 Task: Compose an email with the signature Joel Lee with the subject Request for a referral and the message Can you please let me know the status of the purchase order? from softage.8@softage.net to softage.3@softage.net Select the bulleted list and change the font typography to strikethroughSelect the bulleted list and remove the font typography strikethrough Send the email. Finally, move the email from Sent Items to the label Blogging
Action: Mouse moved to (954, 56)
Screenshot: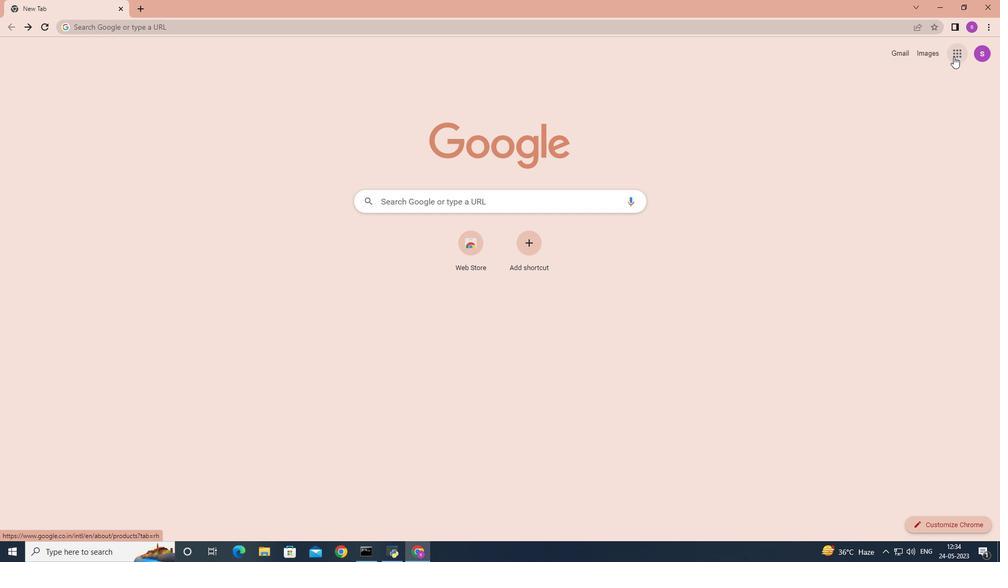 
Action: Mouse pressed left at (954, 56)
Screenshot: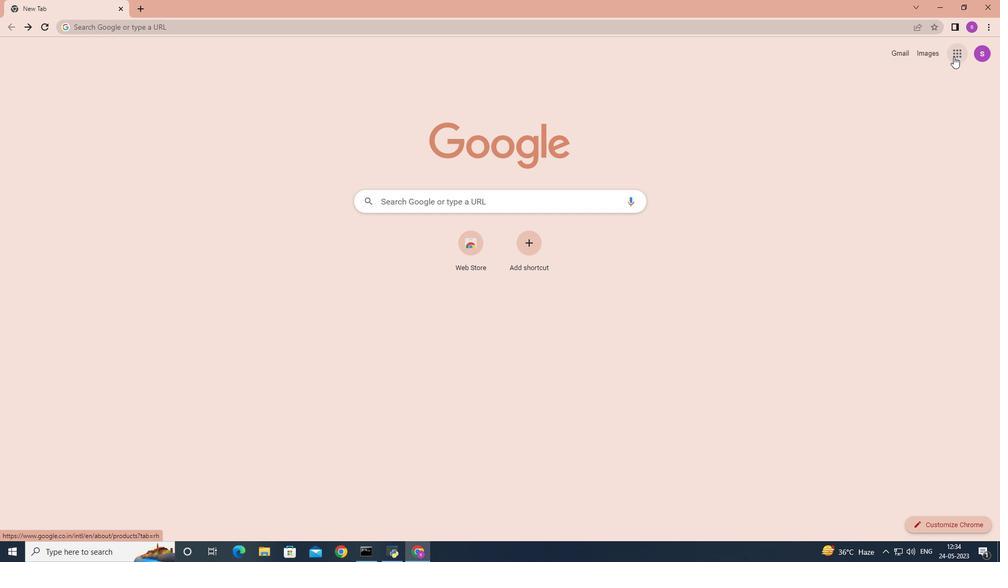 
Action: Mouse moved to (923, 95)
Screenshot: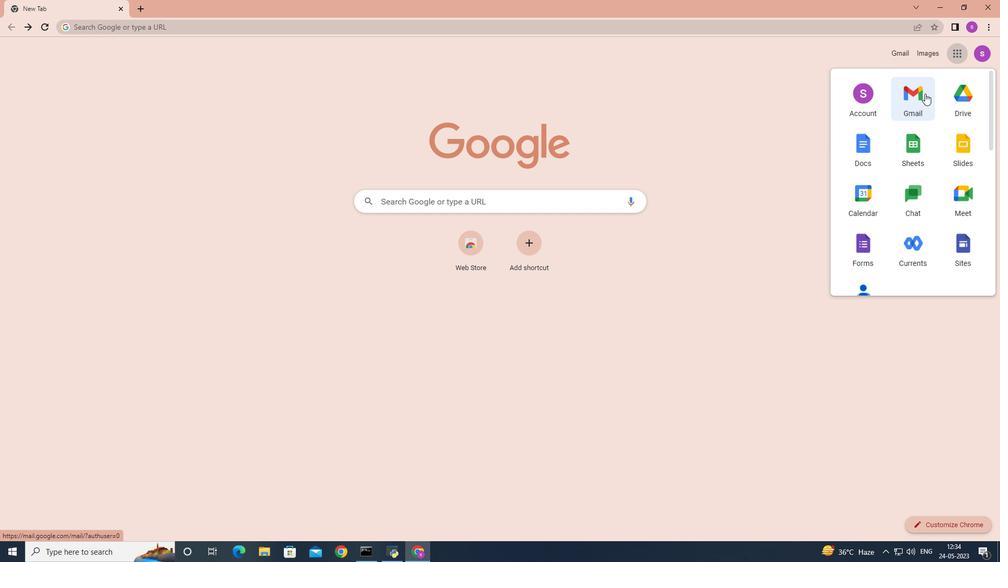 
Action: Mouse pressed left at (923, 95)
Screenshot: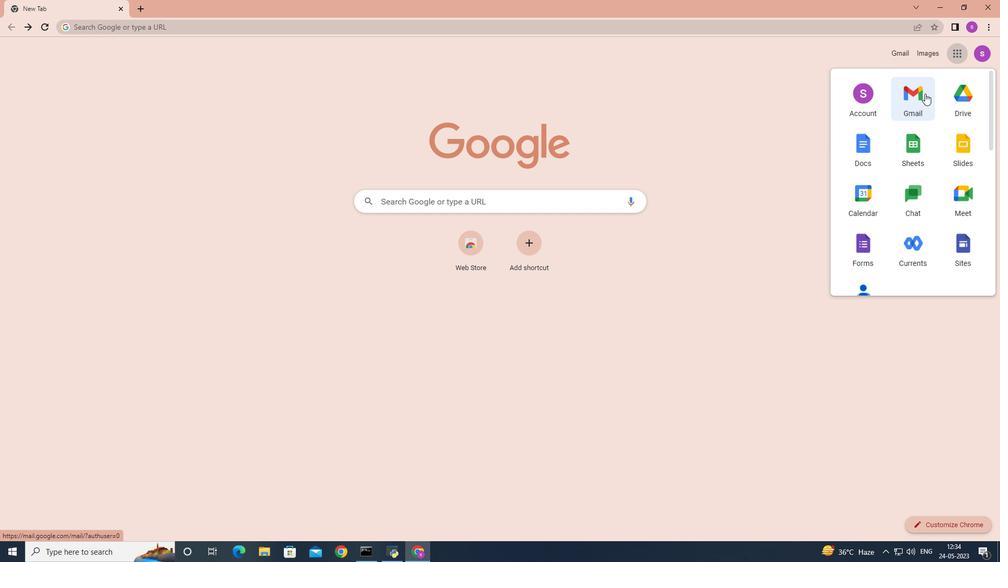 
Action: Mouse moved to (886, 57)
Screenshot: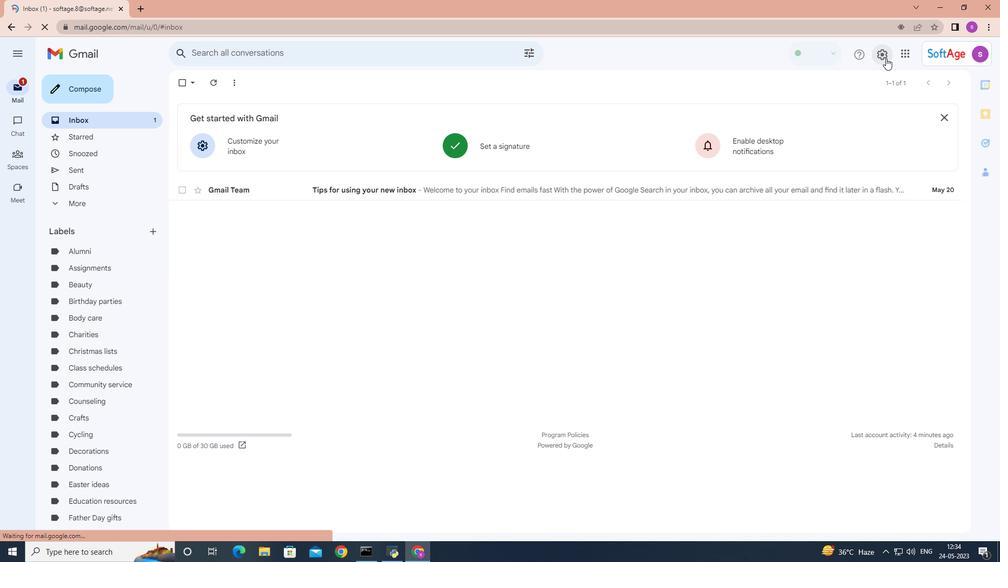 
Action: Mouse pressed left at (886, 57)
Screenshot: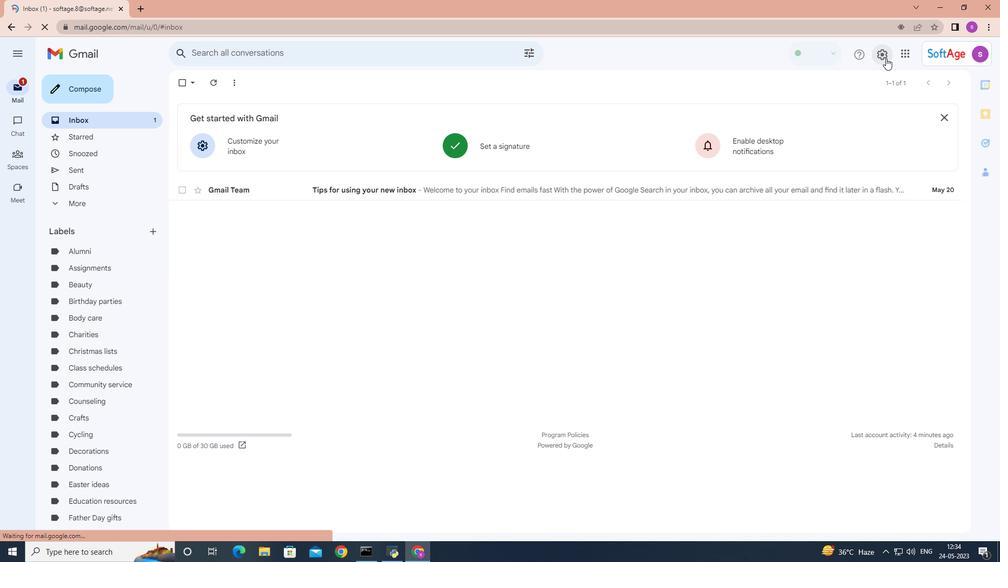 
Action: Mouse moved to (896, 109)
Screenshot: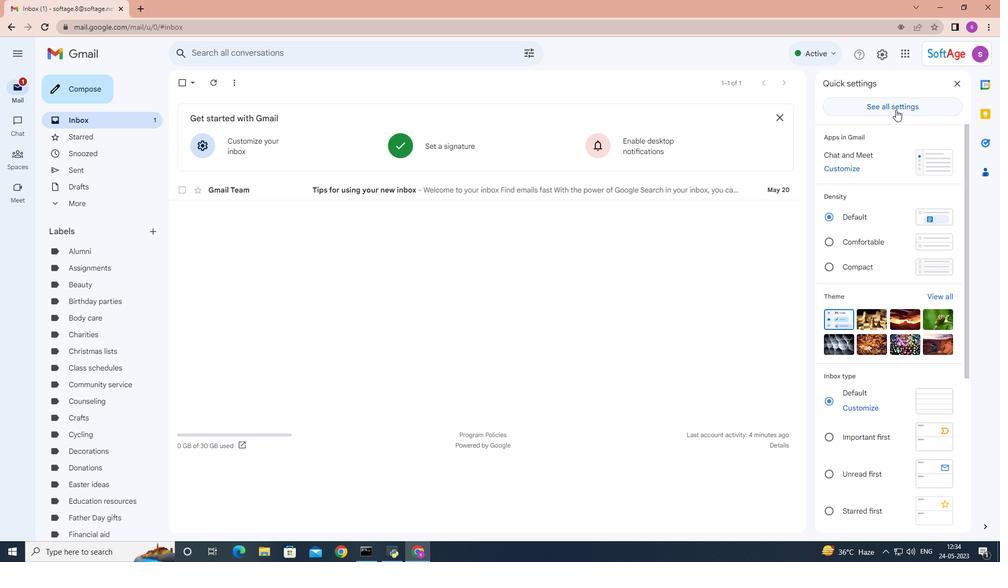 
Action: Mouse pressed left at (896, 109)
Screenshot: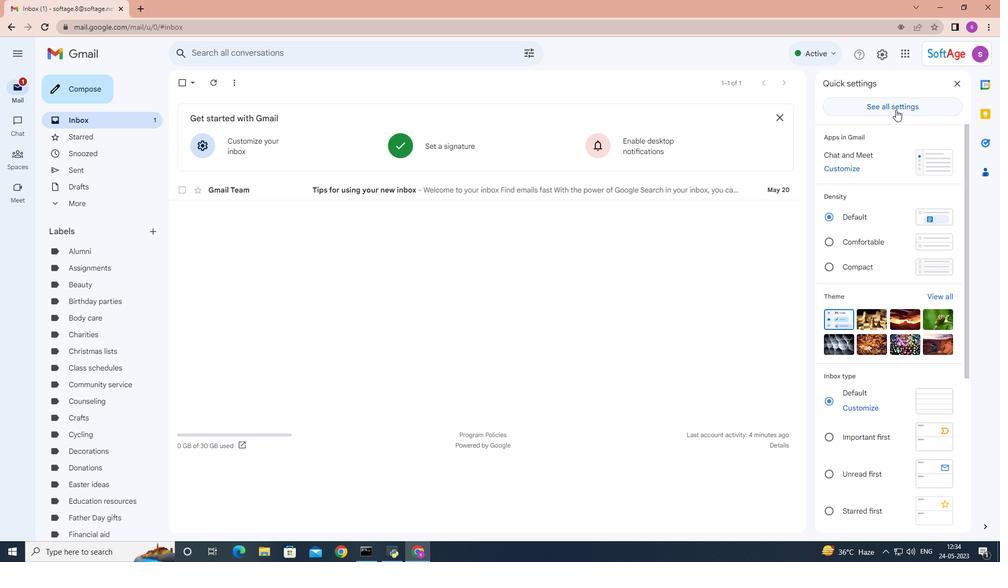 
Action: Mouse moved to (643, 219)
Screenshot: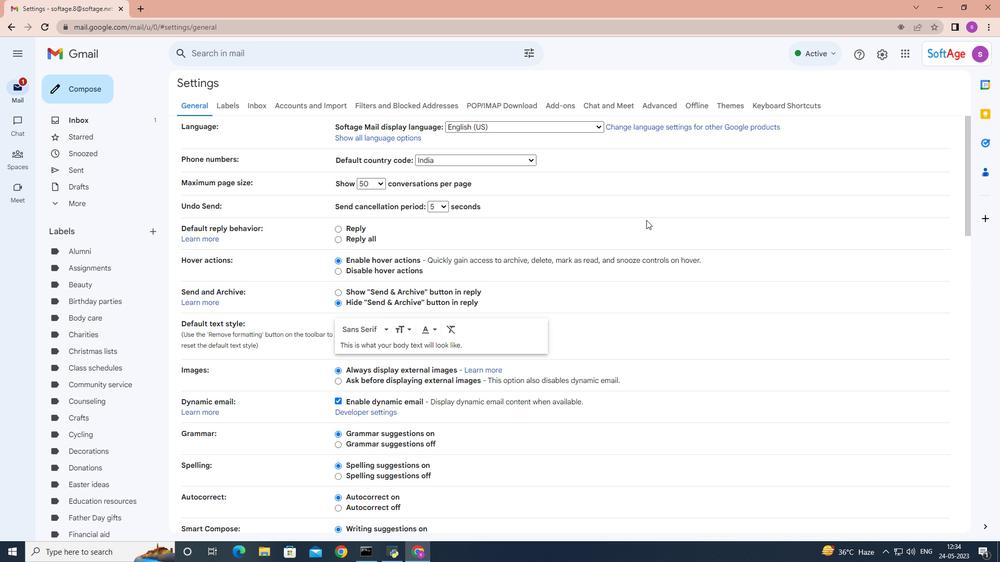 
Action: Mouse scrolled (643, 219) with delta (0, 0)
Screenshot: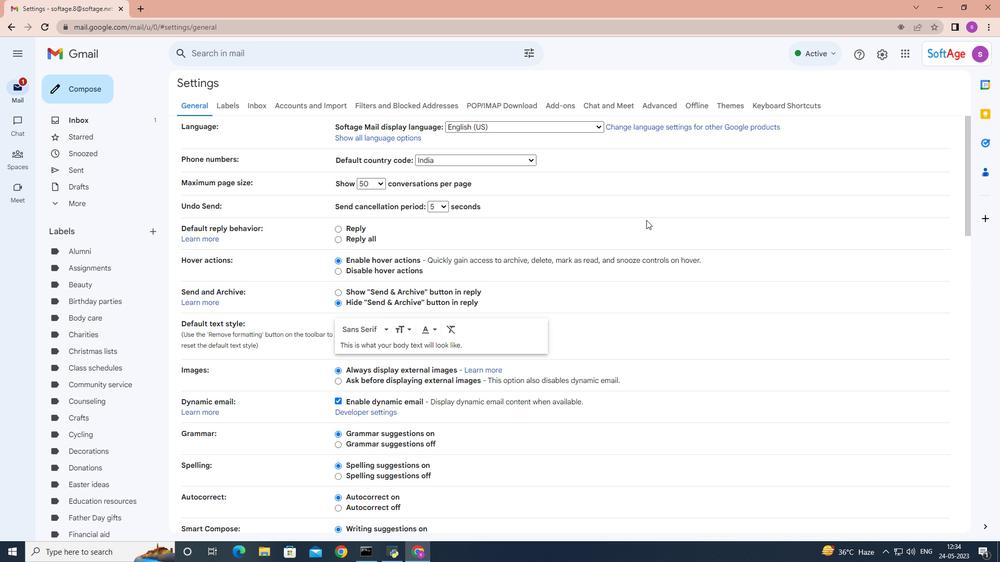 
Action: Mouse scrolled (643, 219) with delta (0, 0)
Screenshot: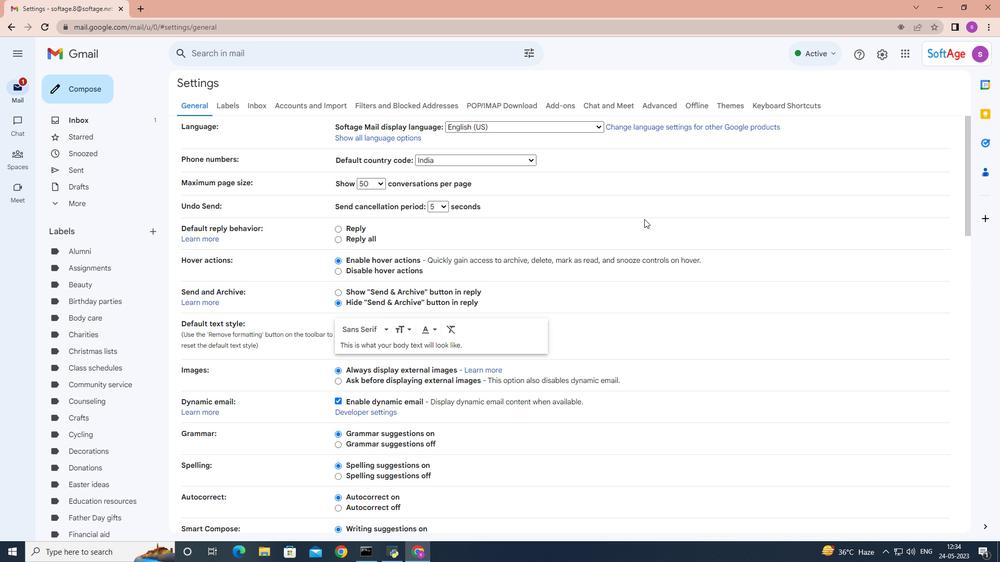 
Action: Mouse scrolled (643, 219) with delta (0, 0)
Screenshot: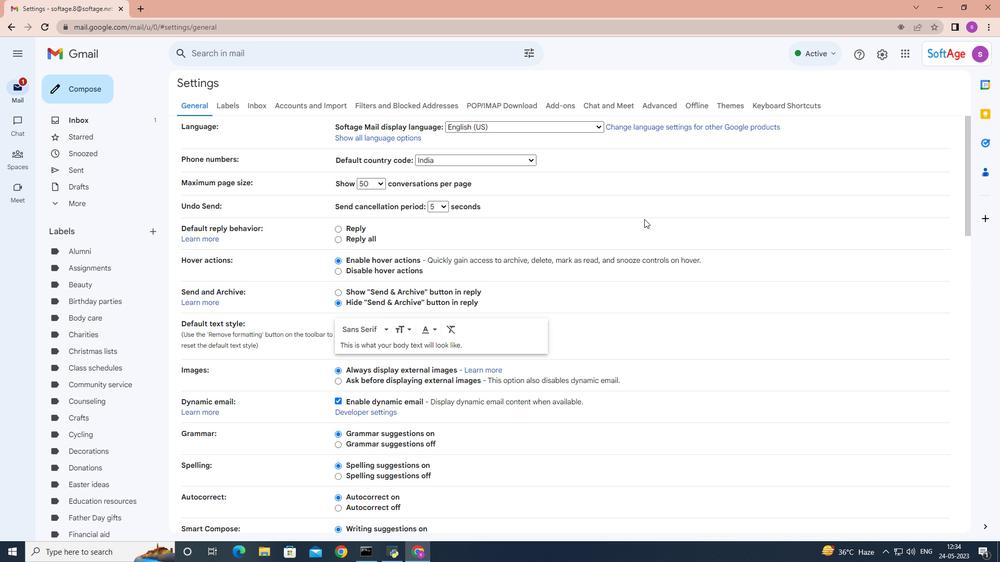 
Action: Mouse moved to (643, 219)
Screenshot: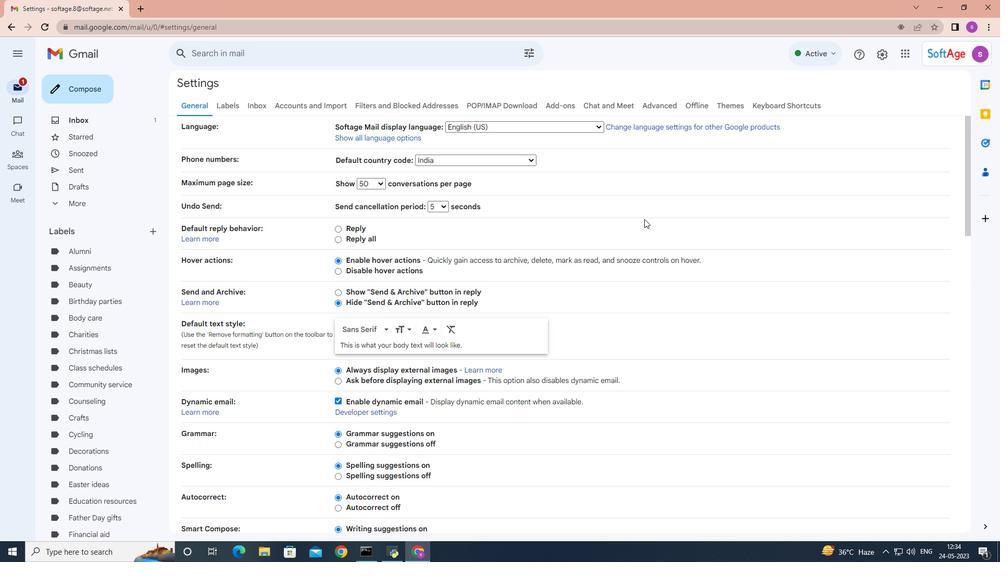 
Action: Mouse scrolled (643, 219) with delta (0, 0)
Screenshot: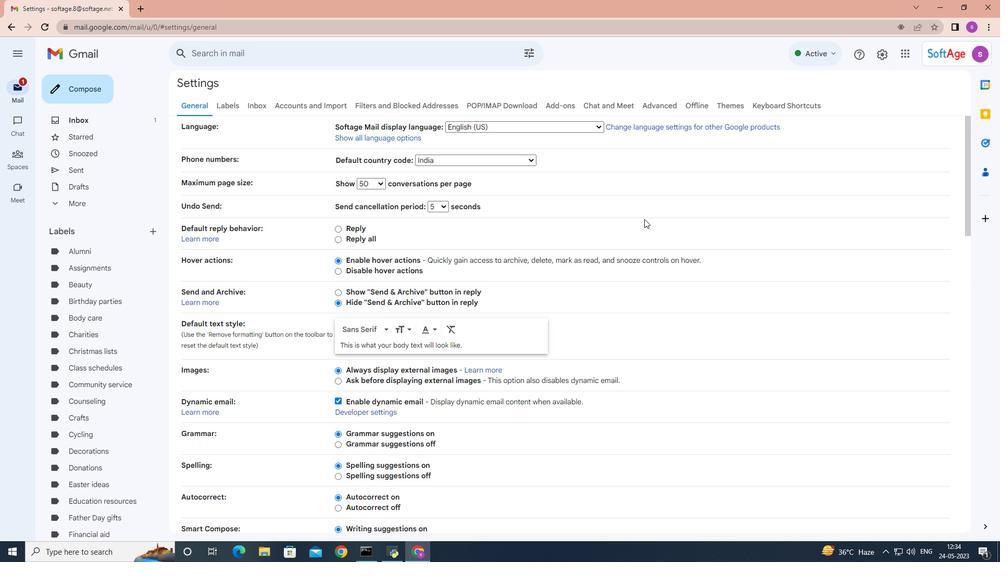 
Action: Mouse moved to (643, 219)
Screenshot: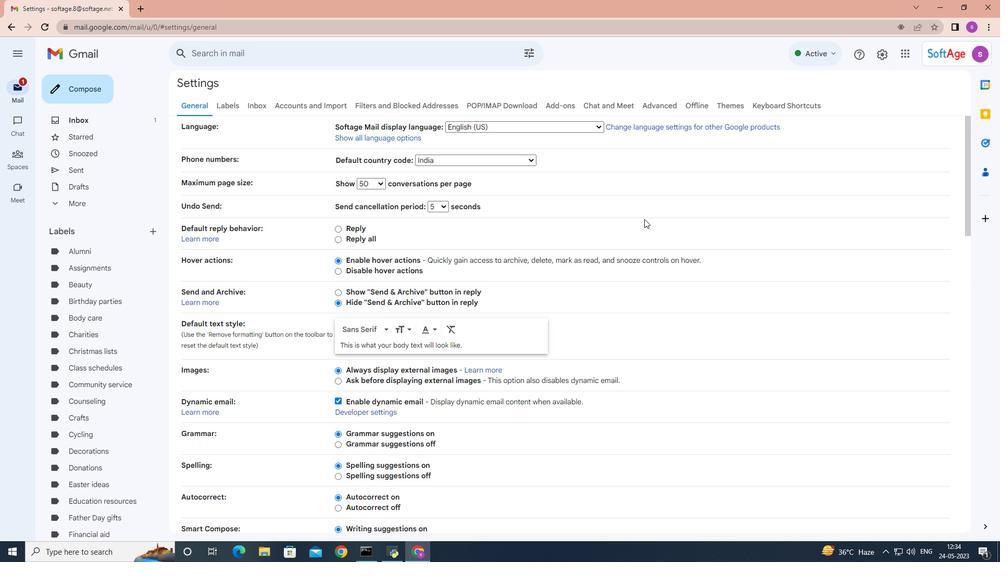 
Action: Mouse scrolled (643, 219) with delta (0, 0)
Screenshot: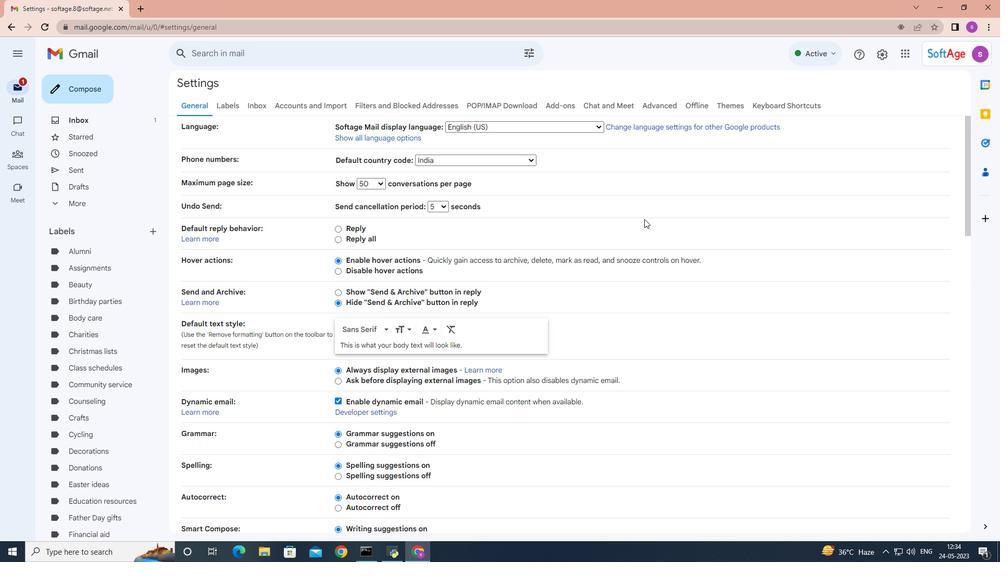 
Action: Mouse moved to (643, 219)
Screenshot: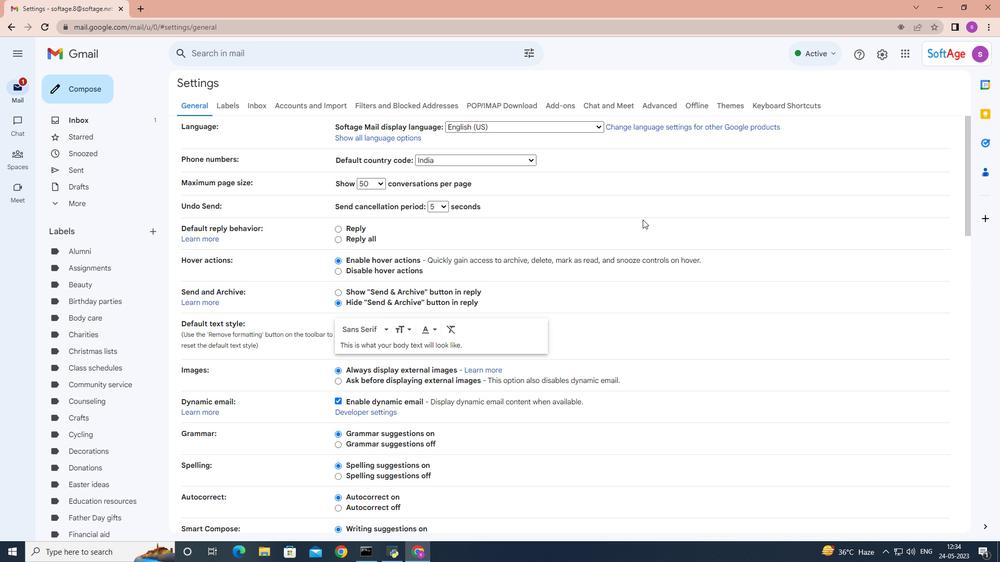 
Action: Mouse scrolled (643, 218) with delta (0, 0)
Screenshot: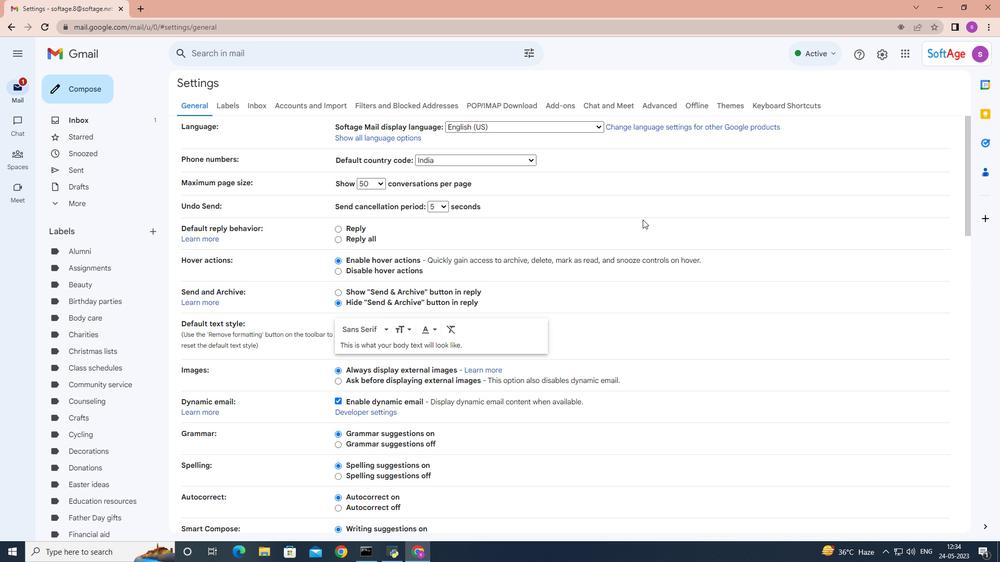 
Action: Mouse moved to (643, 218)
Screenshot: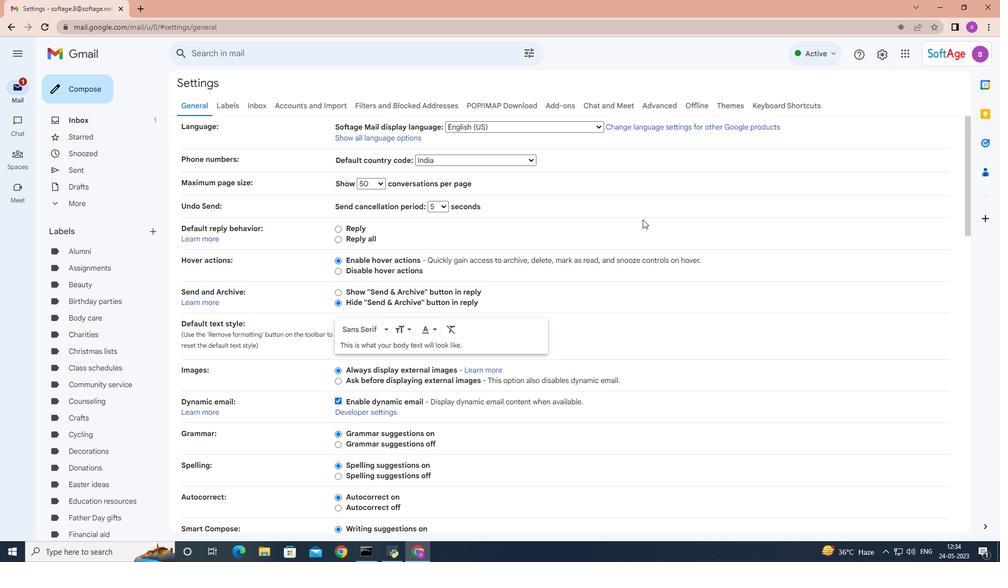 
Action: Mouse scrolled (643, 217) with delta (0, 0)
Screenshot: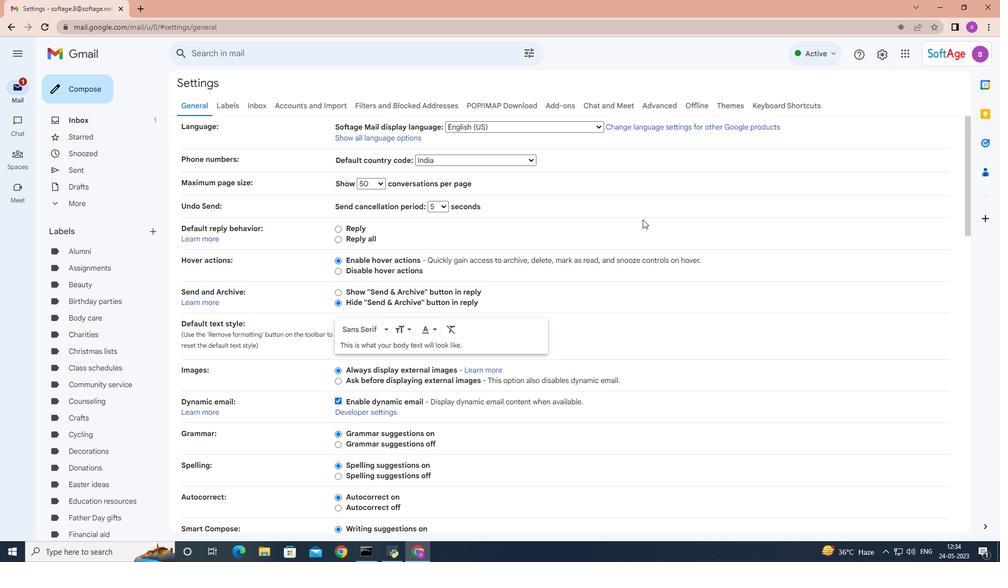 
Action: Mouse moved to (641, 216)
Screenshot: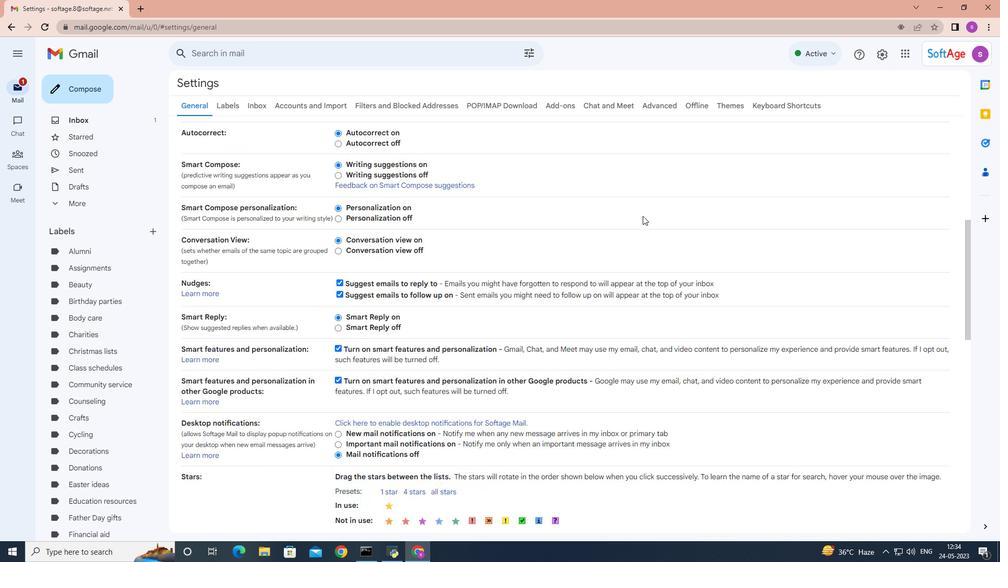
Action: Mouse scrolled (641, 215) with delta (0, 0)
Screenshot: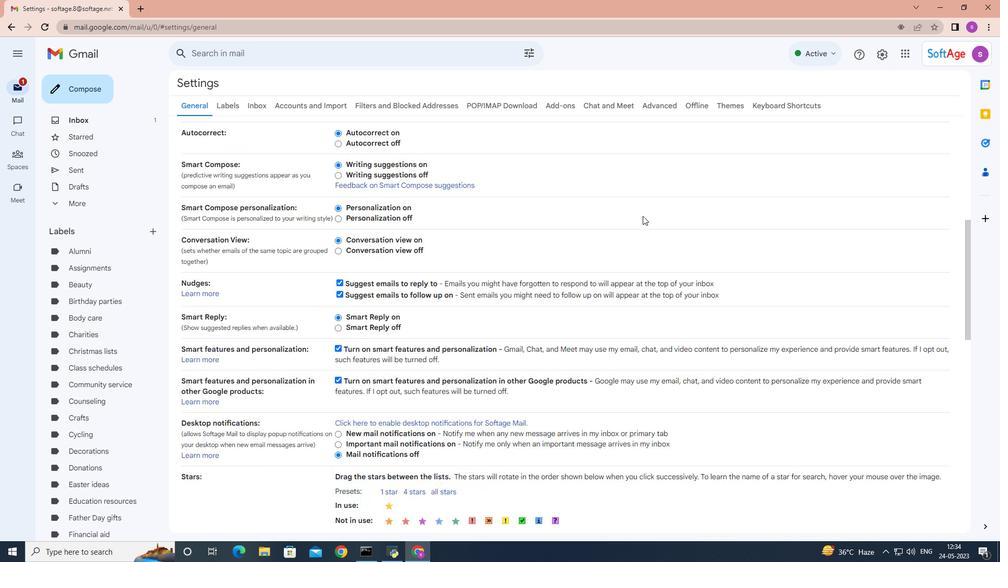 
Action: Mouse moved to (641, 216)
Screenshot: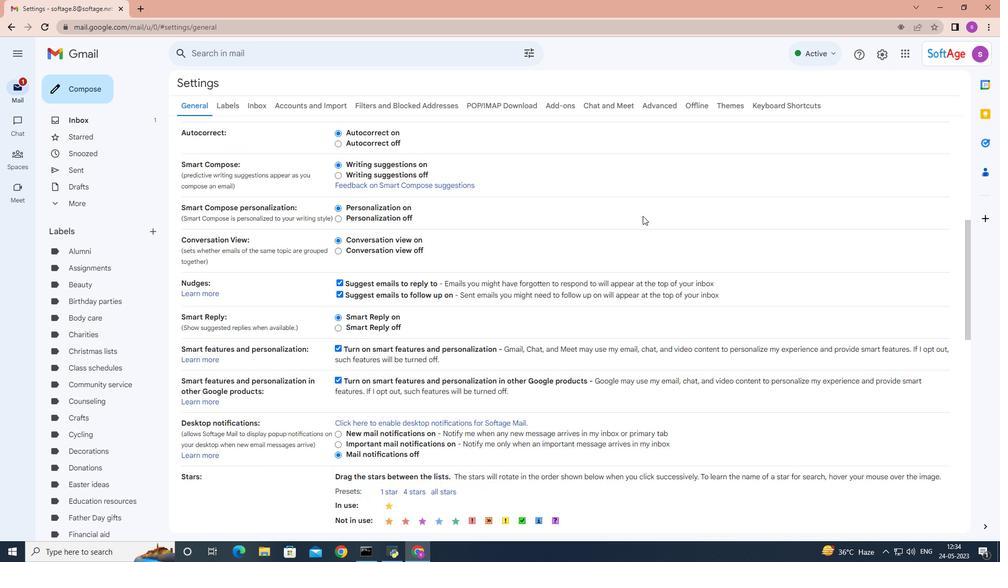 
Action: Mouse scrolled (641, 216) with delta (0, 0)
Screenshot: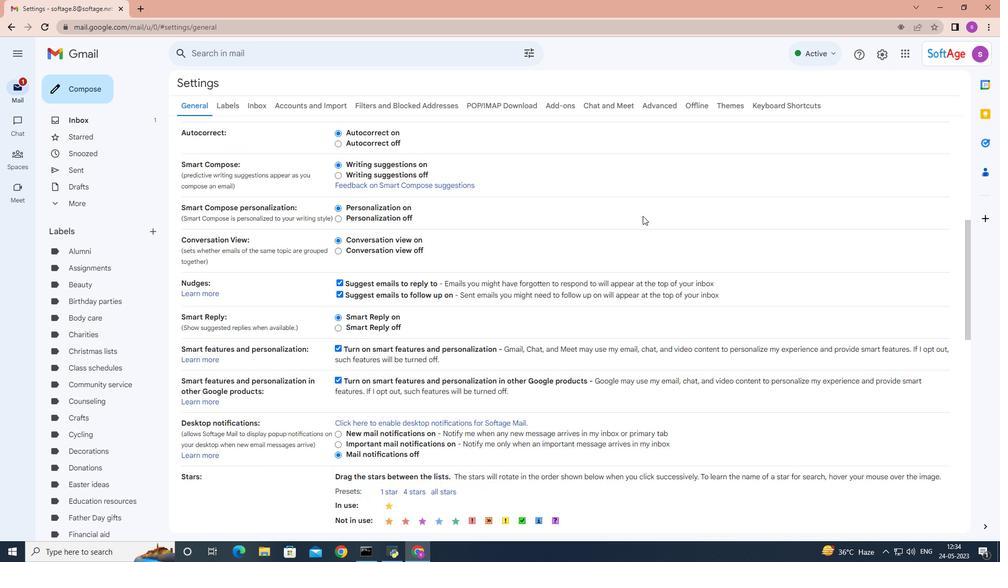 
Action: Mouse scrolled (641, 216) with delta (0, 0)
Screenshot: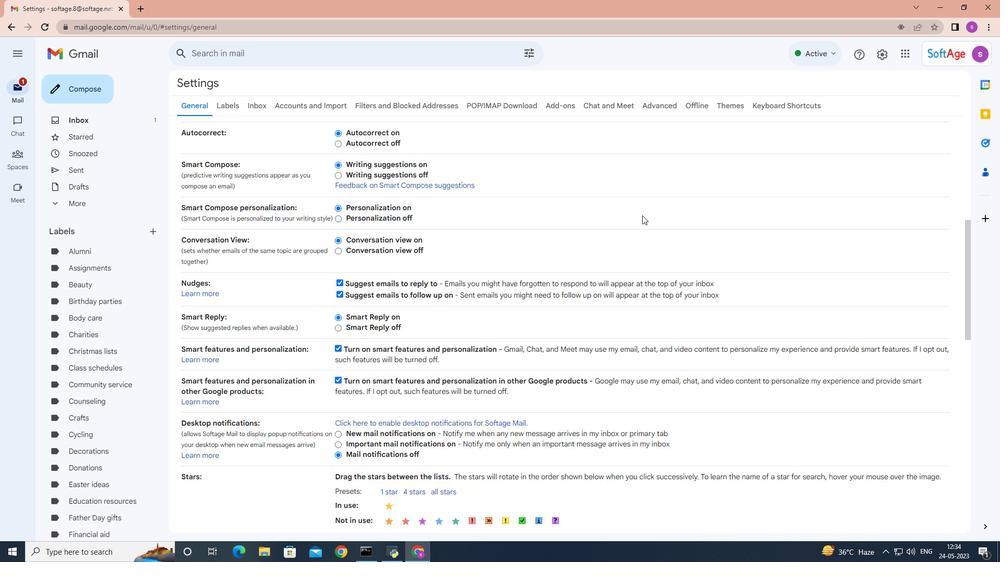 
Action: Mouse moved to (641, 216)
Screenshot: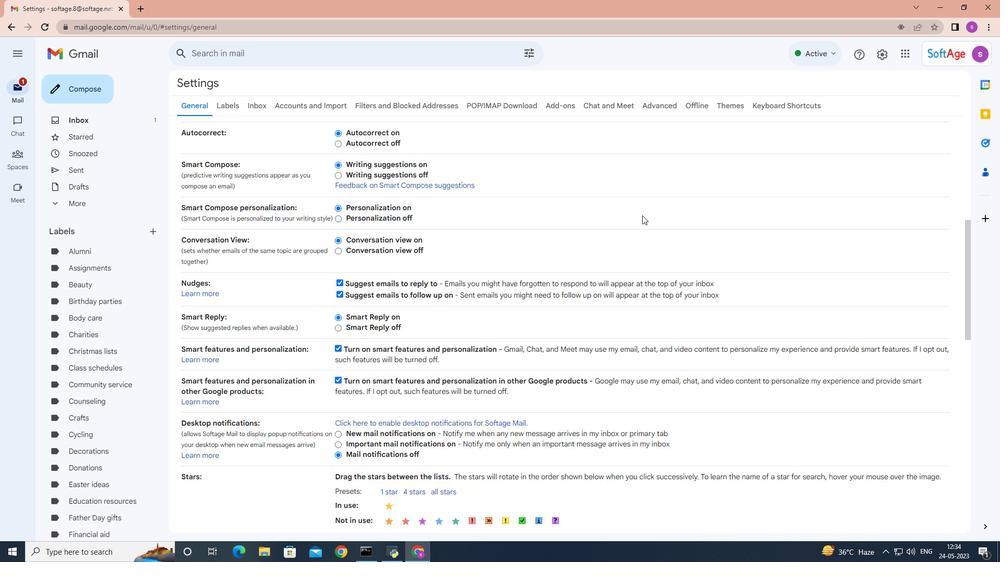 
Action: Mouse scrolled (641, 216) with delta (0, 0)
Screenshot: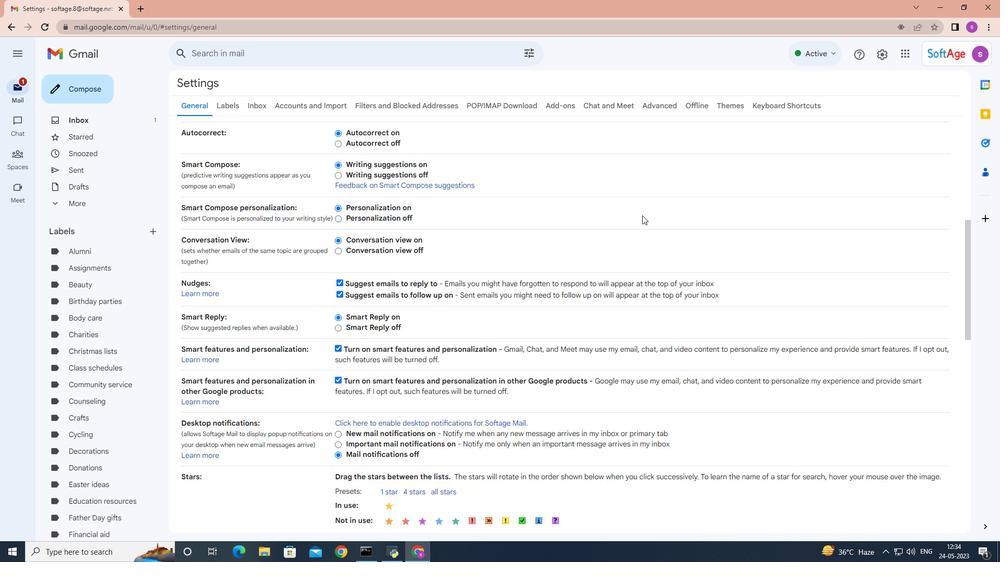 
Action: Mouse moved to (641, 216)
Screenshot: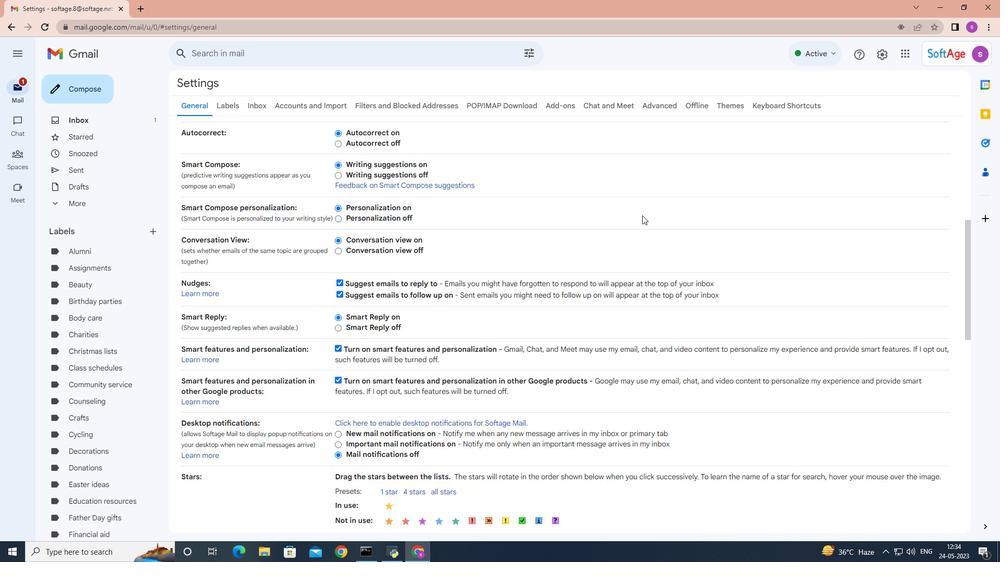
Action: Mouse scrolled (641, 216) with delta (0, 0)
Screenshot: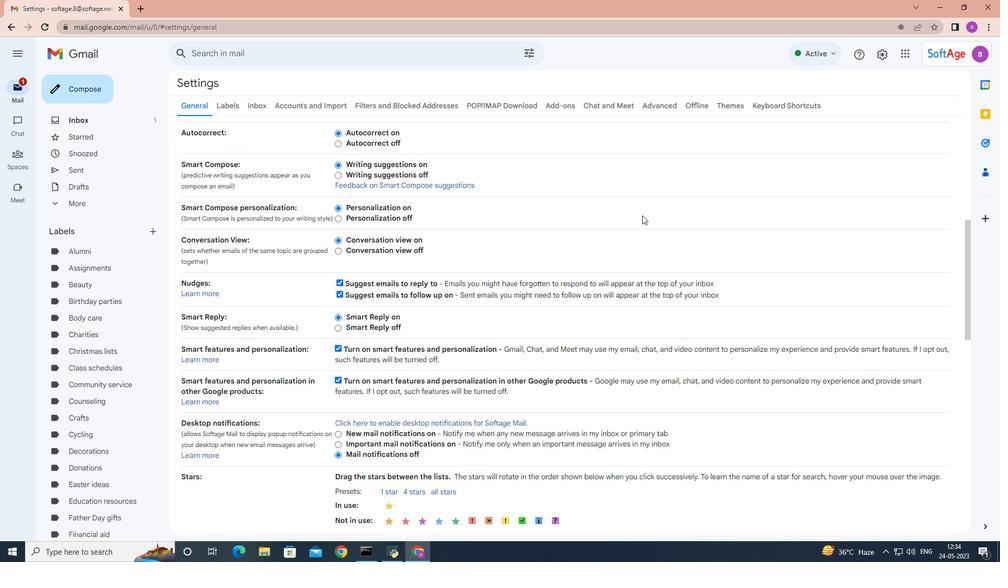 
Action: Mouse moved to (641, 216)
Screenshot: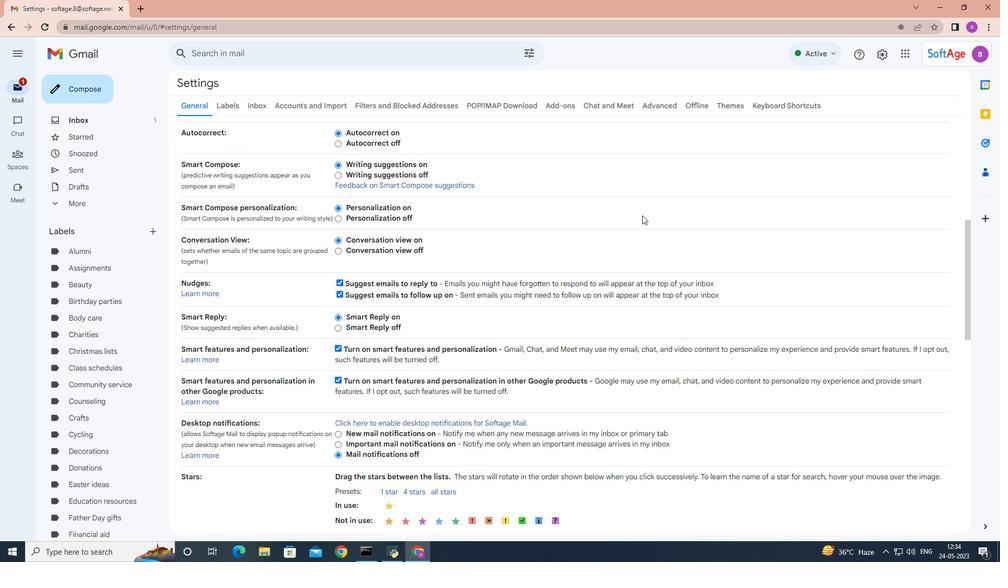
Action: Mouse scrolled (641, 215) with delta (0, 0)
Screenshot: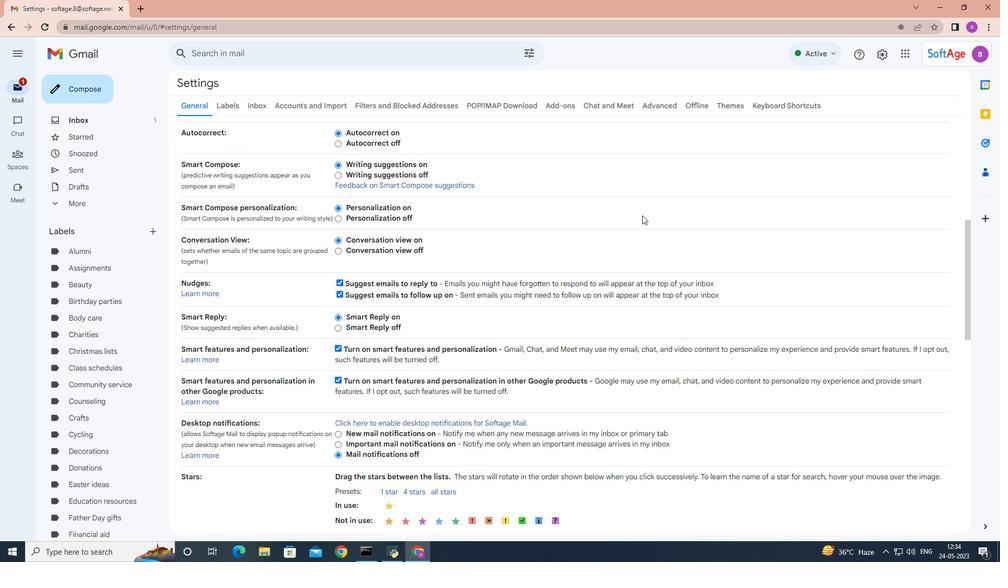 
Action: Mouse moved to (641, 215)
Screenshot: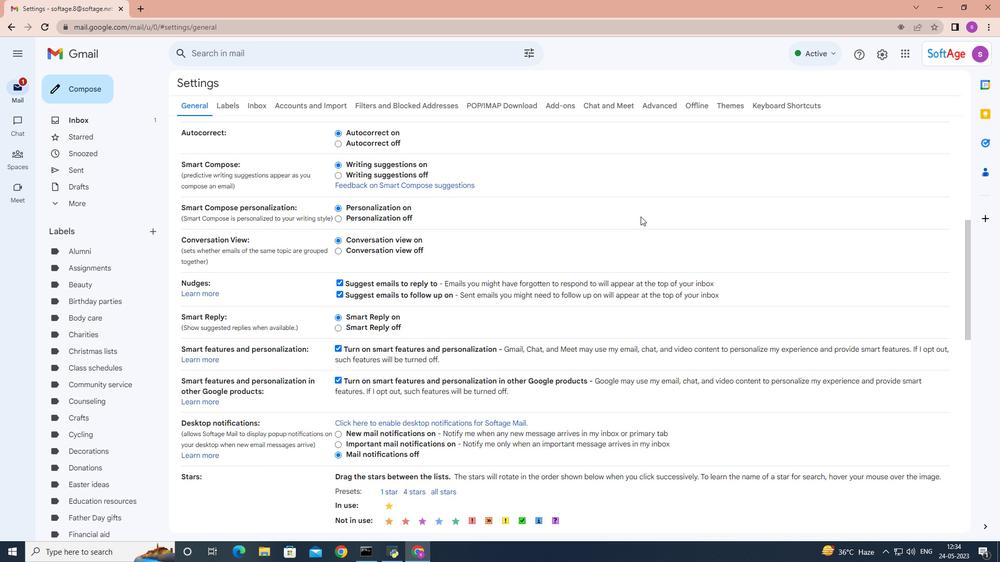 
Action: Mouse scrolled (641, 215) with delta (0, 0)
Screenshot: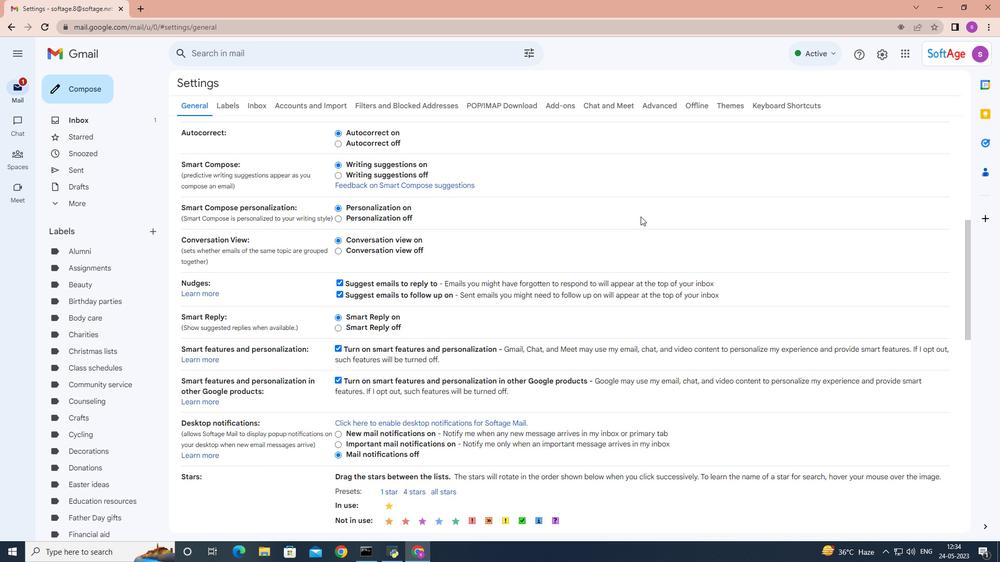 
Action: Mouse moved to (639, 214)
Screenshot: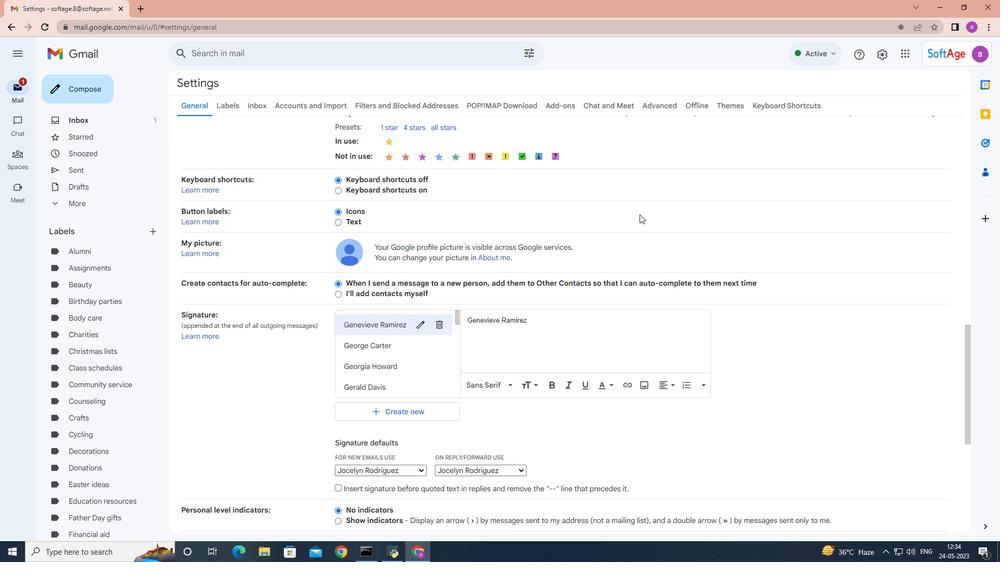 
Action: Mouse scrolled (639, 213) with delta (0, 0)
Screenshot: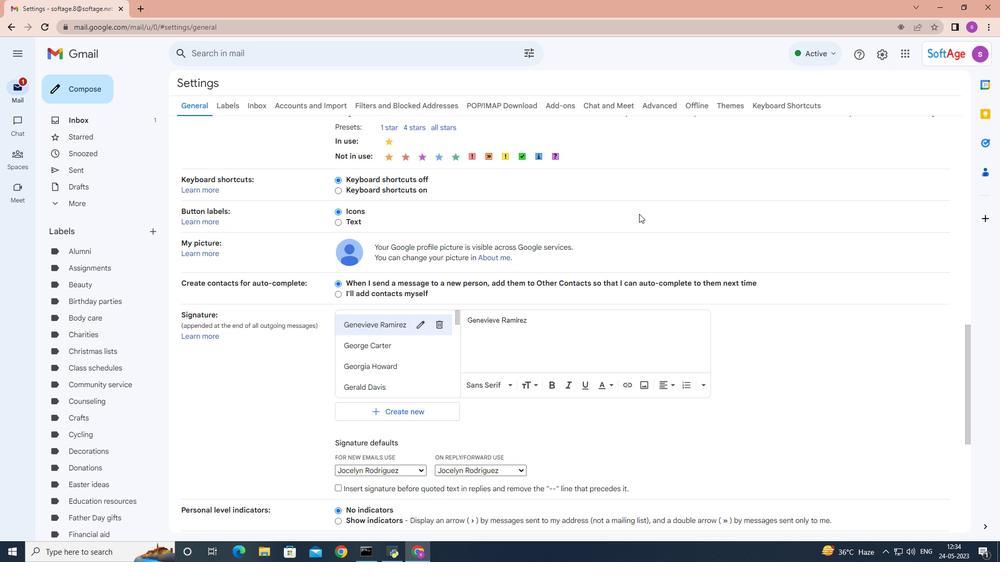 
Action: Mouse moved to (639, 214)
Screenshot: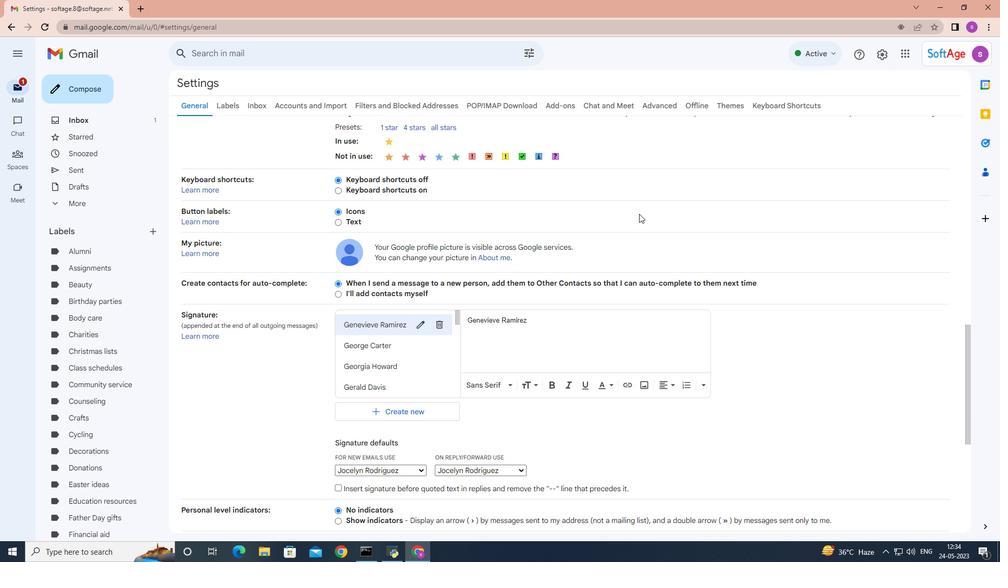 
Action: Mouse scrolled (639, 213) with delta (0, 0)
Screenshot: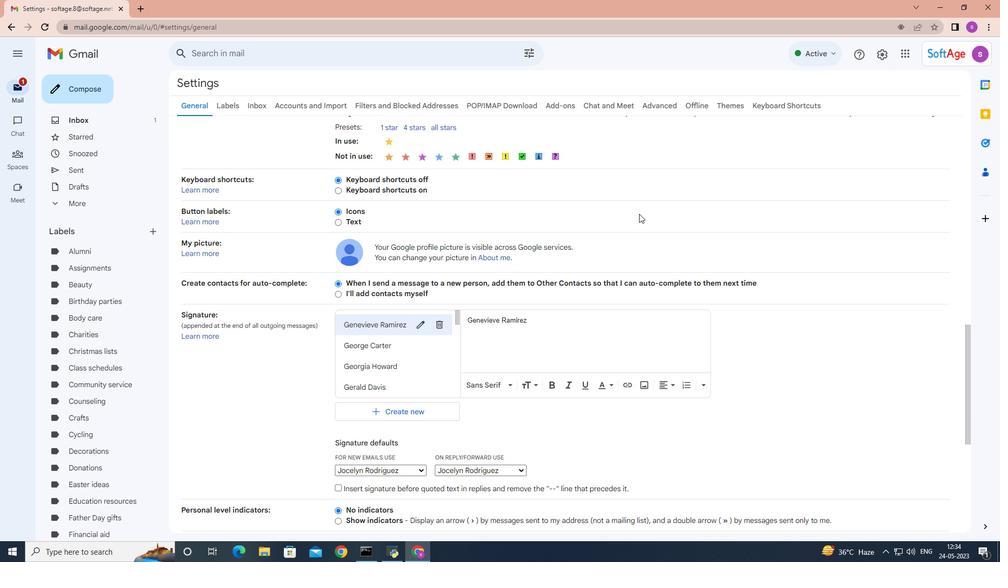 
Action: Mouse scrolled (639, 213) with delta (0, 0)
Screenshot: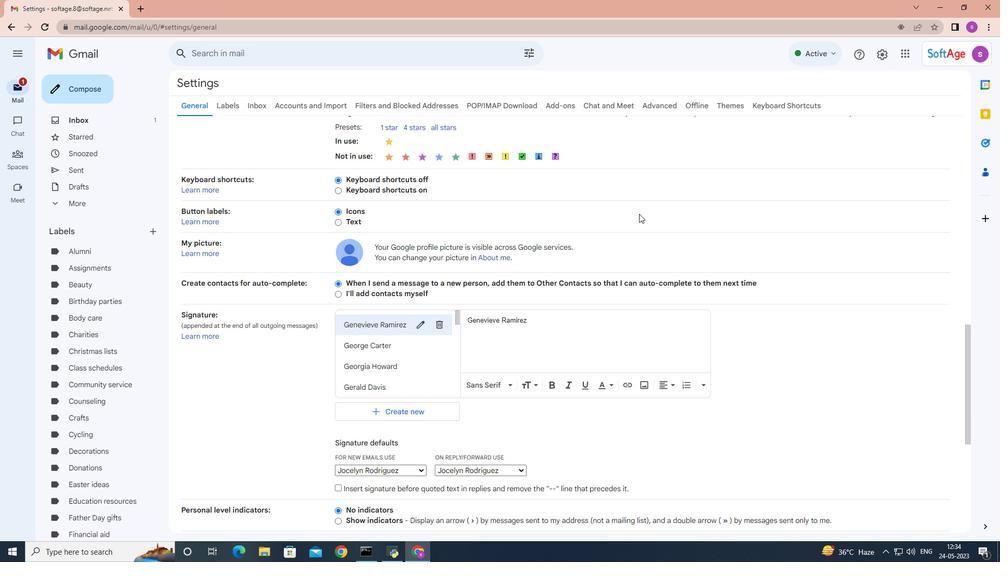 
Action: Mouse moved to (395, 253)
Screenshot: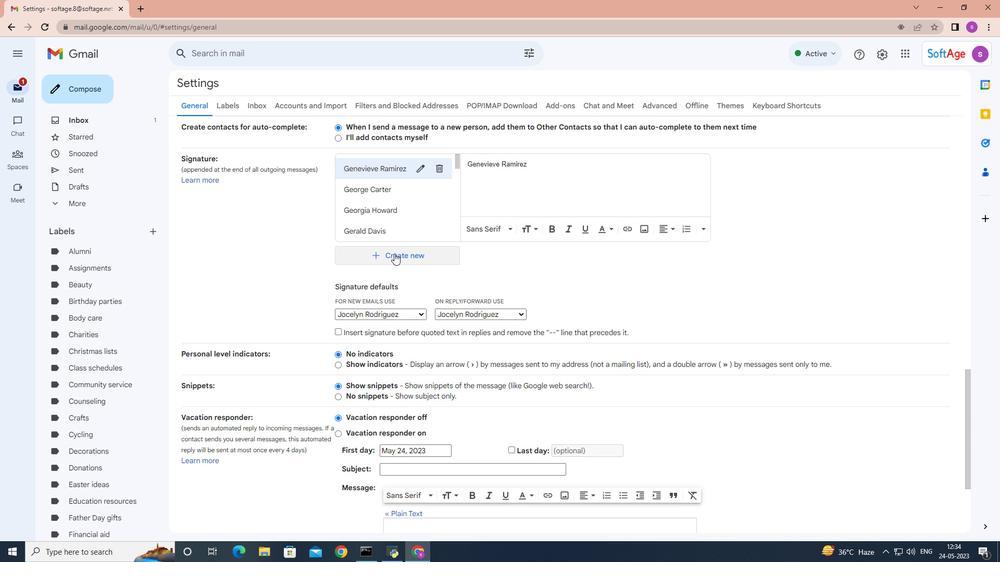 
Action: Mouse pressed left at (395, 253)
Screenshot: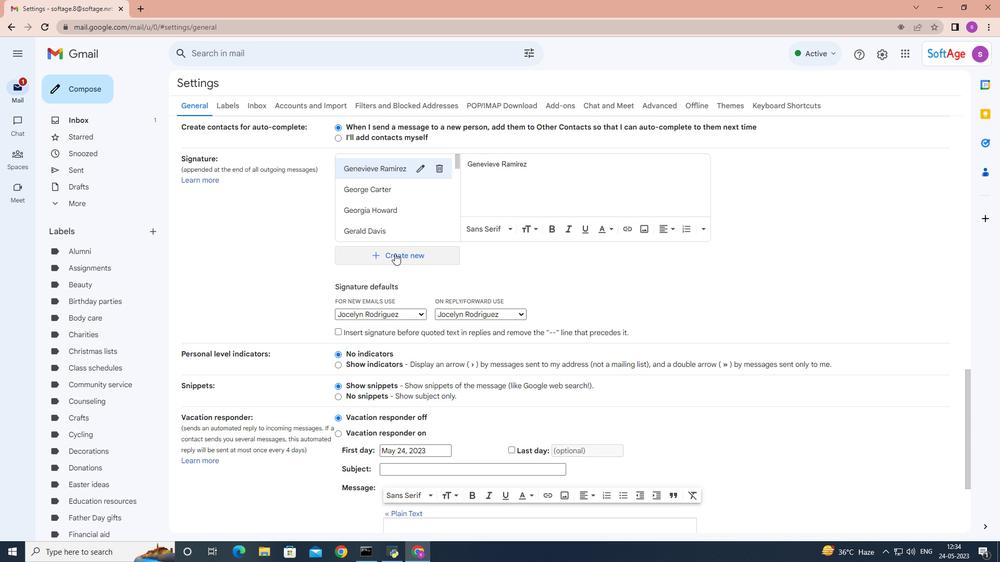 
Action: Mouse moved to (396, 252)
Screenshot: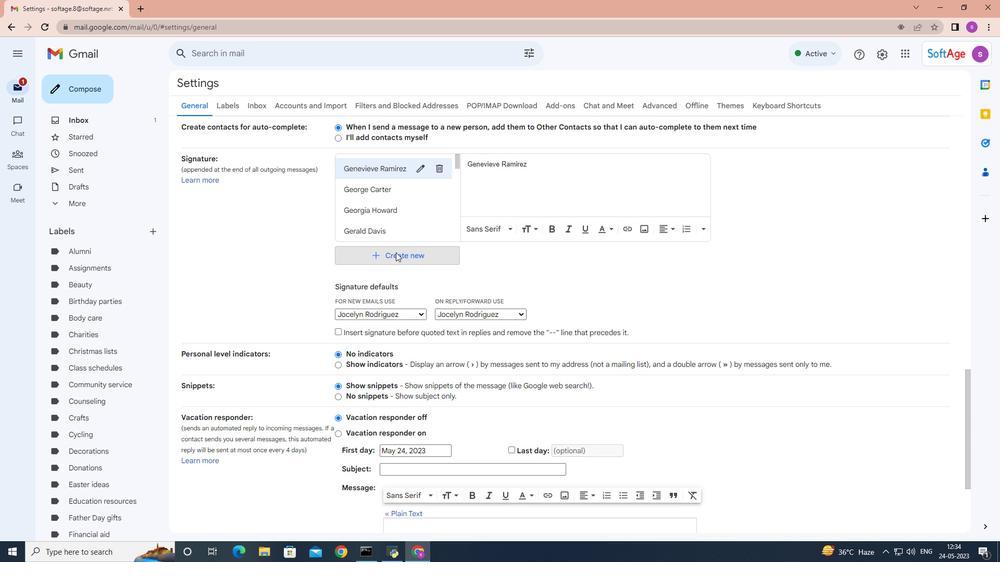 
Action: Key pressed <Key.shift>Joel<Key.space><Key.shift>Lee
Screenshot: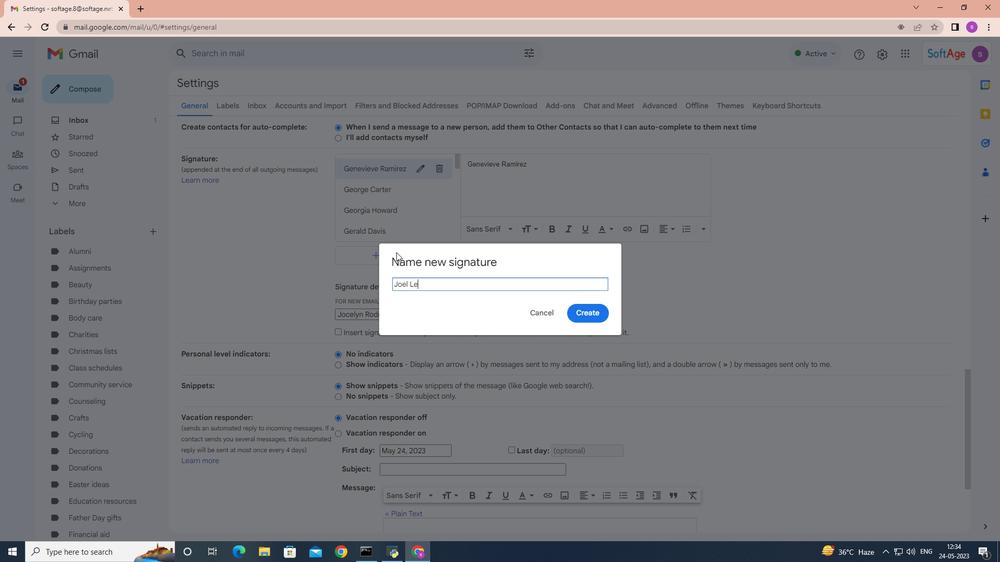 
Action: Mouse moved to (586, 311)
Screenshot: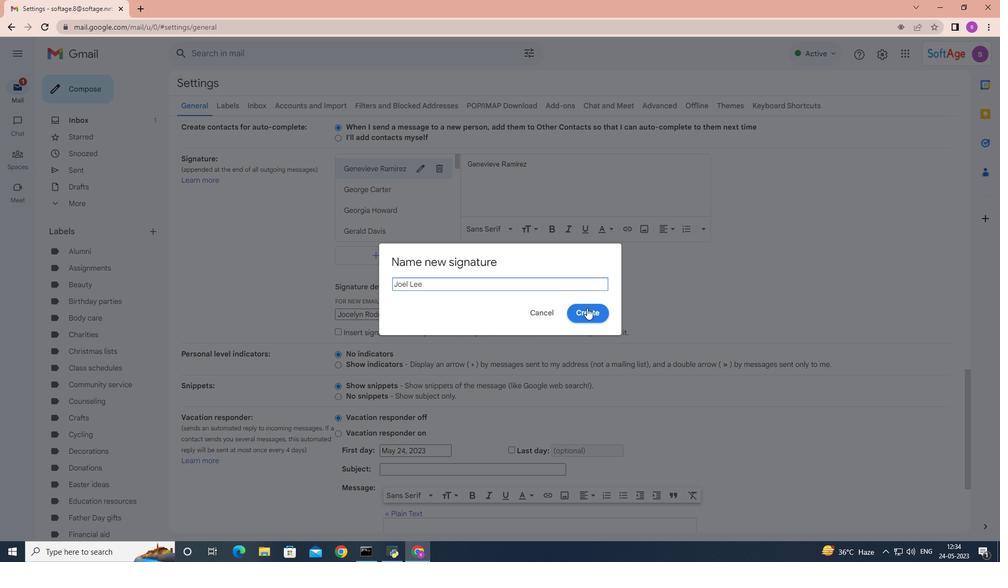 
Action: Mouse pressed left at (586, 311)
Screenshot: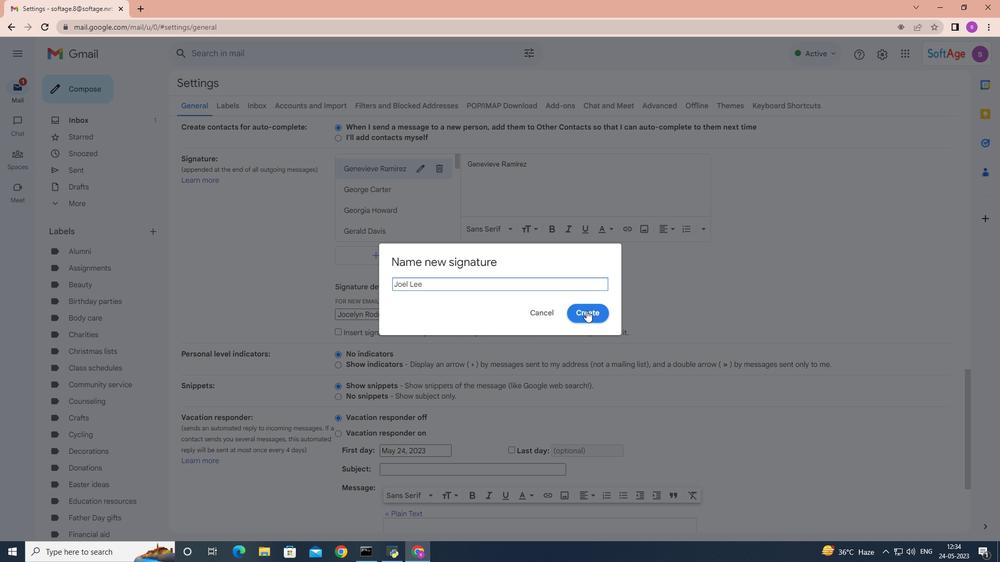 
Action: Mouse moved to (586, 311)
Screenshot: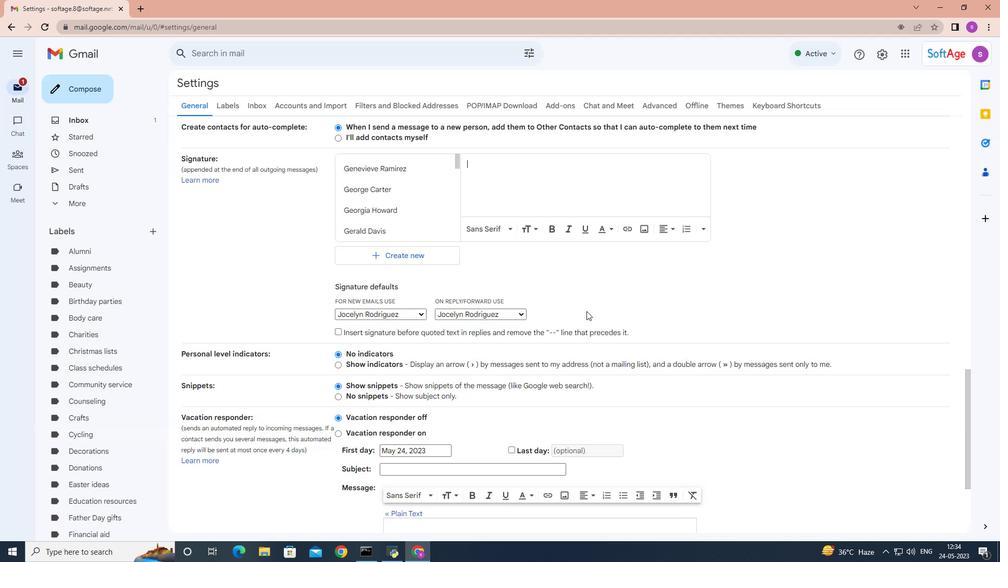 
Action: Key pressed <Key.shift>Joel<Key.space><Key.shift><Key.shift>Lee
Screenshot: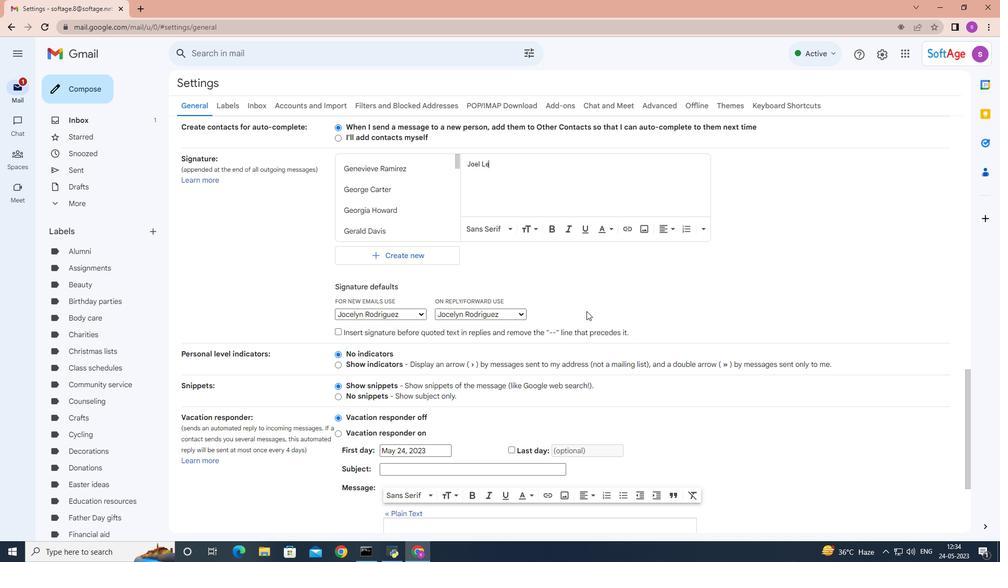 
Action: Mouse moved to (468, 304)
Screenshot: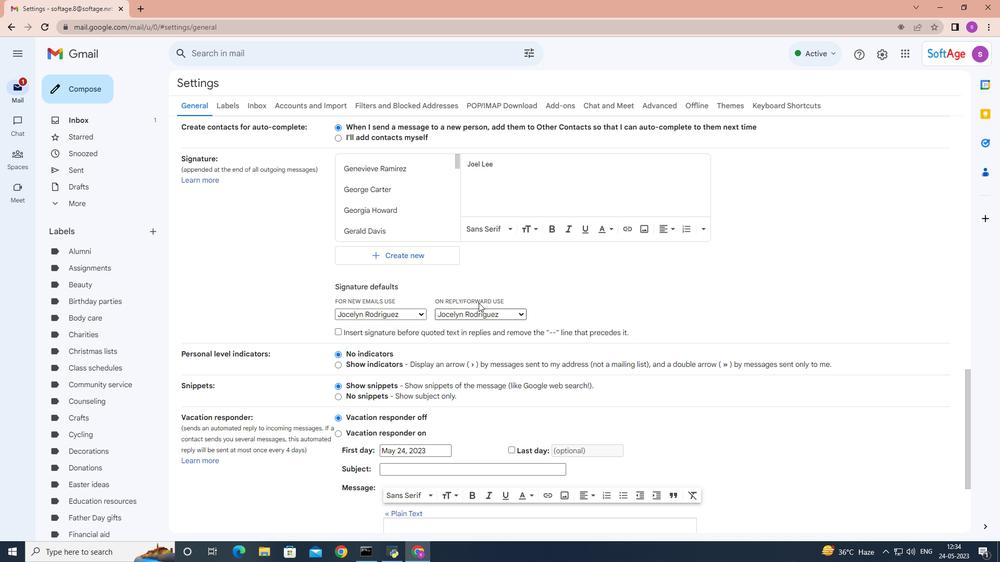 
Action: Mouse scrolled (468, 303) with delta (0, 0)
Screenshot: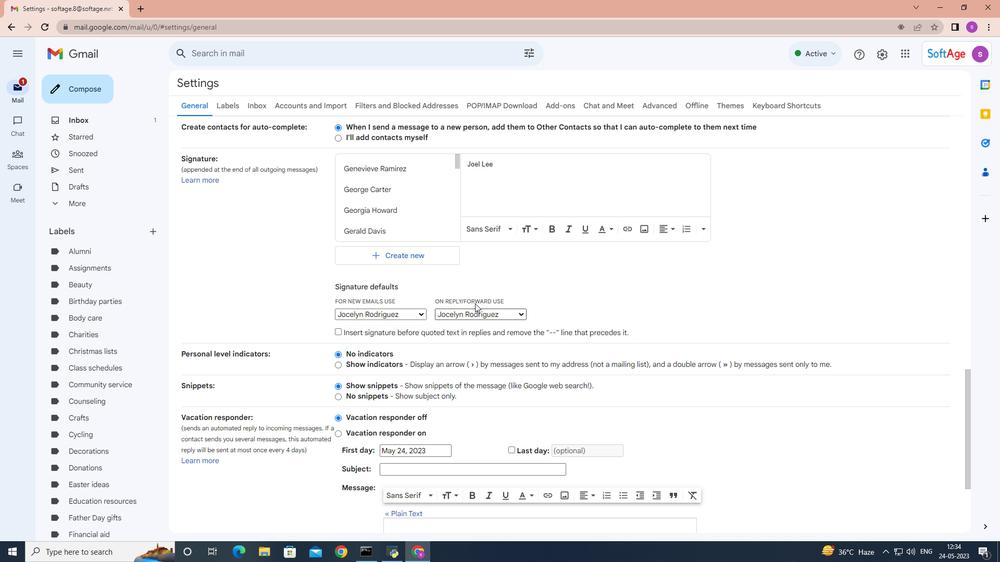 
Action: Mouse moved to (419, 261)
Screenshot: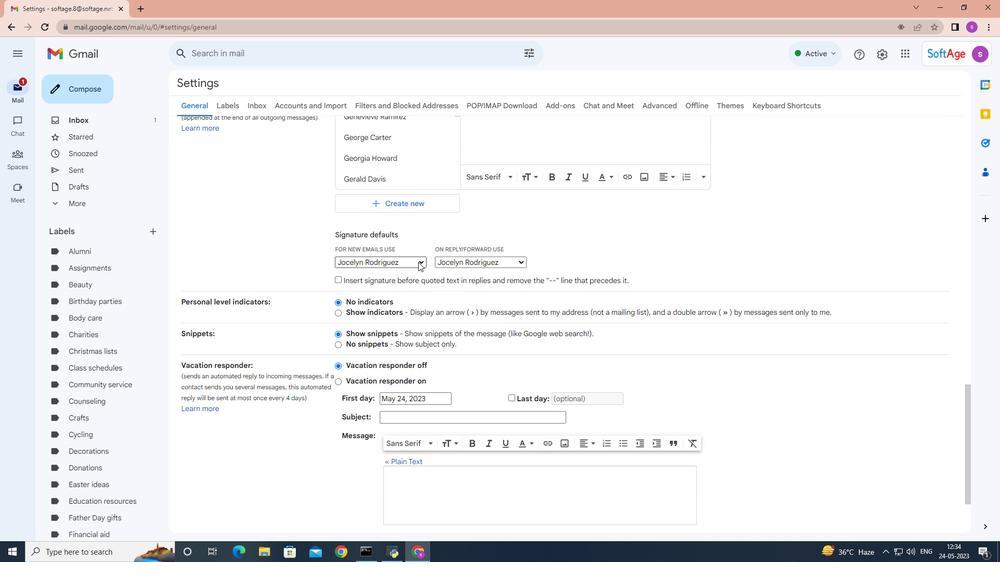 
Action: Mouse pressed left at (419, 261)
Screenshot: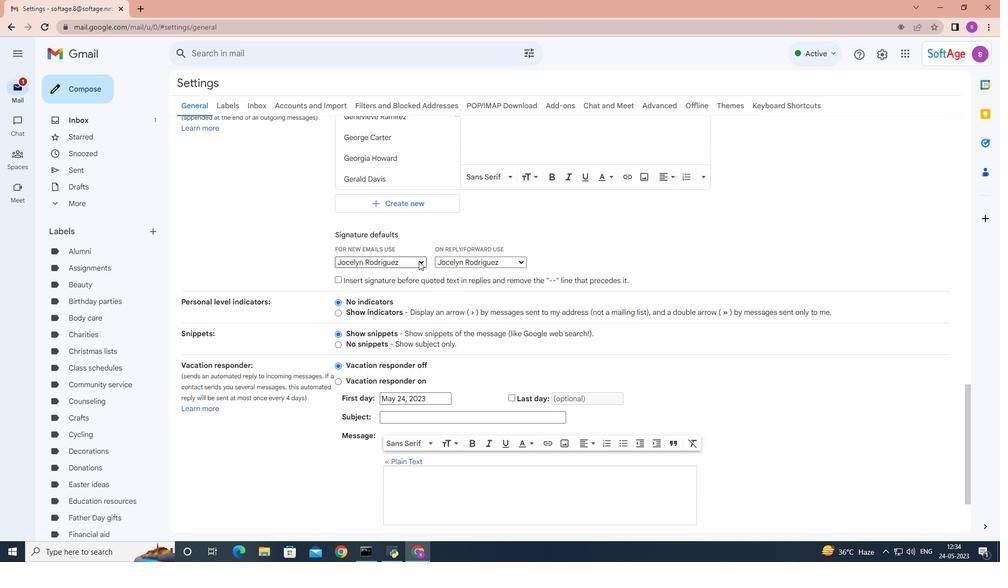 
Action: Mouse moved to (376, 352)
Screenshot: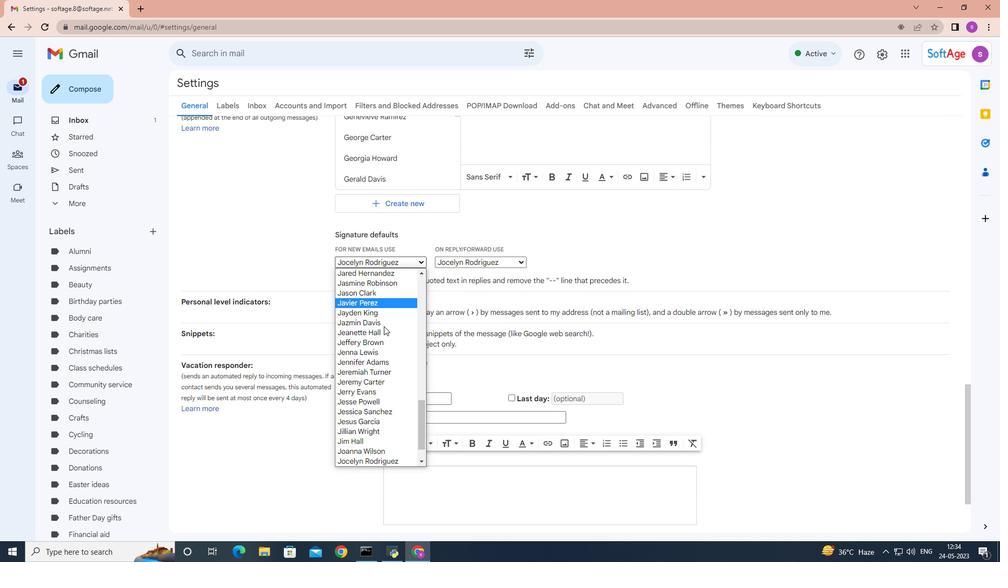
Action: Mouse scrolled (376, 351) with delta (0, 0)
Screenshot: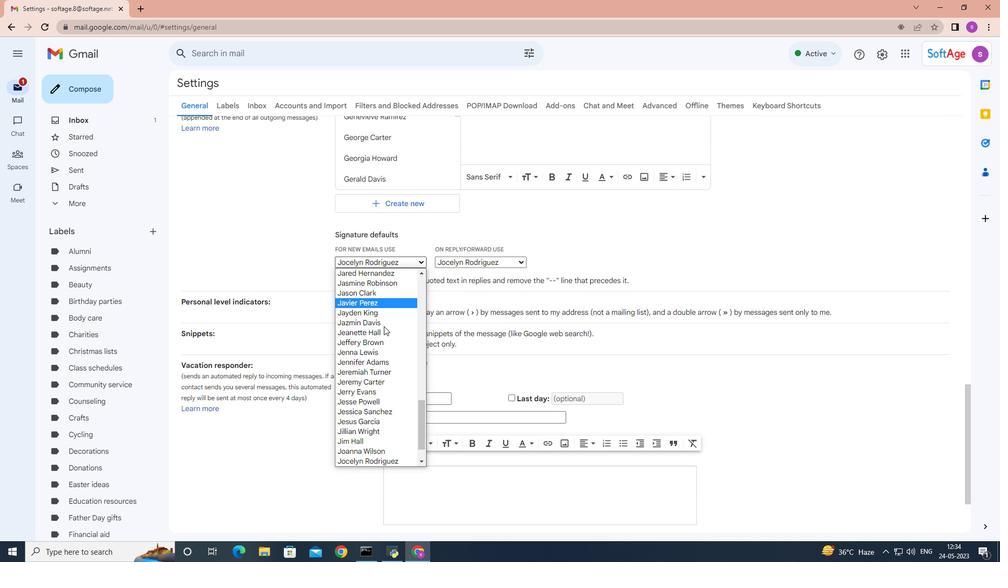 
Action: Mouse moved to (375, 358)
Screenshot: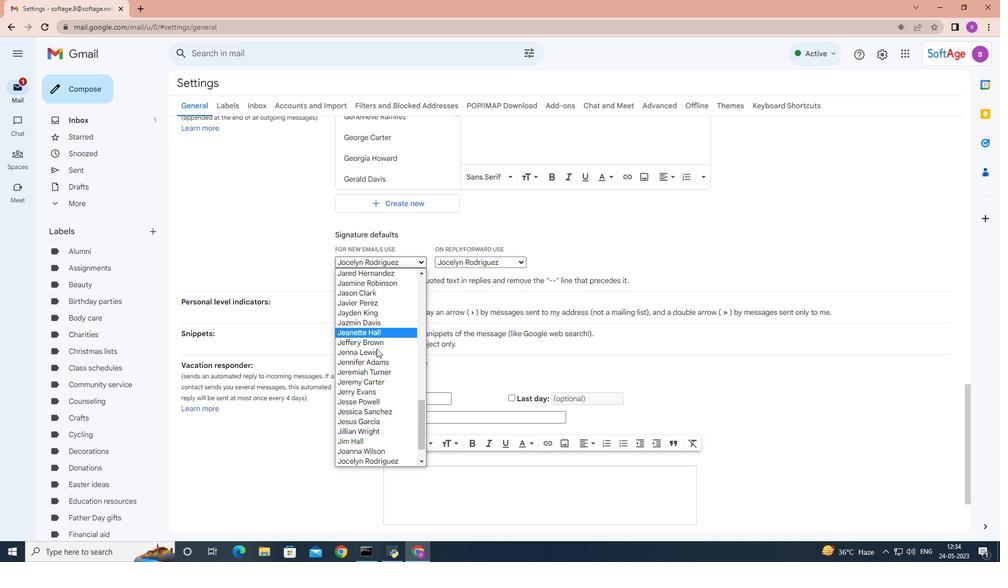 
Action: Mouse scrolled (375, 357) with delta (0, 0)
Screenshot: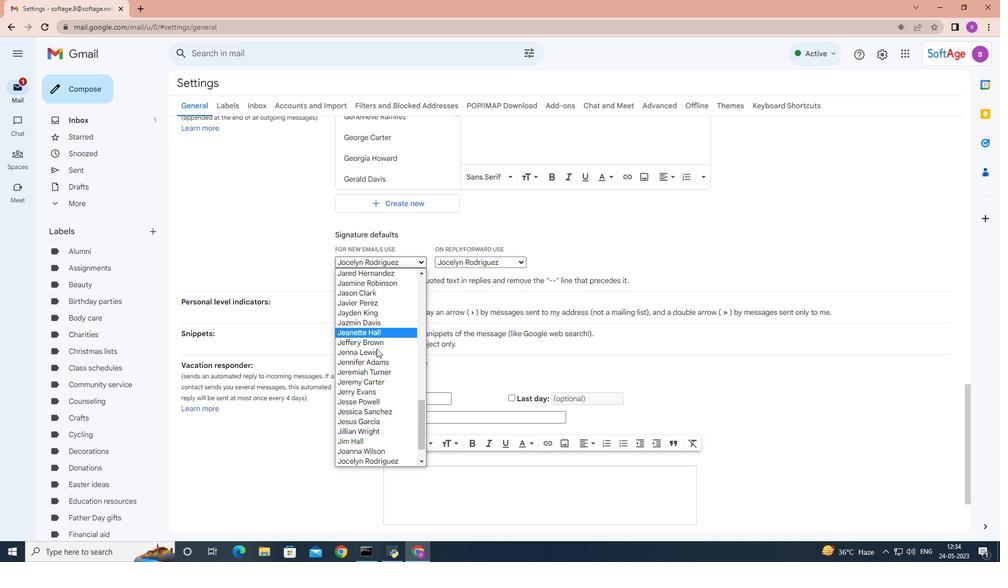 
Action: Mouse moved to (375, 359)
Screenshot: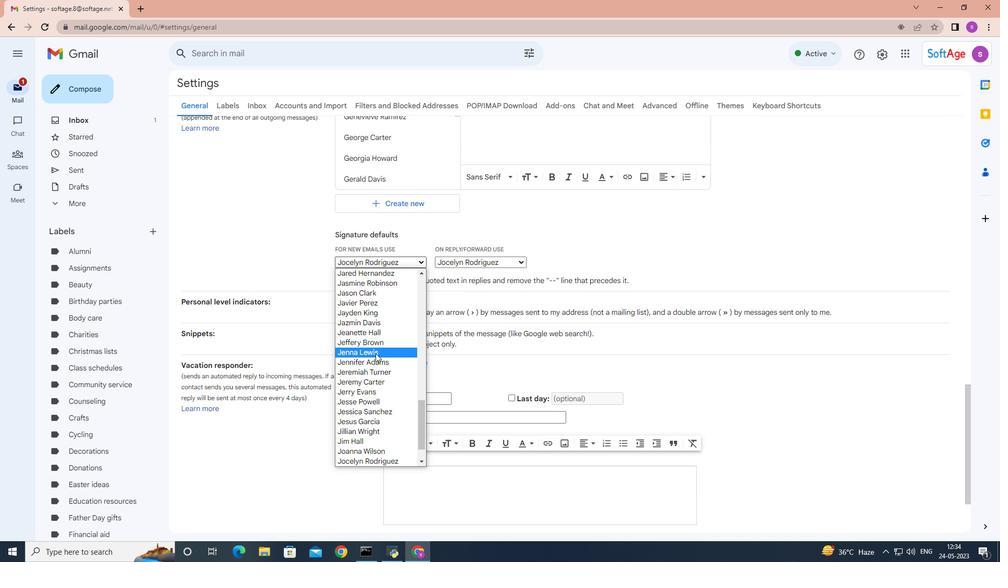 
Action: Mouse scrolled (375, 358) with delta (0, 0)
Screenshot: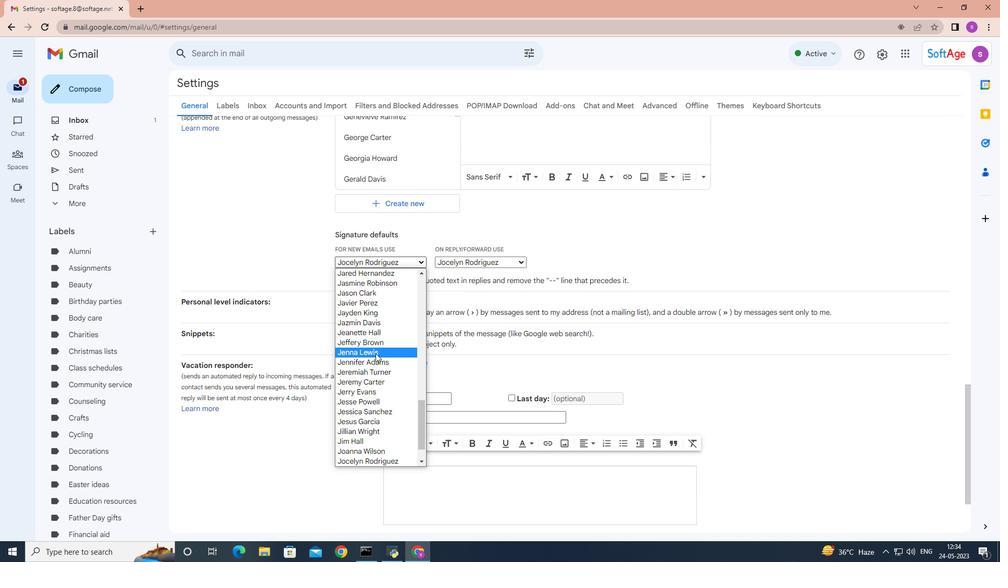 
Action: Mouse scrolled (375, 358) with delta (0, 0)
Screenshot: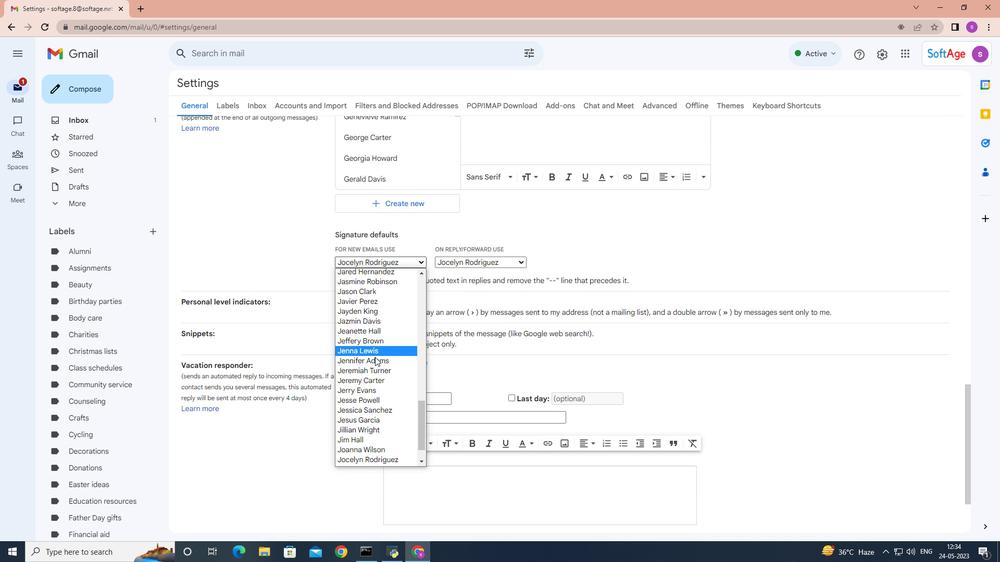 
Action: Mouse scrolled (375, 358) with delta (0, 0)
Screenshot: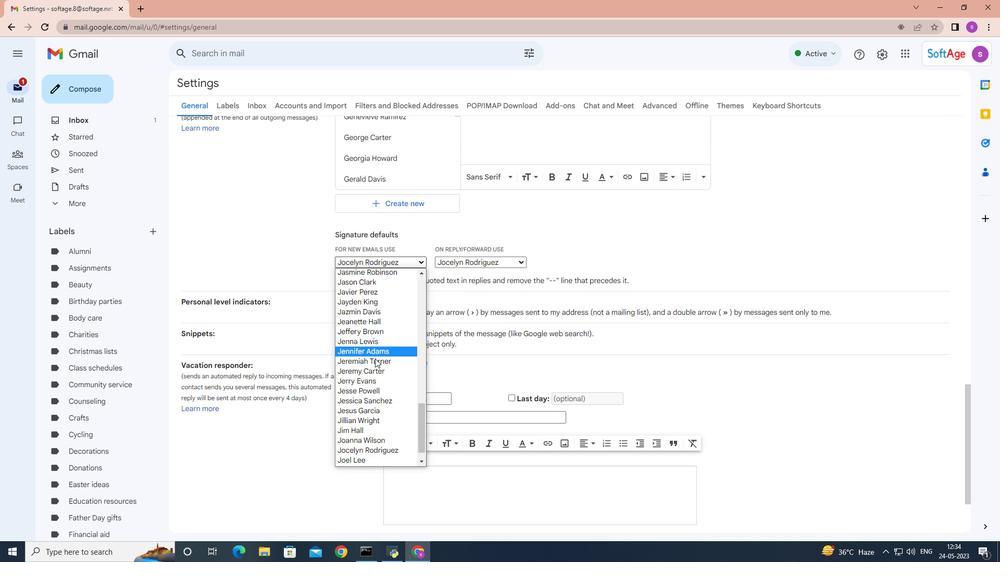 
Action: Mouse scrolled (375, 358) with delta (0, 0)
Screenshot: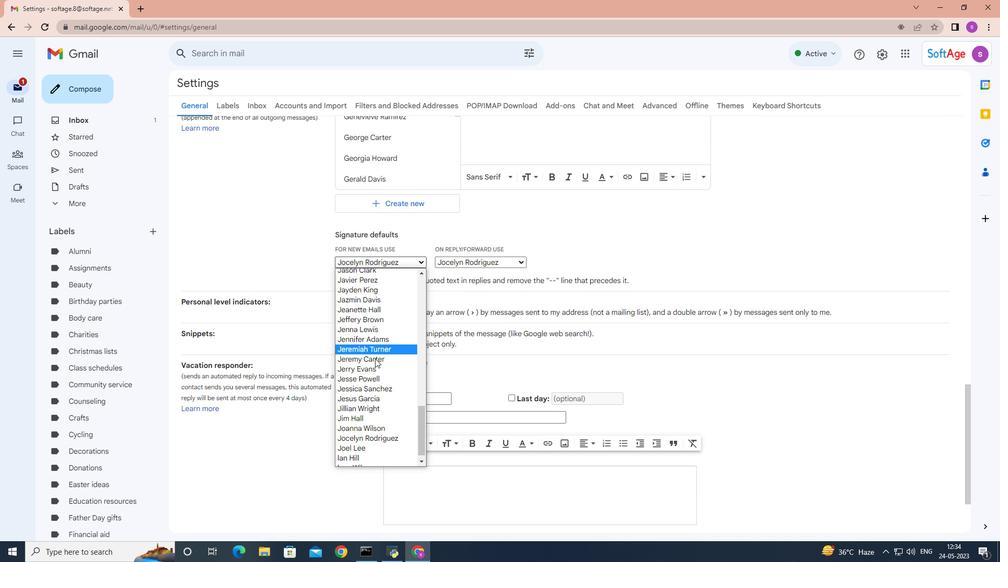 
Action: Mouse scrolled (375, 358) with delta (0, 0)
Screenshot: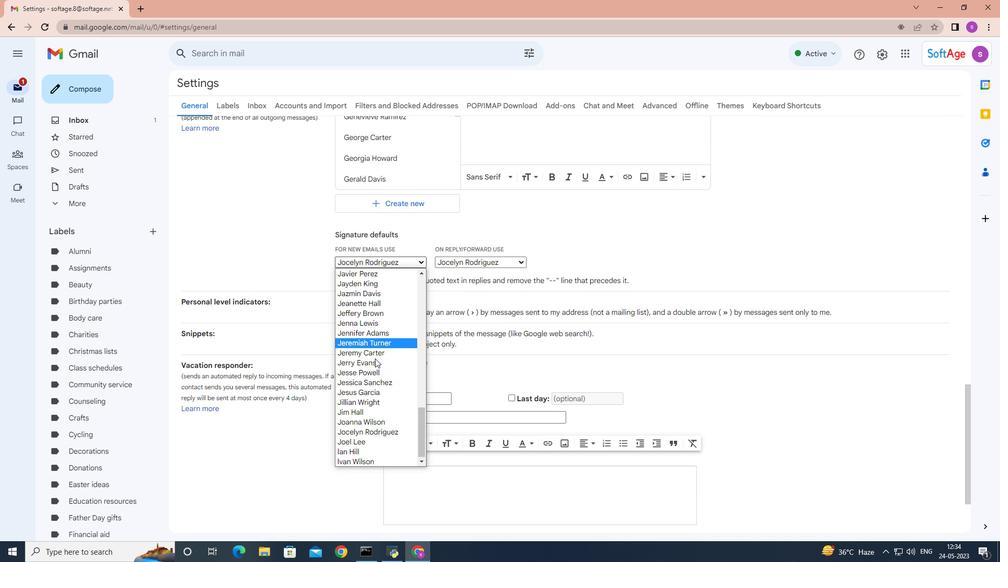 
Action: Mouse scrolled (375, 358) with delta (0, 0)
Screenshot: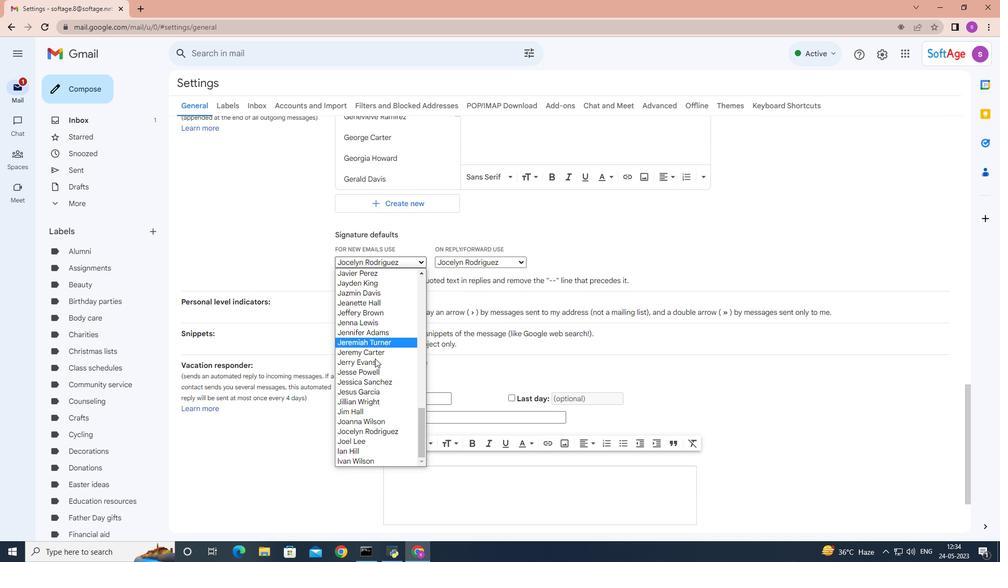 
Action: Mouse moved to (384, 438)
Screenshot: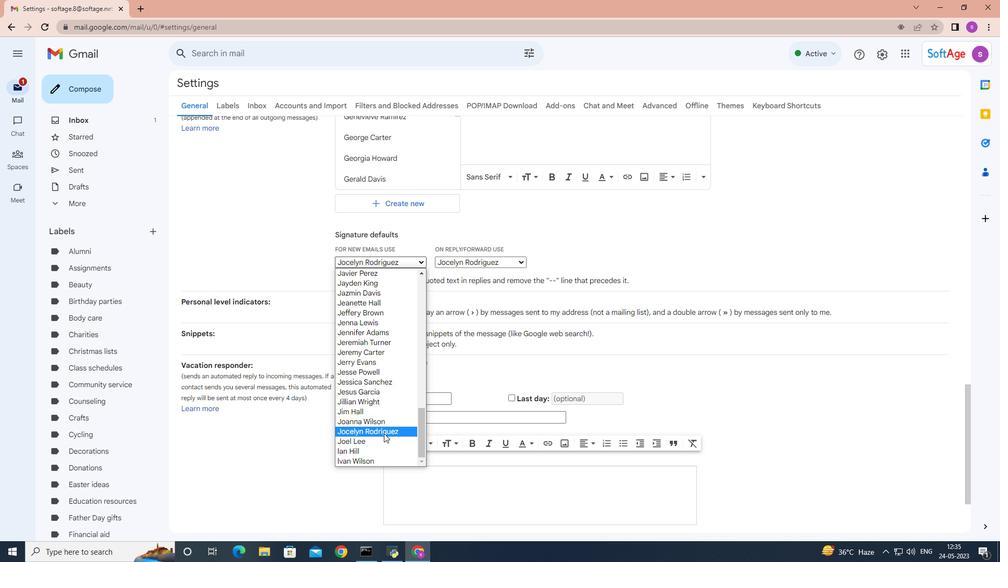 
Action: Mouse pressed left at (384, 438)
Screenshot: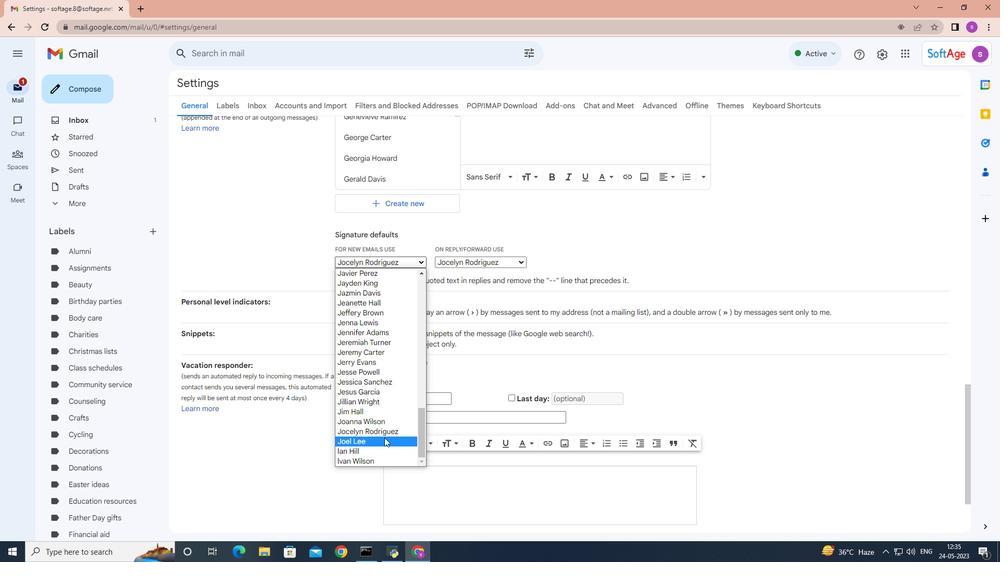 
Action: Mouse moved to (515, 260)
Screenshot: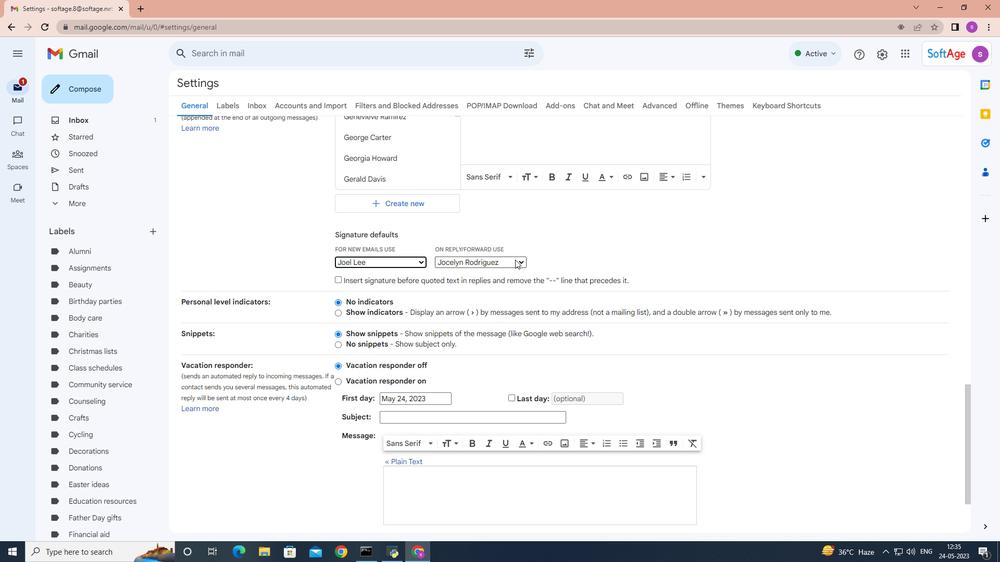 
Action: Mouse pressed left at (515, 260)
Screenshot: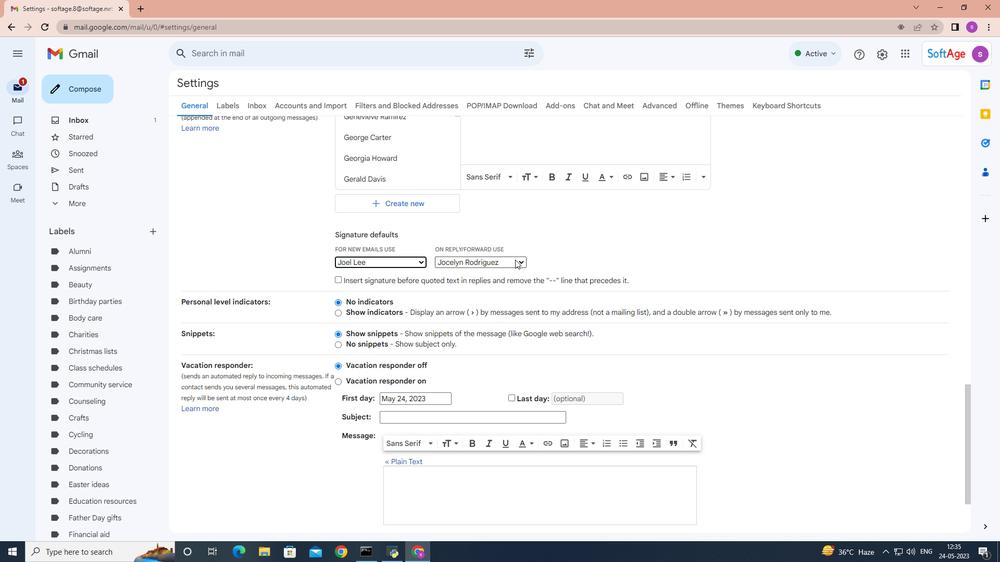 
Action: Mouse moved to (471, 390)
Screenshot: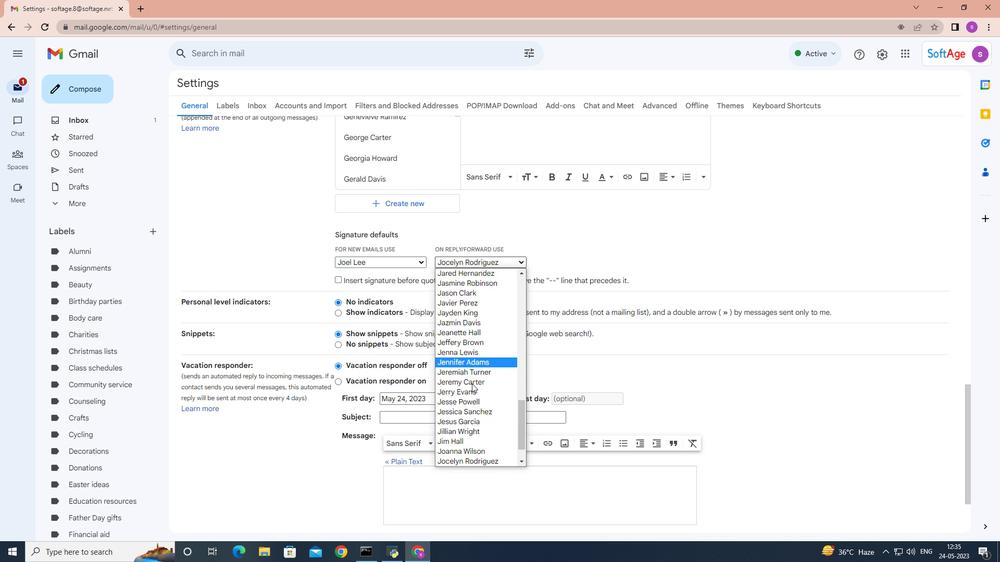
Action: Mouse scrolled (471, 390) with delta (0, 0)
Screenshot: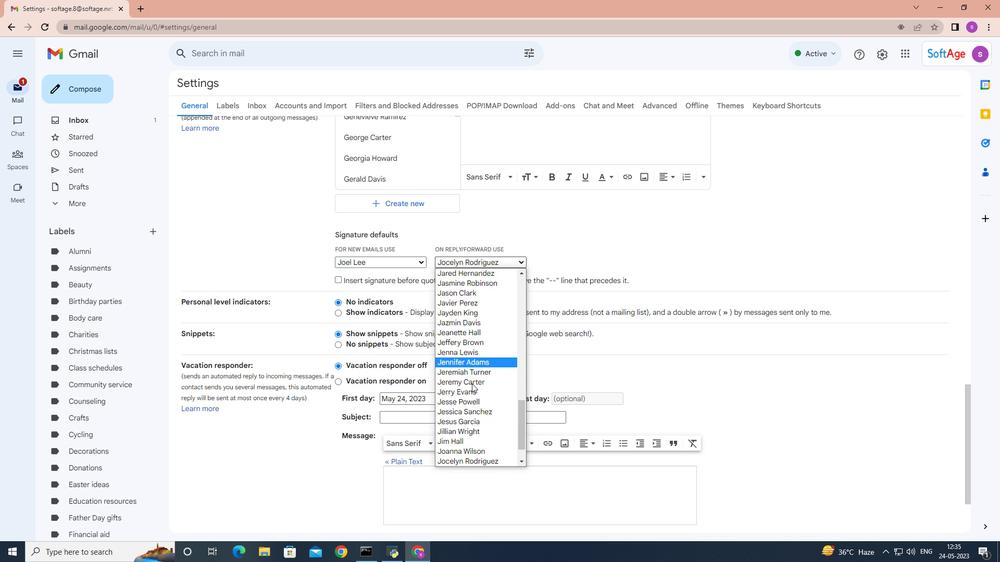 
Action: Mouse moved to (471, 392)
Screenshot: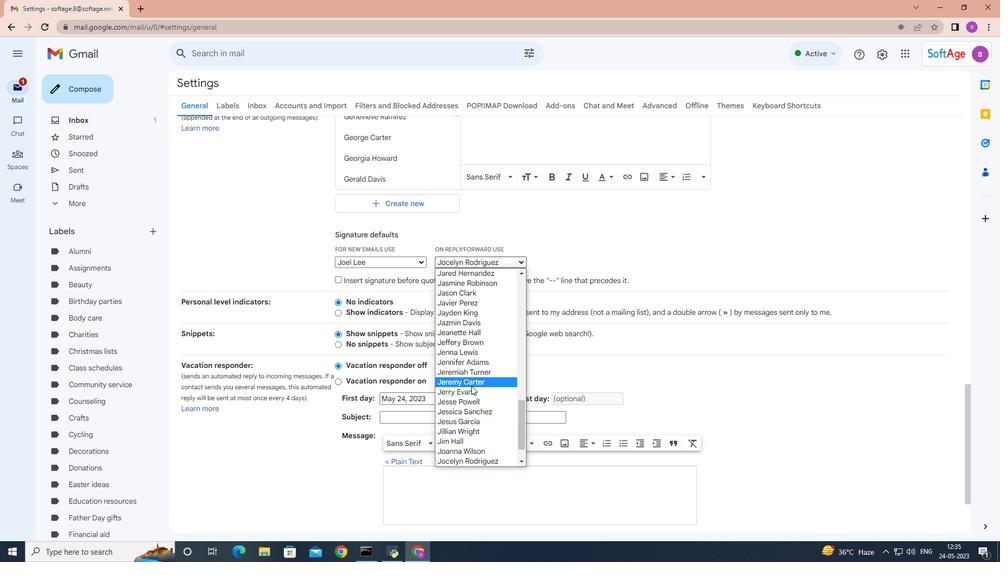 
Action: Mouse scrolled (471, 392) with delta (0, 0)
Screenshot: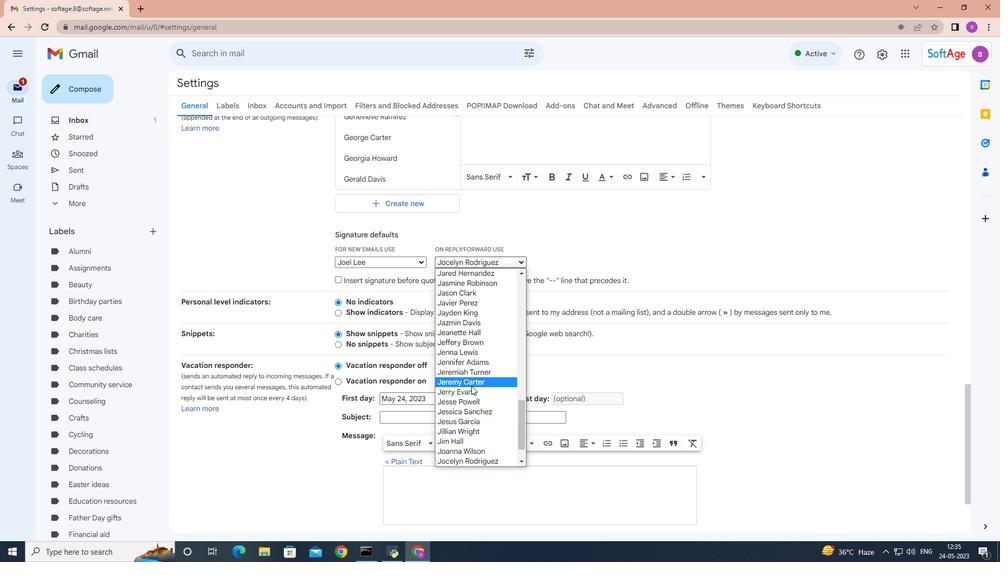 
Action: Mouse scrolled (471, 392) with delta (0, 0)
Screenshot: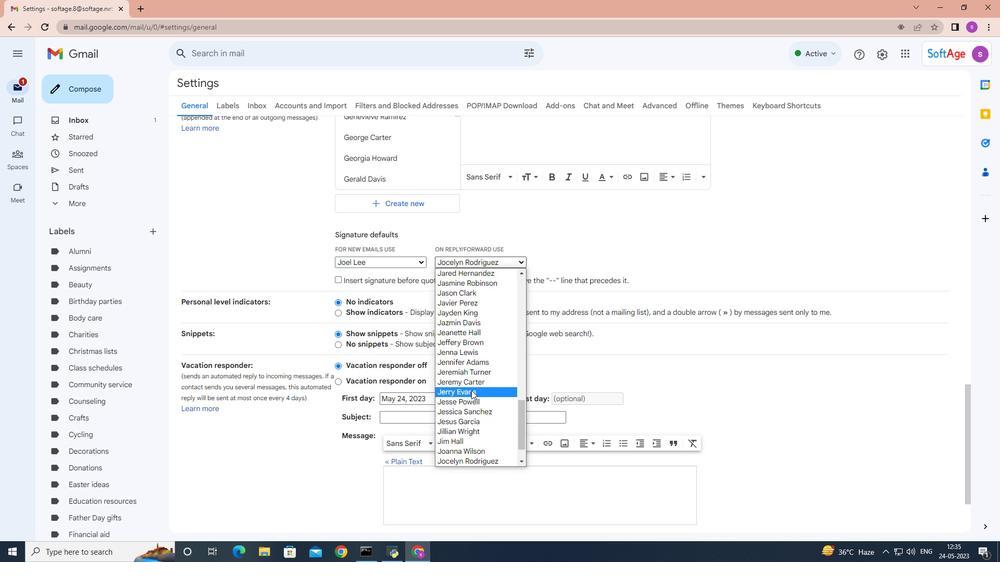 
Action: Mouse scrolled (471, 392) with delta (0, 0)
Screenshot: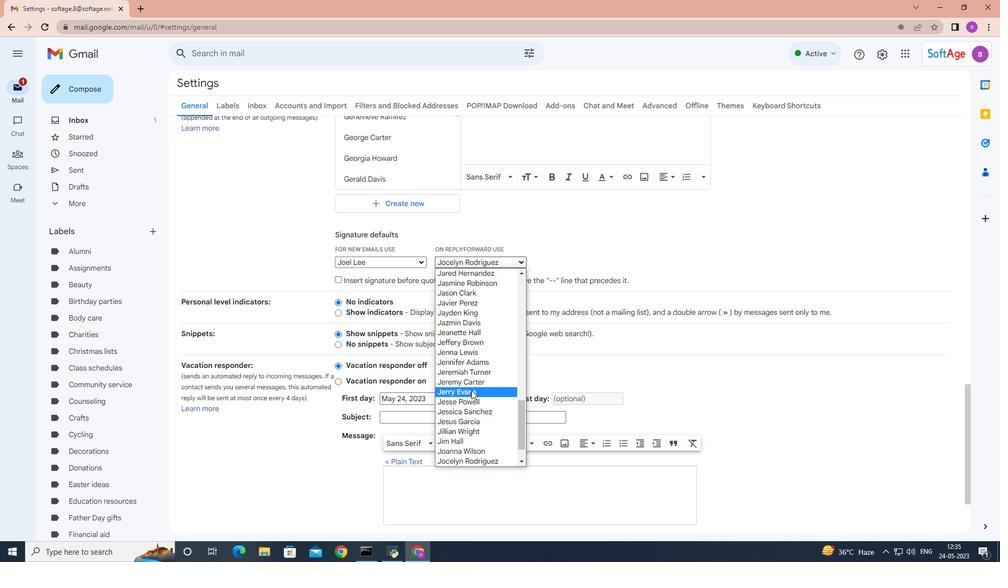 
Action: Mouse scrolled (471, 392) with delta (0, 0)
Screenshot: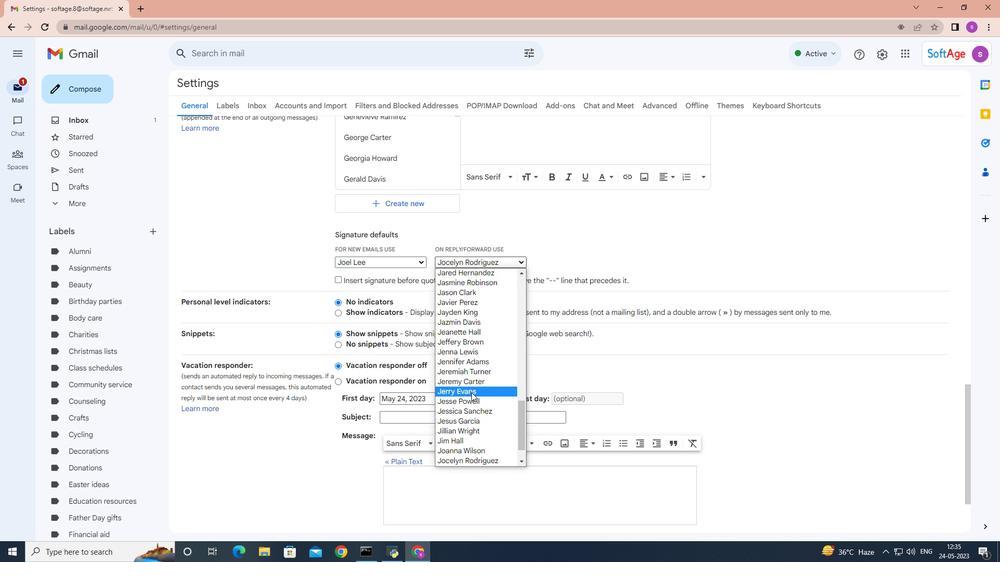 
Action: Mouse scrolled (471, 392) with delta (0, 0)
Screenshot: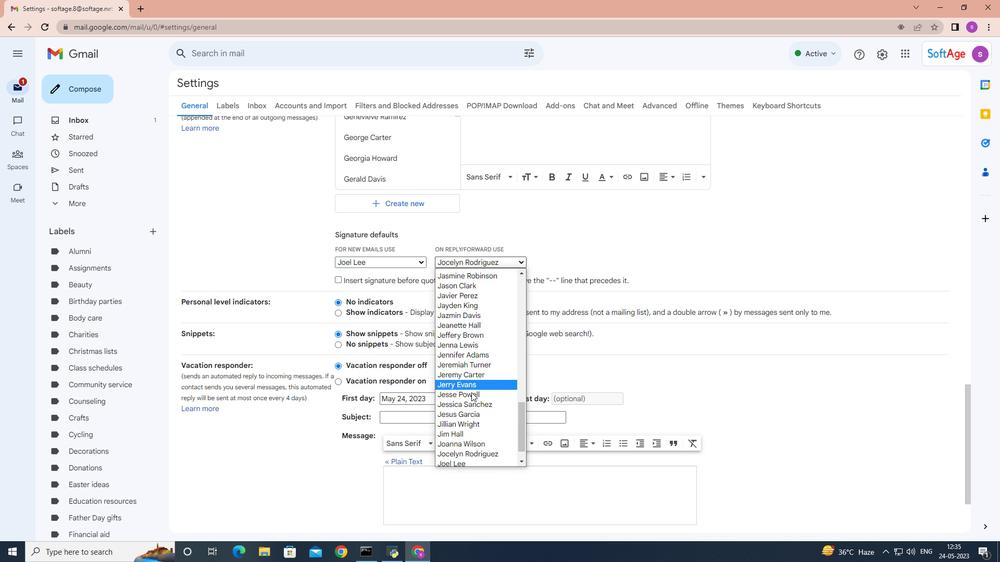
Action: Mouse scrolled (471, 392) with delta (0, 0)
Screenshot: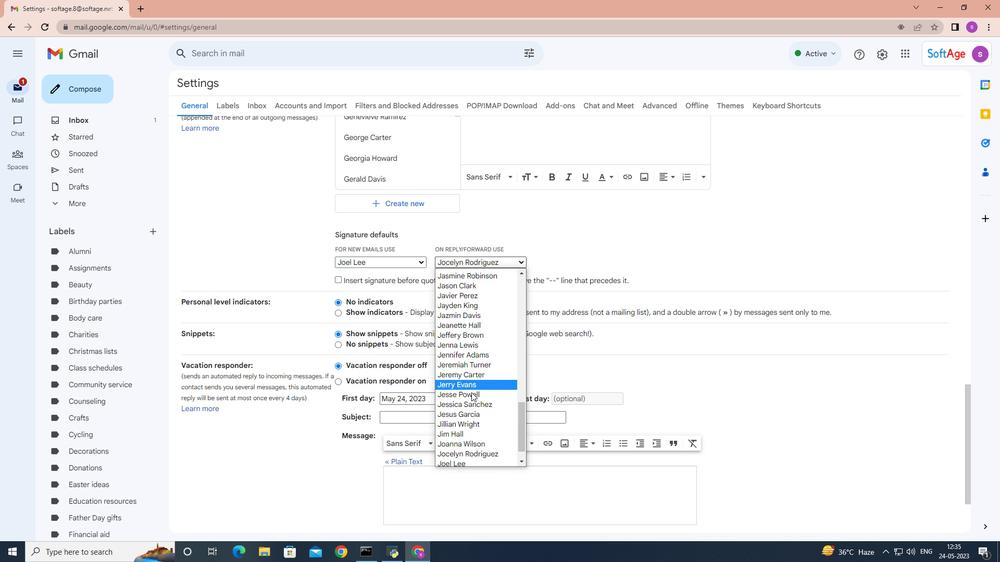 
Action: Mouse moved to (472, 392)
Screenshot: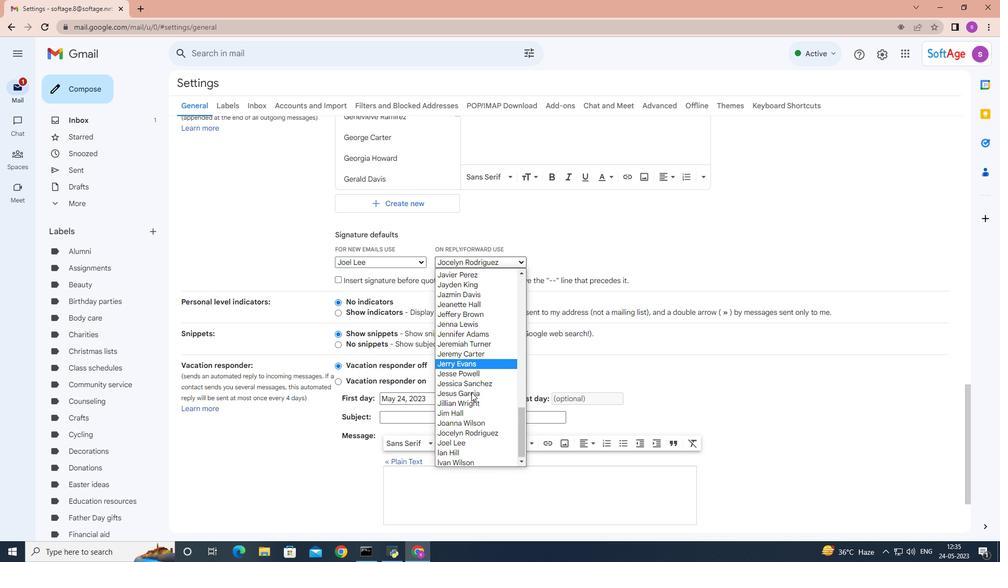 
Action: Mouse scrolled (472, 392) with delta (0, 0)
Screenshot: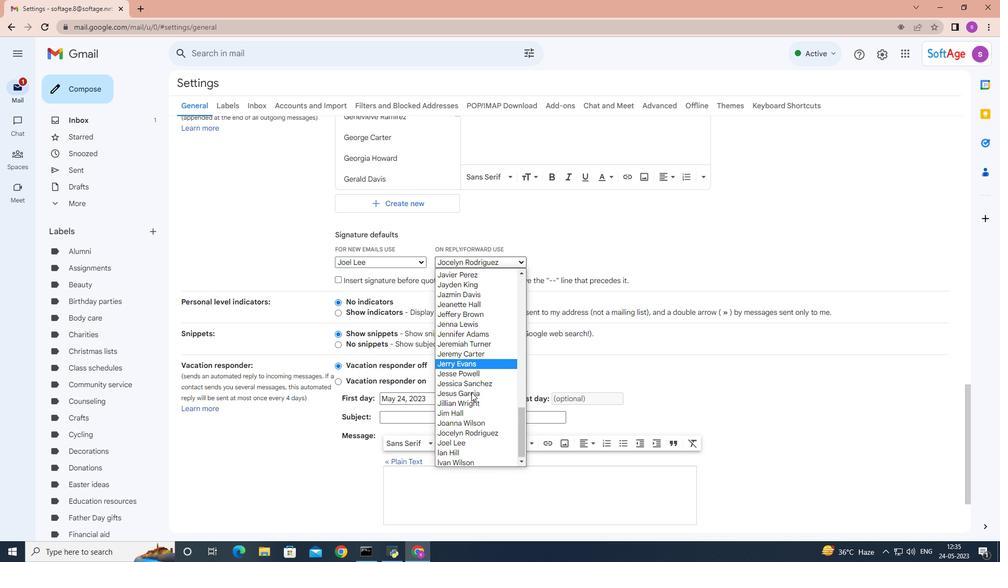 
Action: Mouse moved to (469, 442)
Screenshot: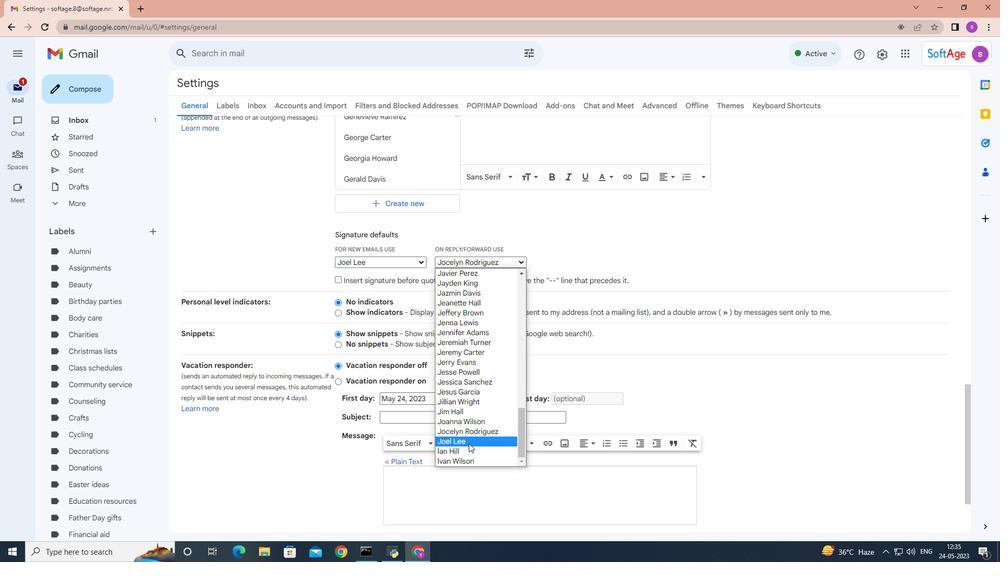 
Action: Mouse pressed left at (469, 442)
Screenshot: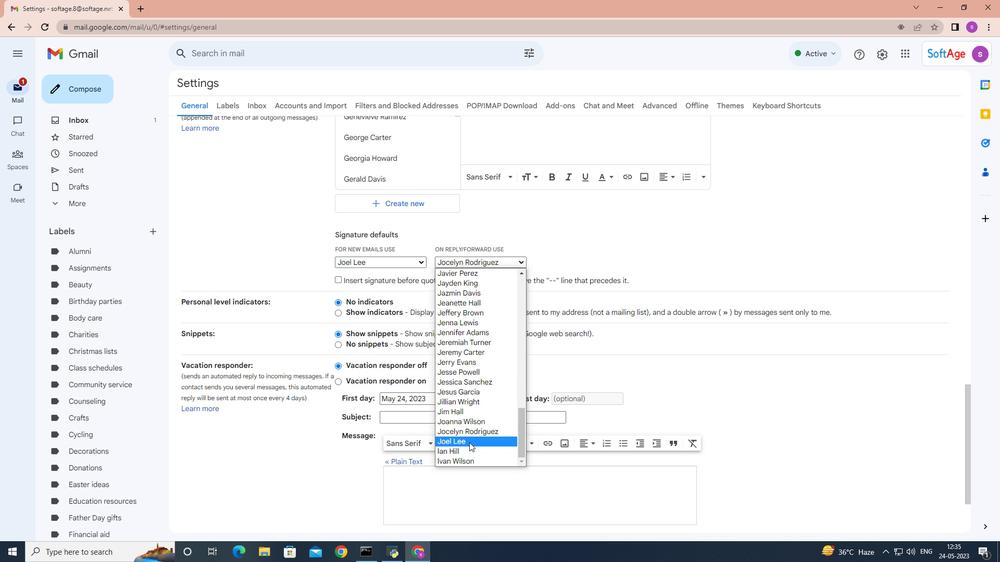 
Action: Mouse moved to (631, 310)
Screenshot: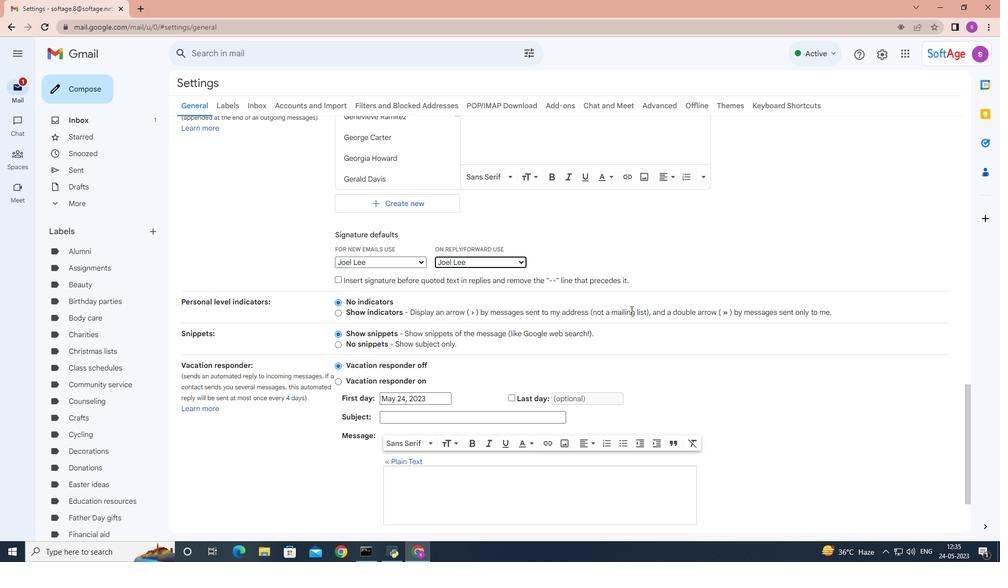 
Action: Mouse scrolled (631, 310) with delta (0, 0)
Screenshot: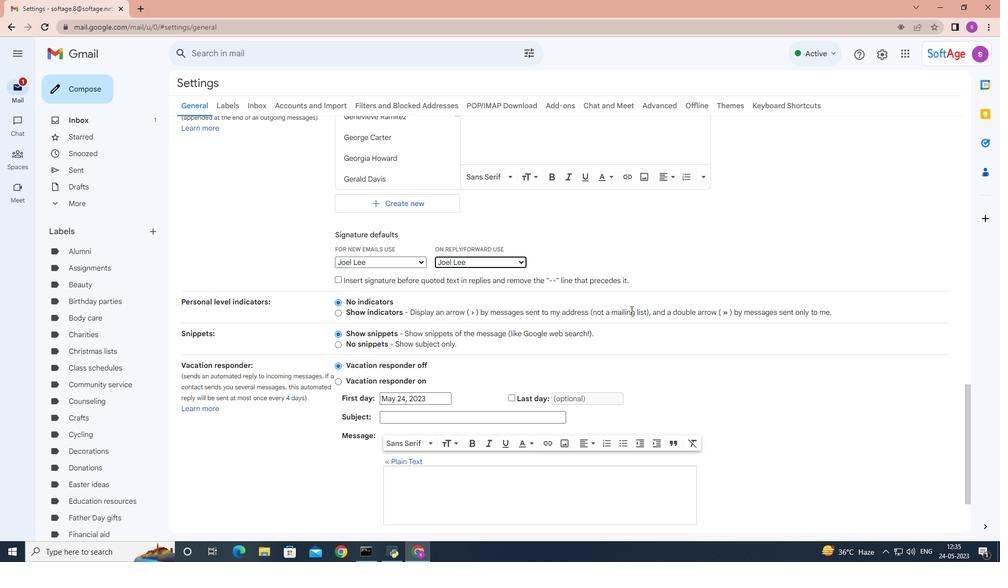 
Action: Mouse scrolled (631, 310) with delta (0, 0)
Screenshot: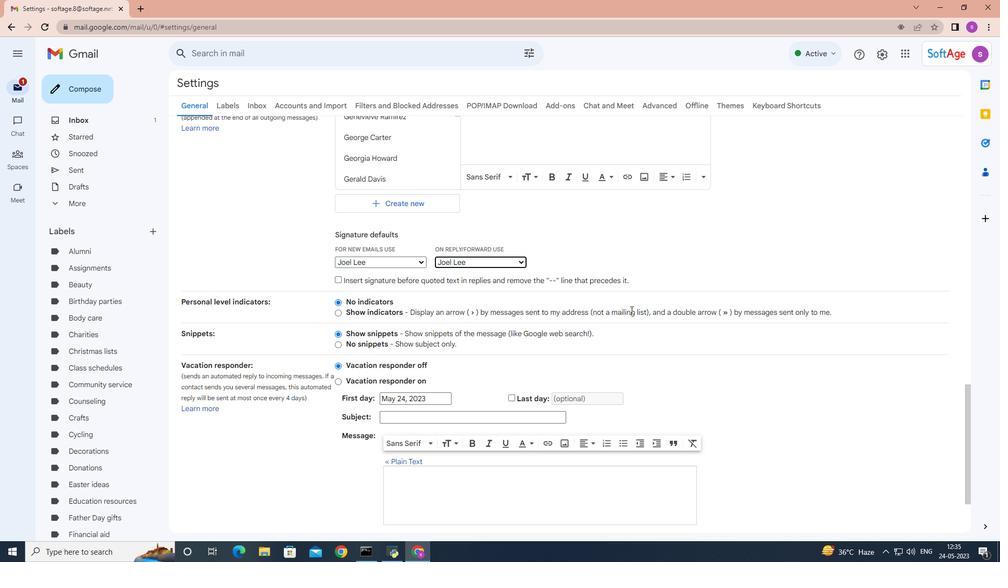 
Action: Mouse moved to (629, 319)
Screenshot: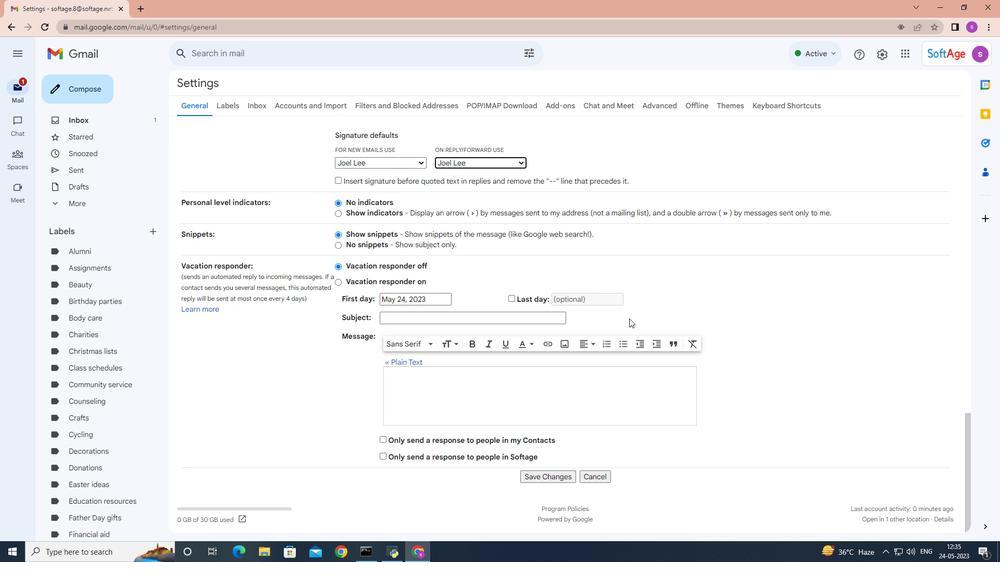 
Action: Mouse scrolled (629, 318) with delta (0, 0)
Screenshot: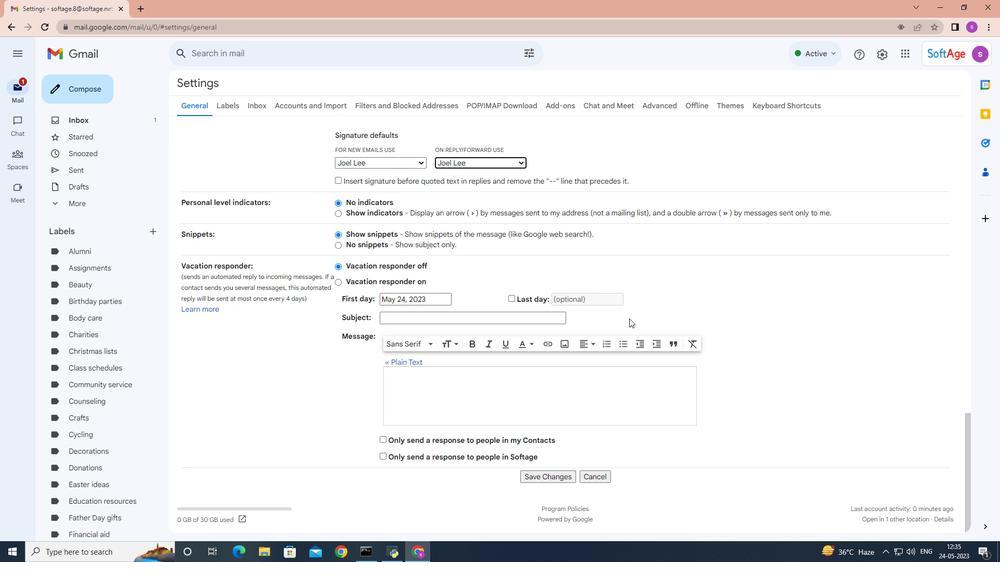 
Action: Mouse scrolled (629, 318) with delta (0, 0)
Screenshot: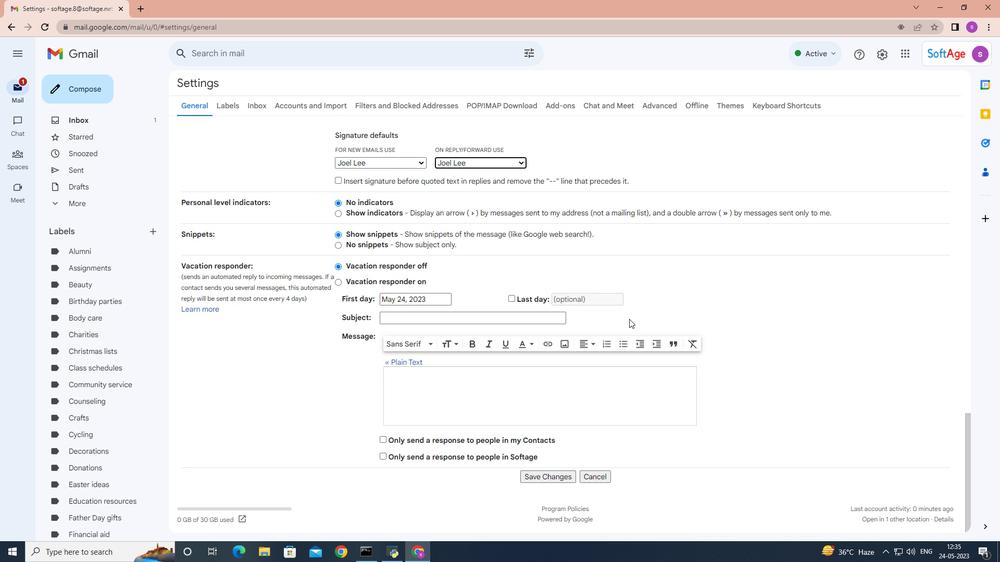 
Action: Mouse scrolled (629, 318) with delta (0, 0)
Screenshot: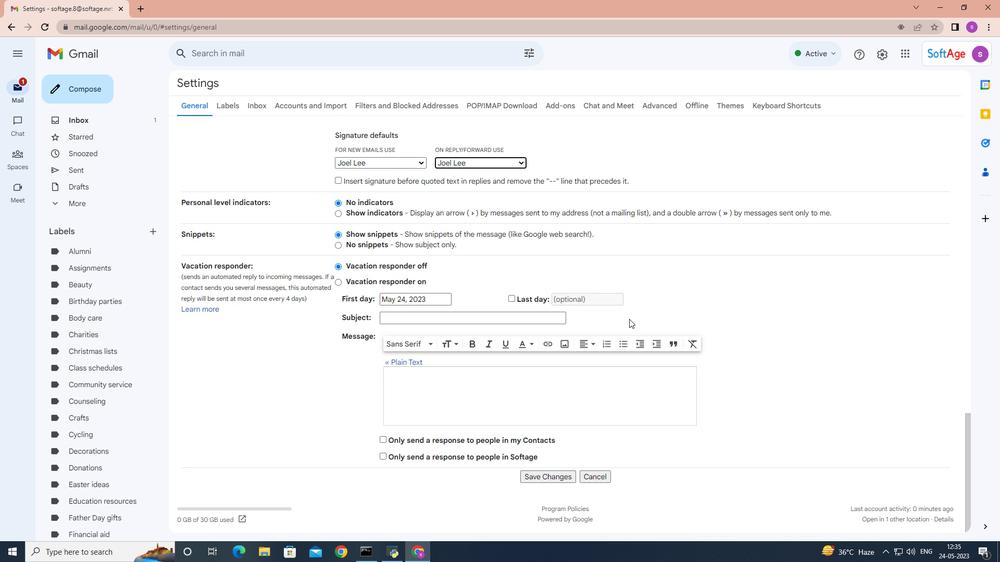 
Action: Mouse moved to (532, 473)
Screenshot: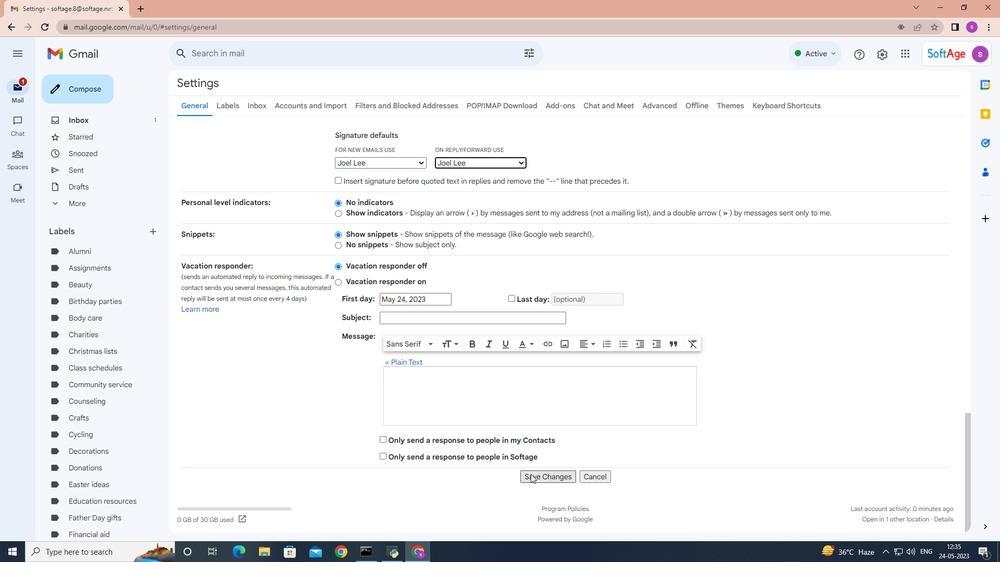 
Action: Mouse pressed left at (532, 473)
Screenshot: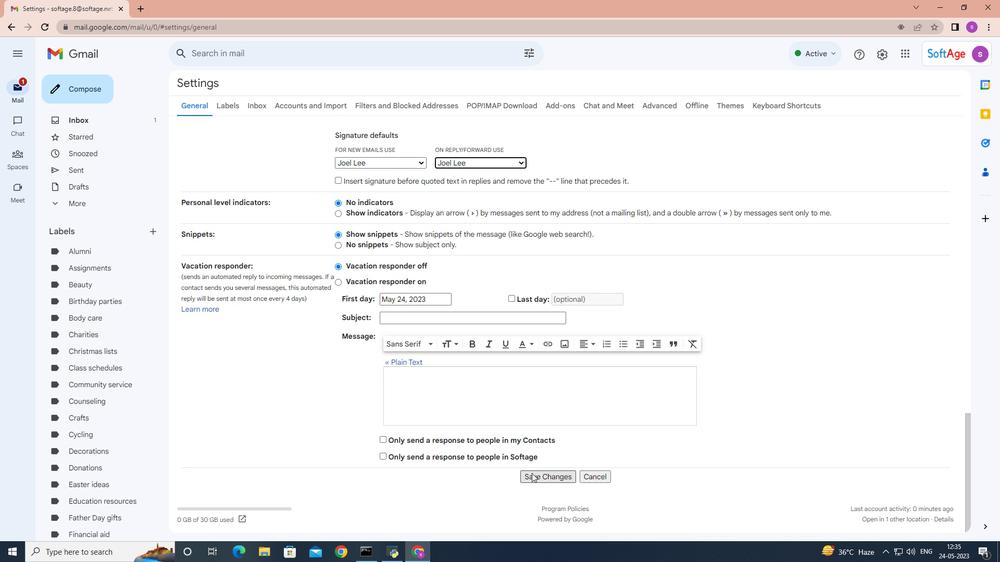 
Action: Mouse moved to (103, 91)
Screenshot: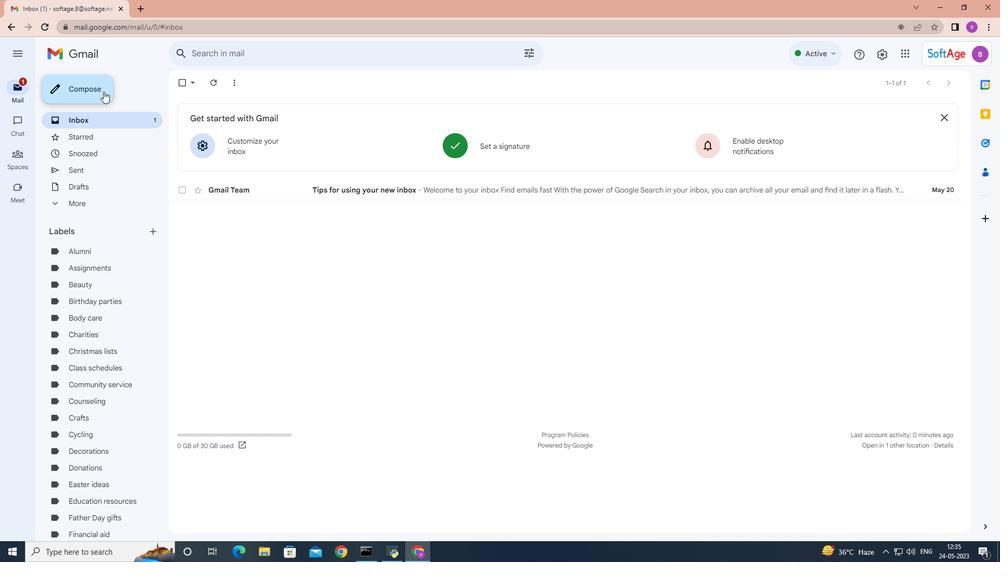 
Action: Mouse pressed left at (103, 91)
Screenshot: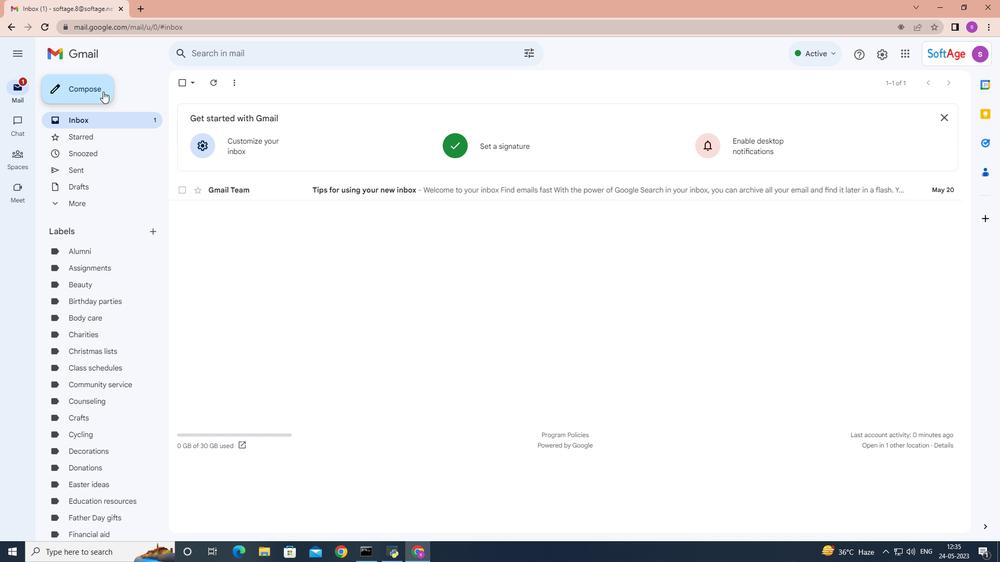
Action: Mouse moved to (671, 276)
Screenshot: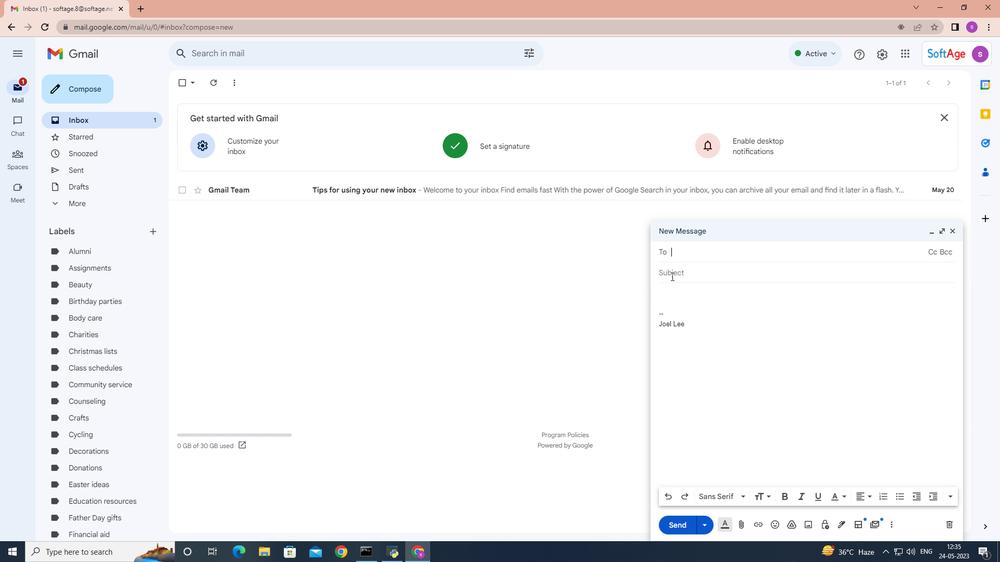 
Action: Mouse pressed left at (671, 276)
Screenshot: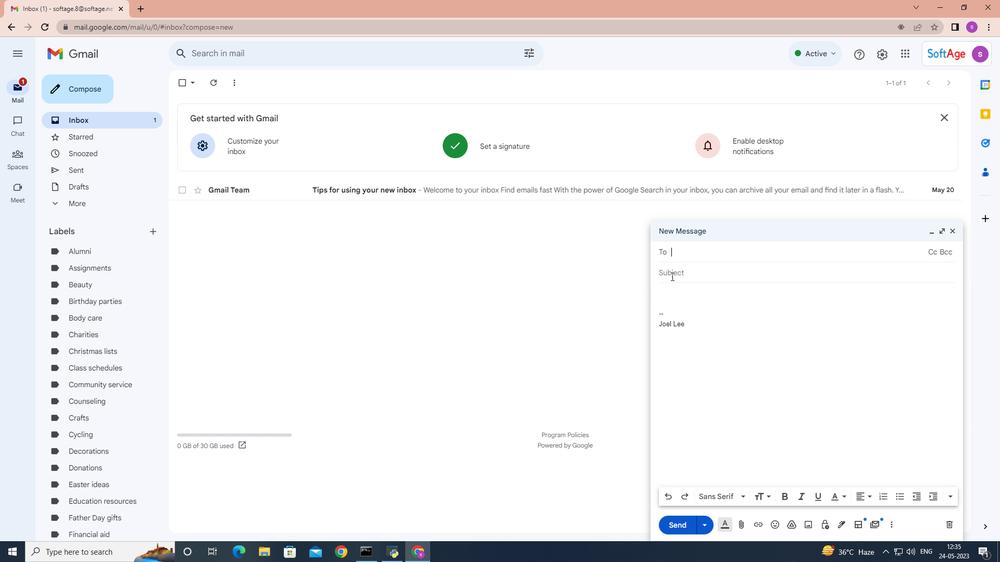 
Action: Mouse moved to (671, 276)
Screenshot: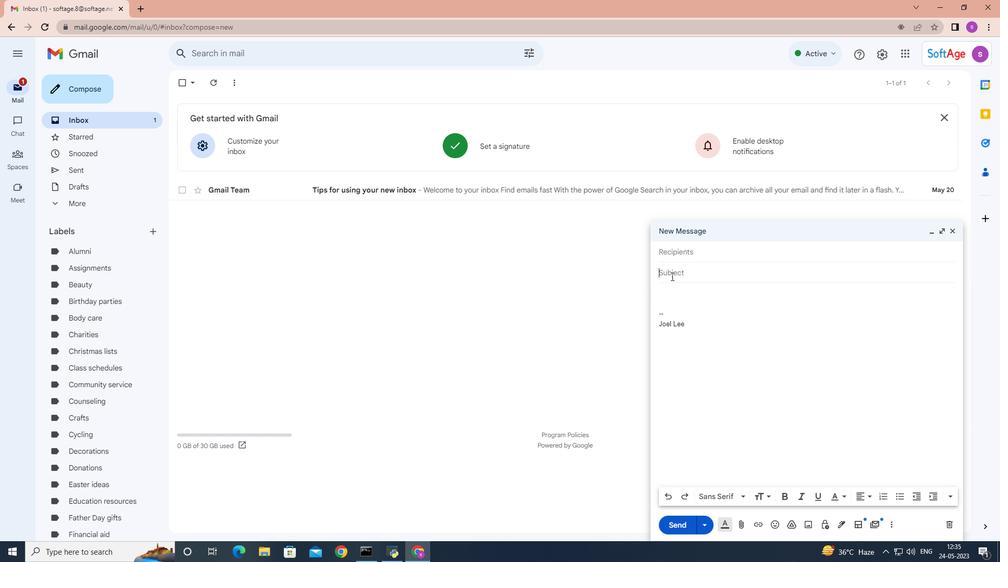 
Action: Key pressed <Key.shift>Request<Key.space>for<Key.space>a<Key.space>referral<Key.space>
Screenshot: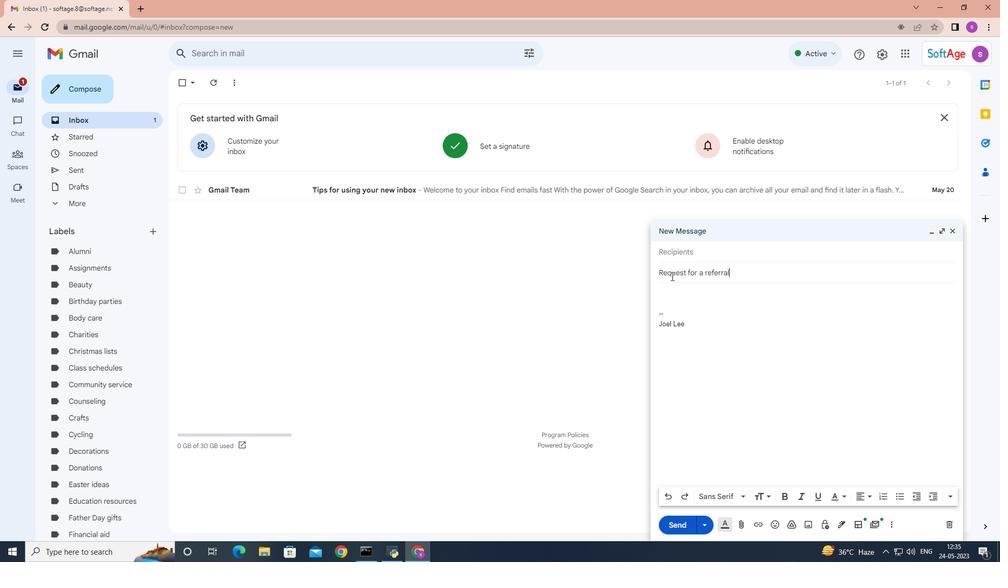 
Action: Mouse moved to (663, 291)
Screenshot: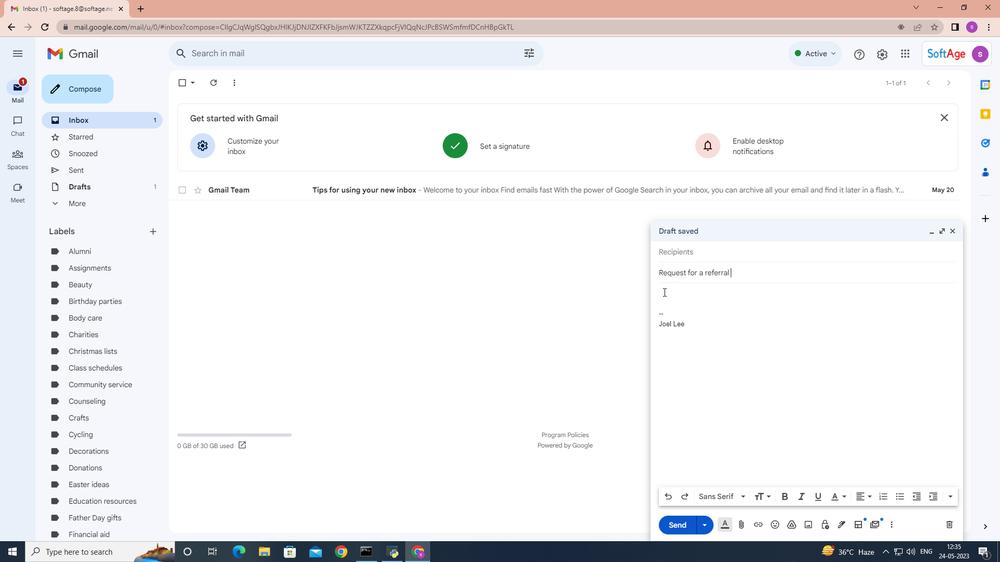 
Action: Mouse pressed left at (663, 291)
Screenshot: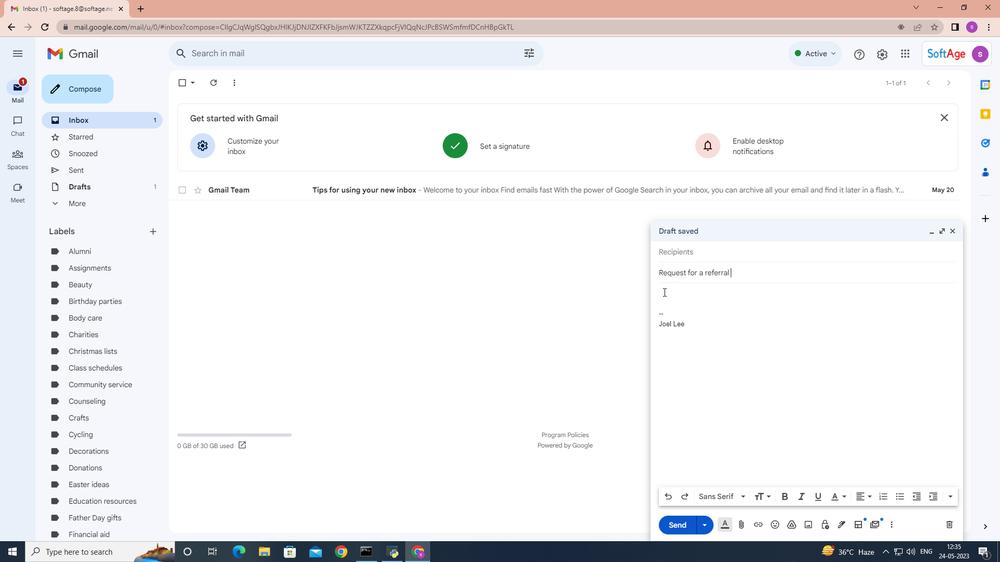 
Action: Mouse moved to (663, 291)
Screenshot: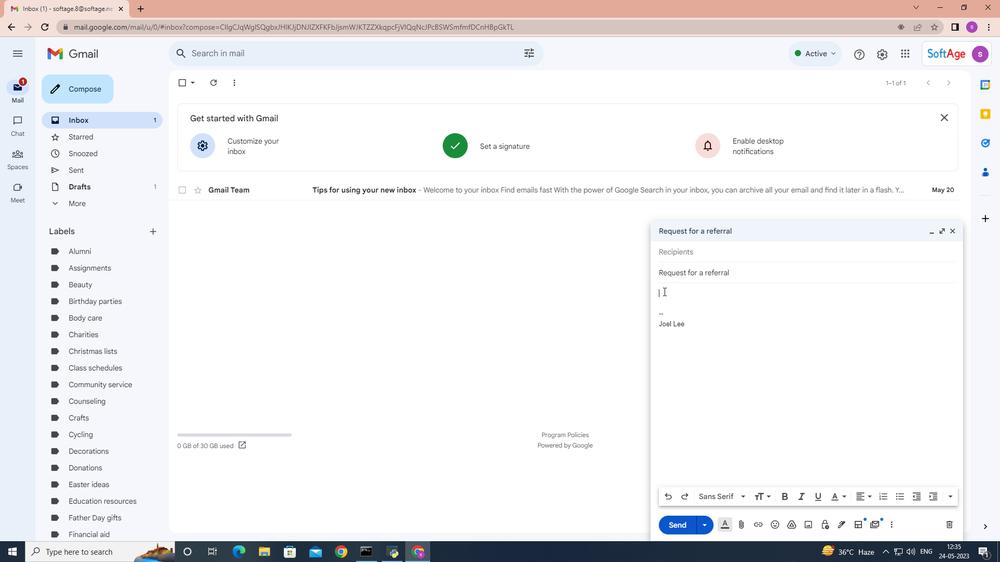 
Action: Key pressed <Key.shift>Can<Key.space>you<Key.space>please<Key.space>let<Key.space>me<Key.space><Key.shift>Know<Key.space>the<Key.space>status<Key.space>of<Key.space>the<Key.space>purchase<Key.space>order<Key.shift_r>?
Screenshot: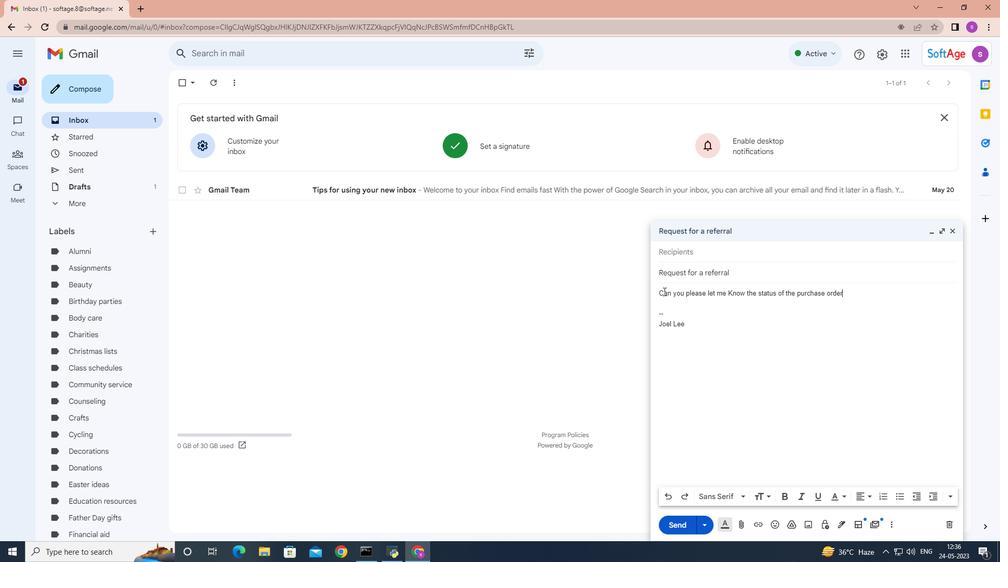 
Action: Mouse moved to (743, 253)
Screenshot: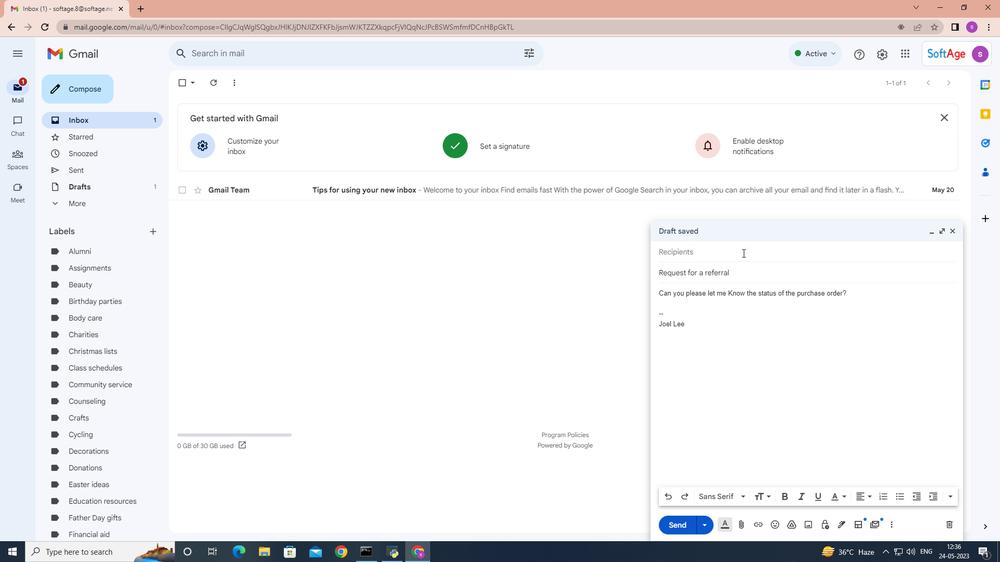 
Action: Mouse pressed left at (743, 253)
Screenshot: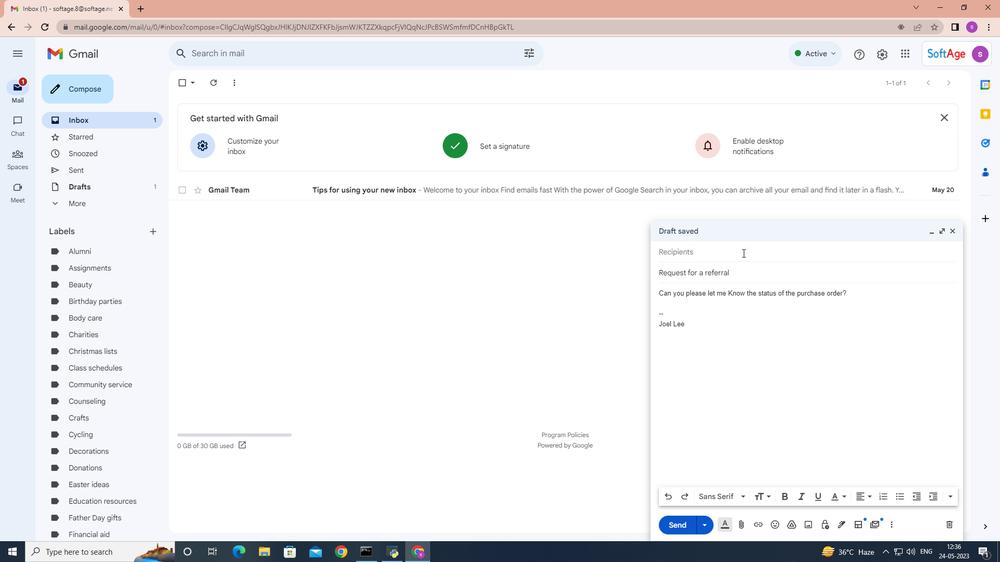 
Action: Mouse moved to (744, 252)
Screenshot: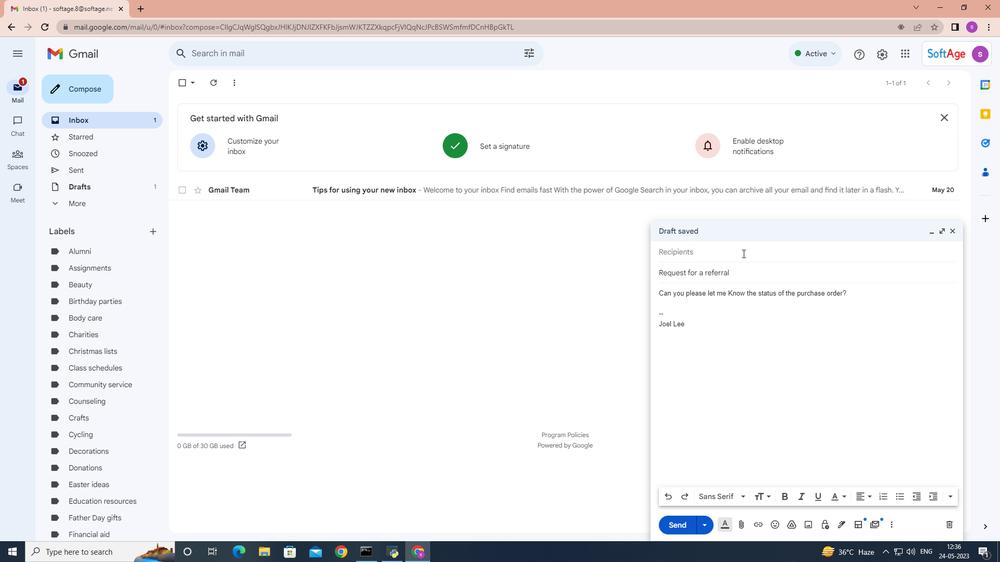 
Action: Key pressed <Key.shift>Softage.3
Screenshot: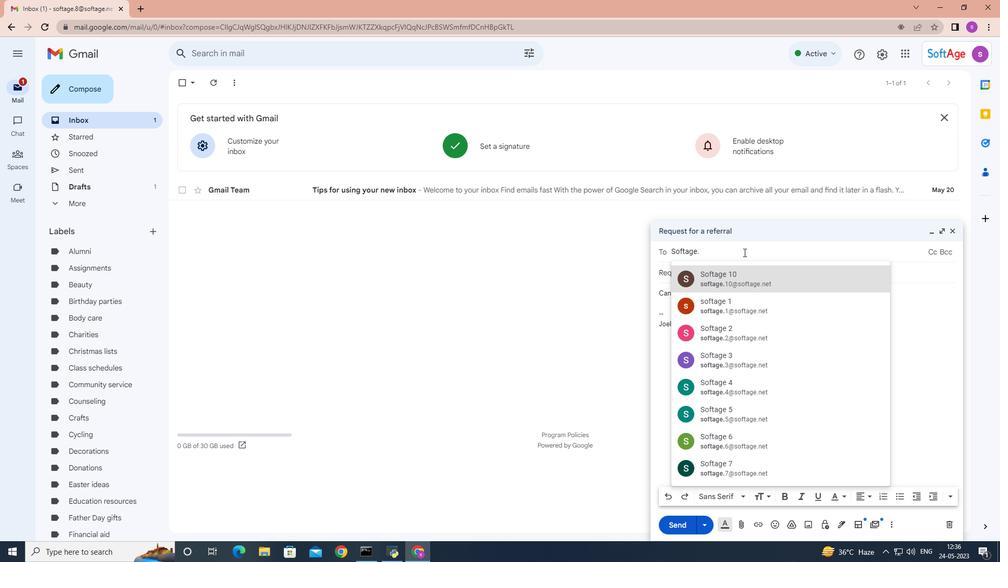 
Action: Mouse moved to (726, 280)
Screenshot: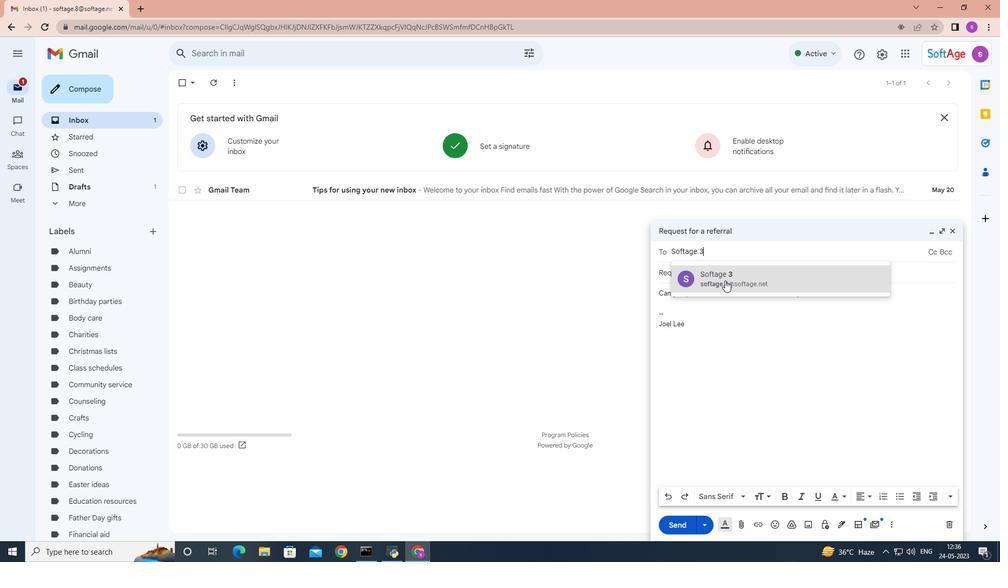 
Action: Mouse pressed left at (726, 280)
Screenshot: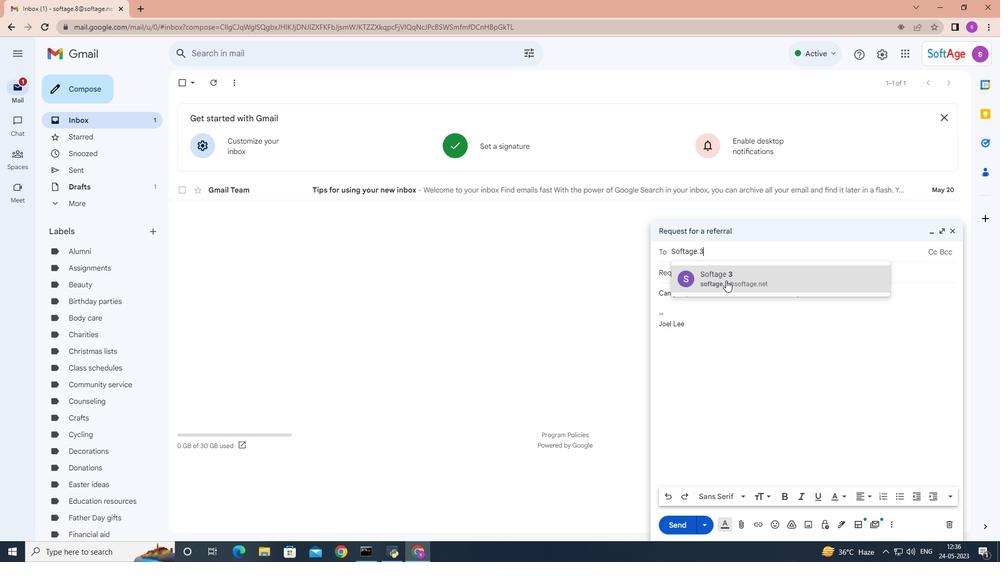 
Action: Mouse moved to (848, 305)
Screenshot: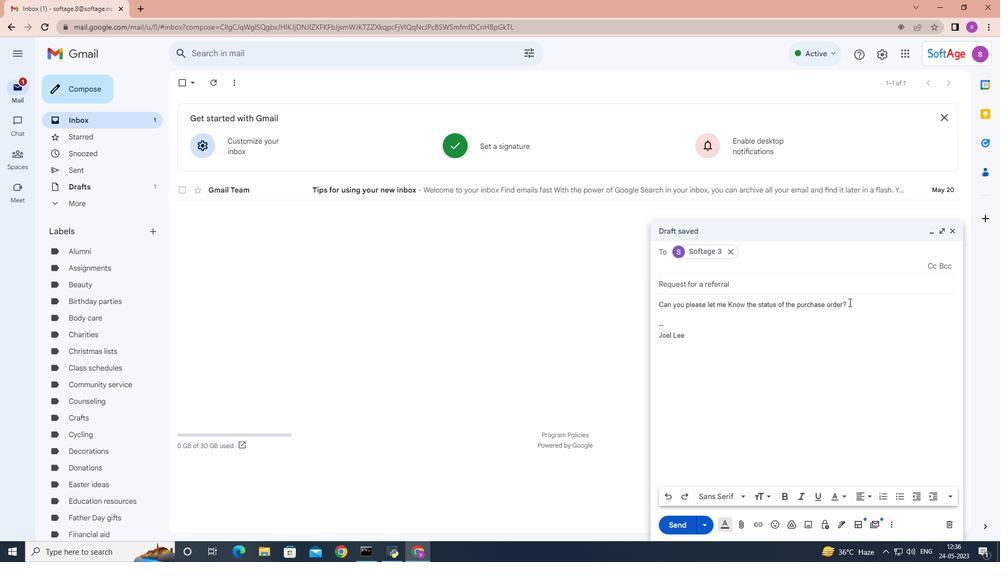 
Action: Mouse pressed left at (848, 305)
Screenshot: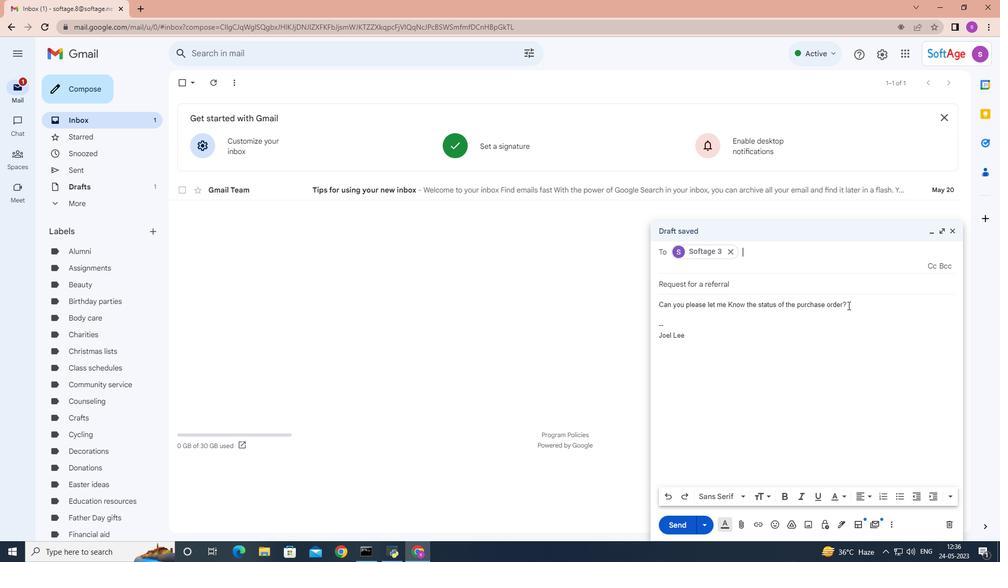 
Action: Mouse moved to (850, 294)
Screenshot: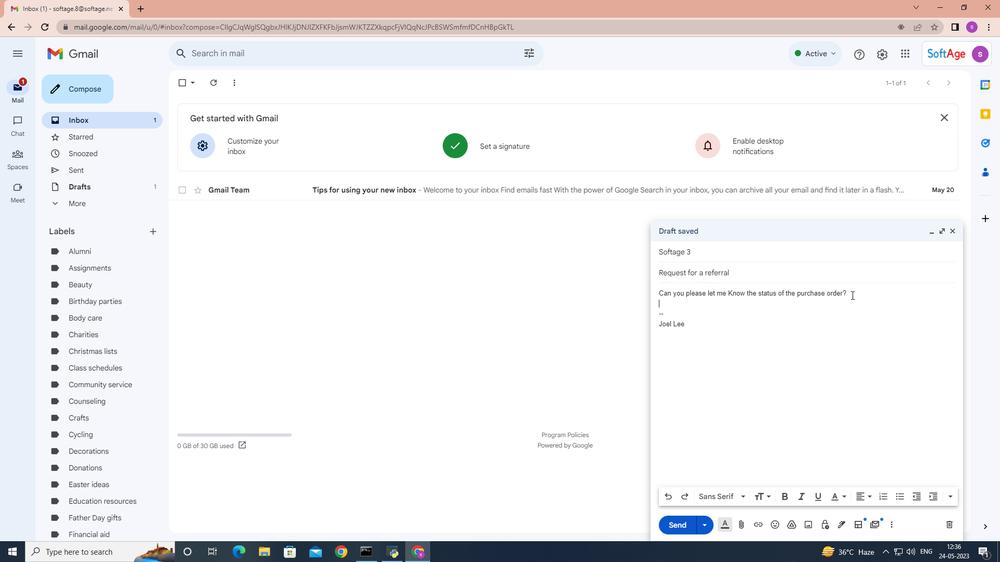 
Action: Mouse pressed left at (850, 294)
Screenshot: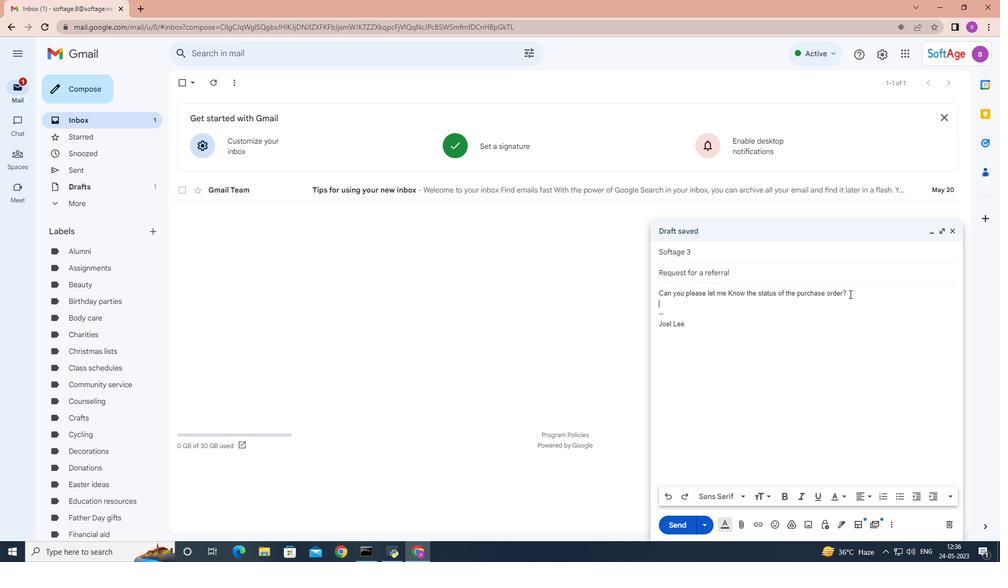 
Action: Mouse moved to (899, 494)
Screenshot: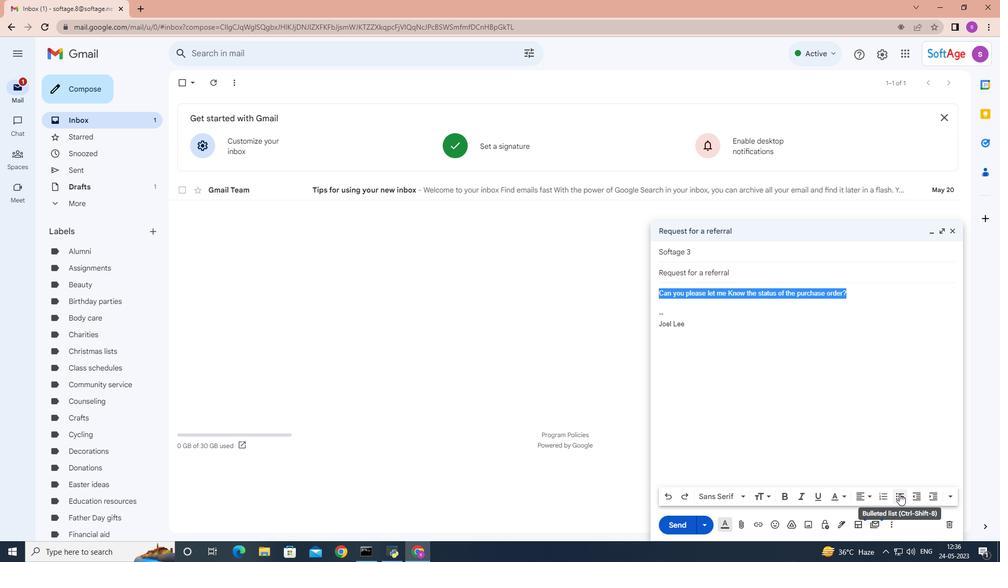 
Action: Mouse pressed left at (899, 494)
Screenshot: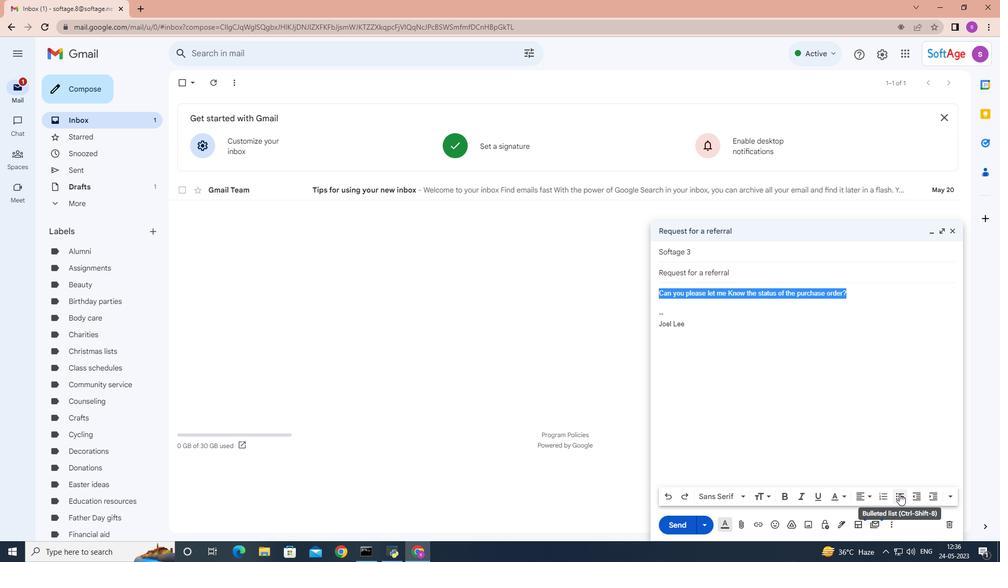 
Action: Mouse moved to (743, 499)
Screenshot: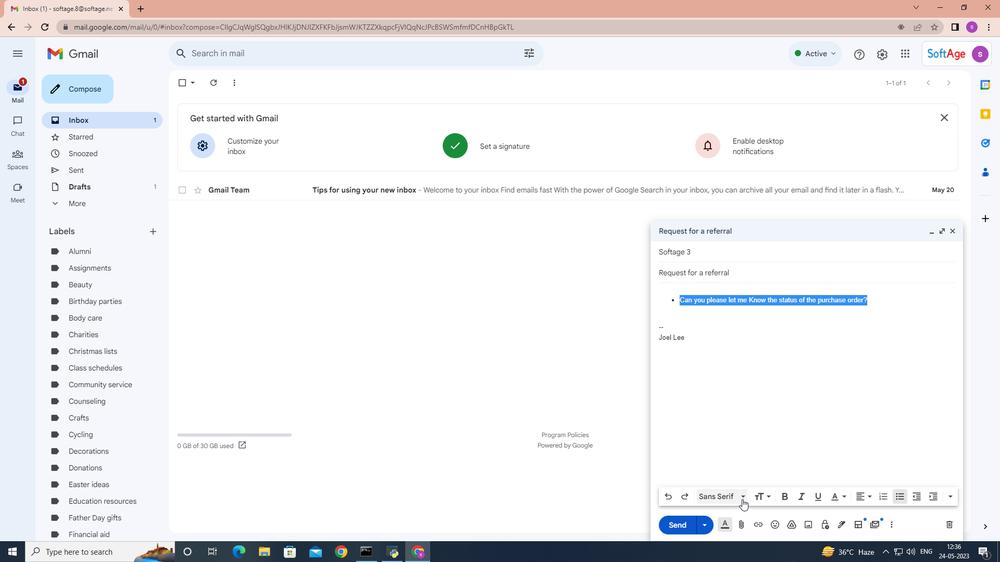
Action: Mouse pressed left at (743, 499)
Screenshot: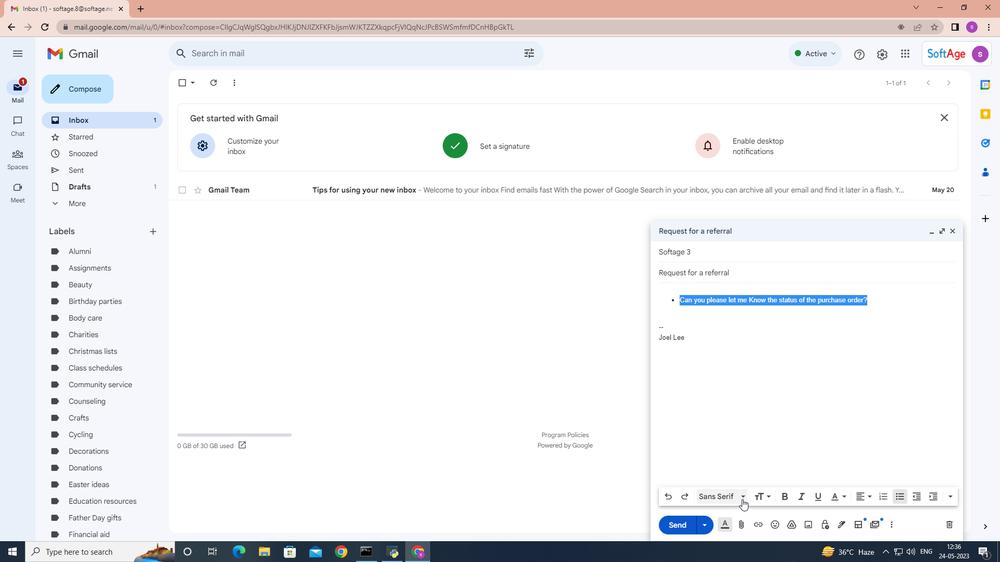 
Action: Mouse moved to (746, 361)
Screenshot: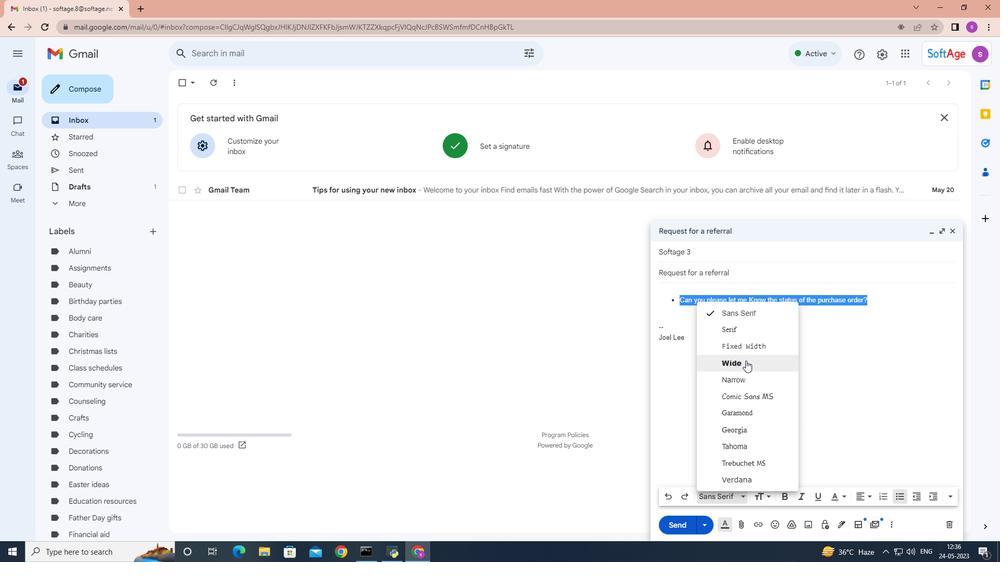 
Action: Mouse pressed left at (746, 361)
Screenshot: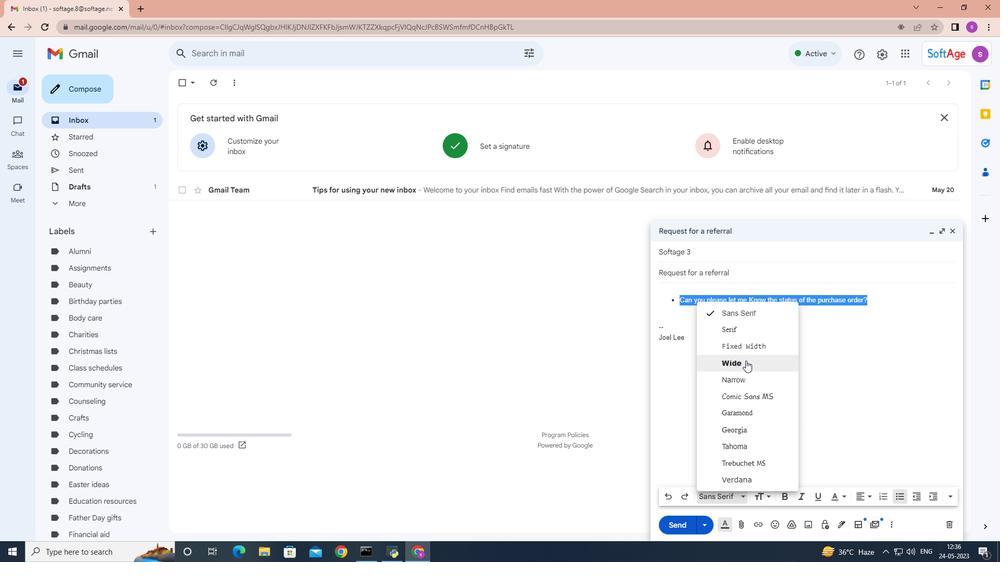 
Action: Mouse moved to (946, 495)
Screenshot: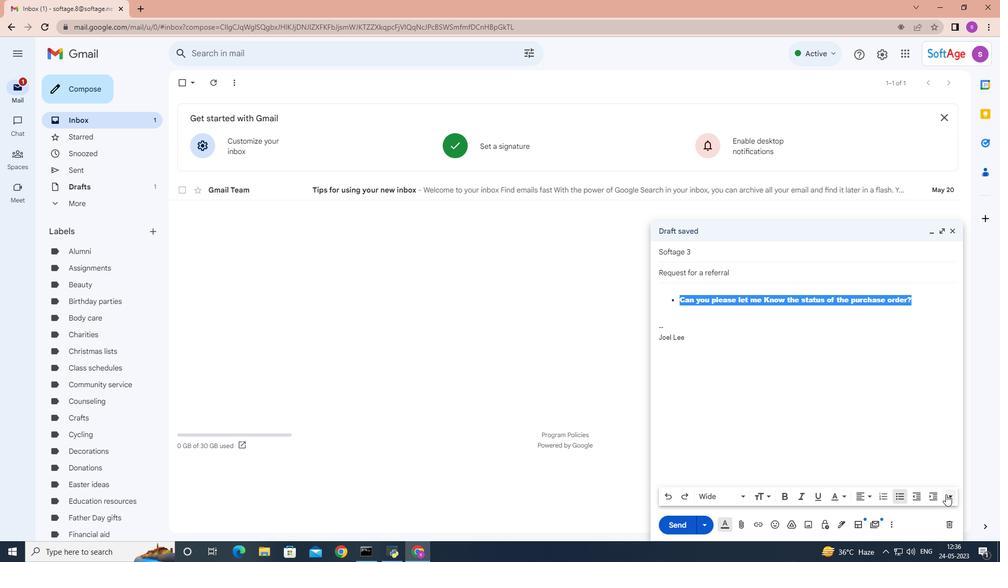 
Action: Mouse pressed left at (946, 495)
Screenshot: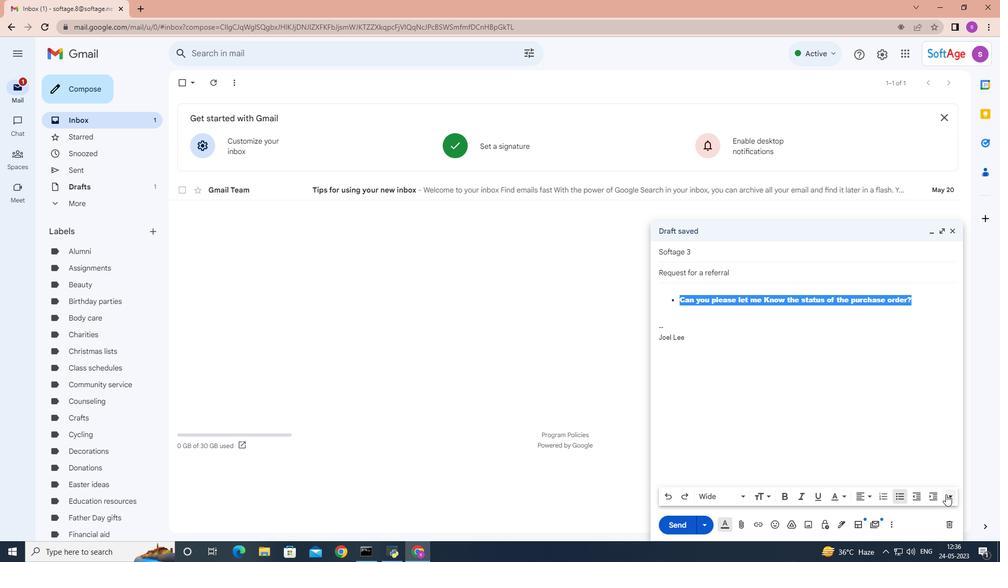 
Action: Mouse moved to (952, 470)
Screenshot: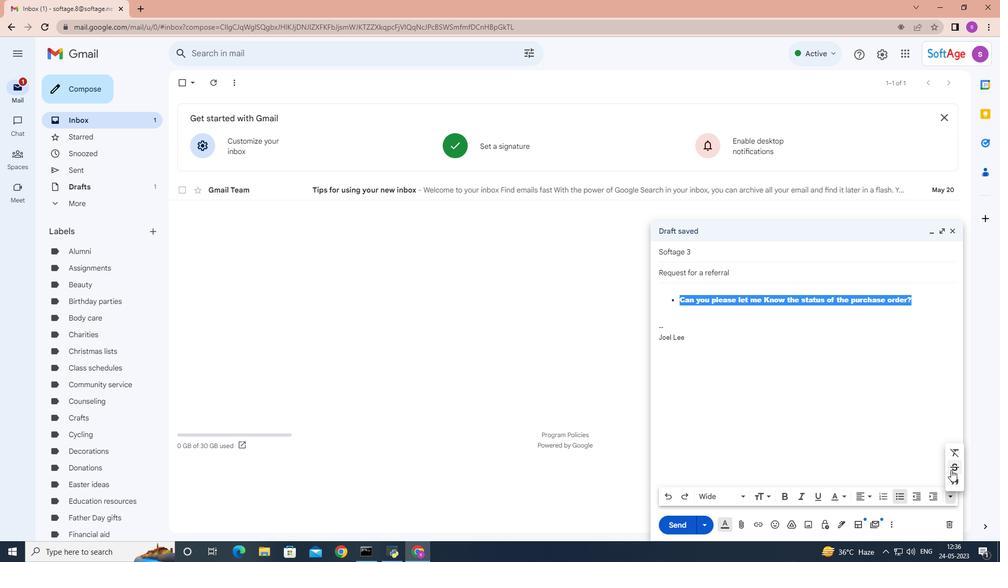
Action: Mouse pressed left at (952, 470)
Screenshot: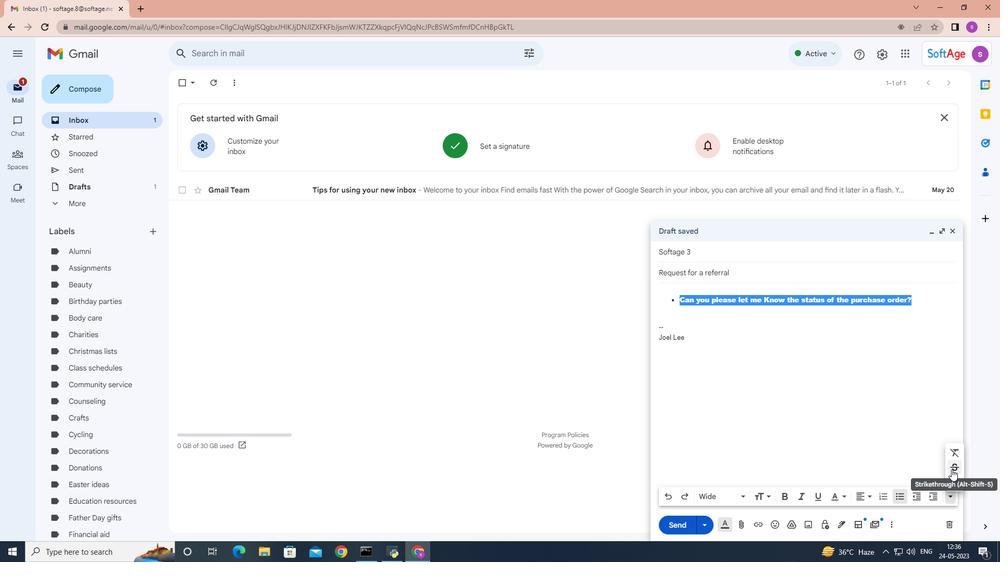 
Action: Mouse moved to (900, 497)
Screenshot: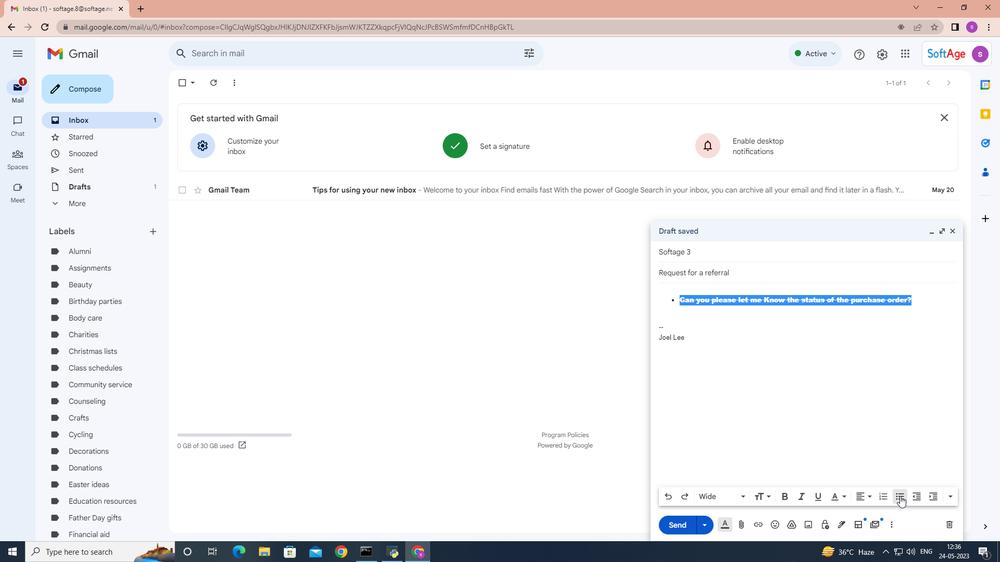 
Action: Mouse pressed left at (900, 497)
Screenshot: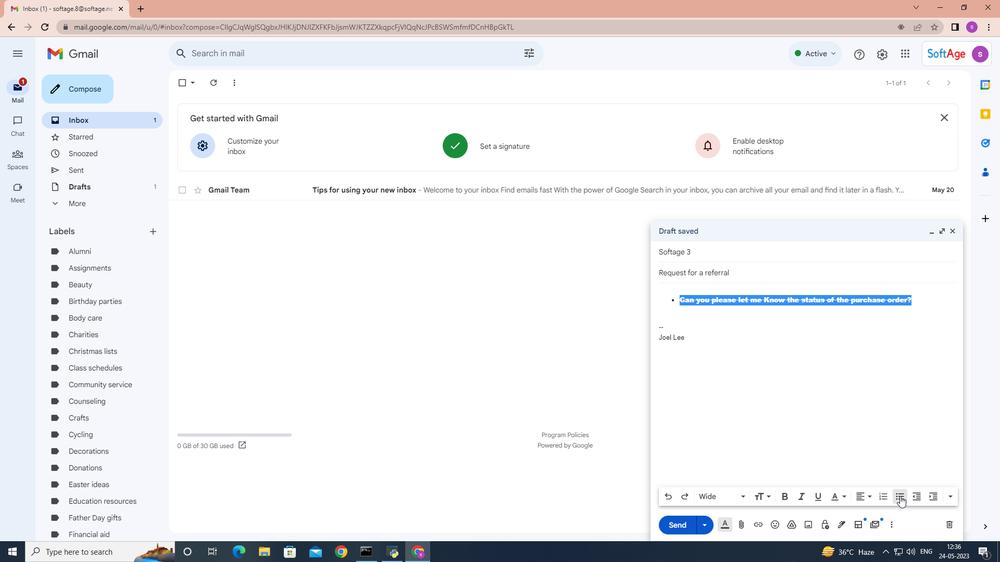 
Action: Mouse moved to (744, 497)
Screenshot: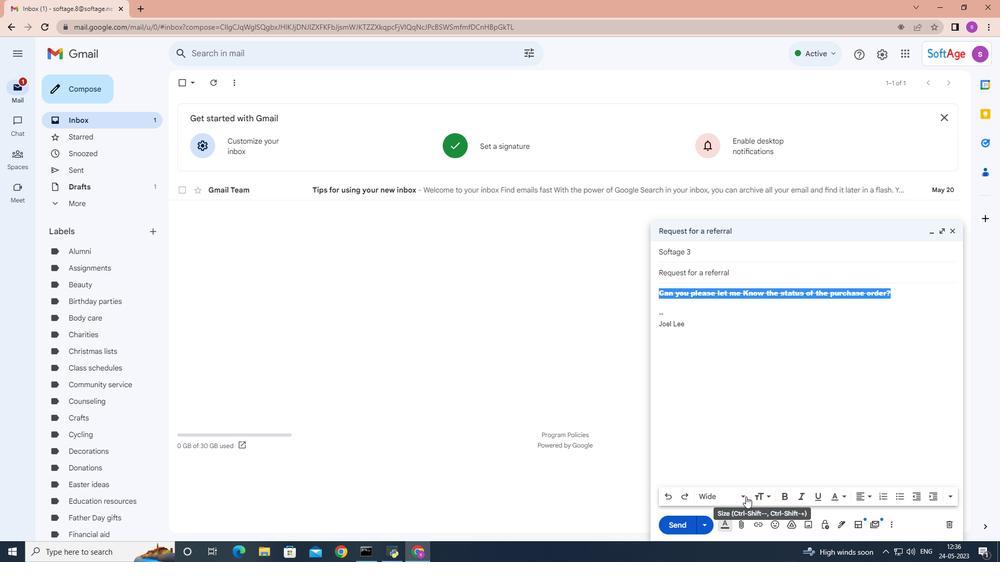 
Action: Mouse pressed left at (744, 497)
Screenshot: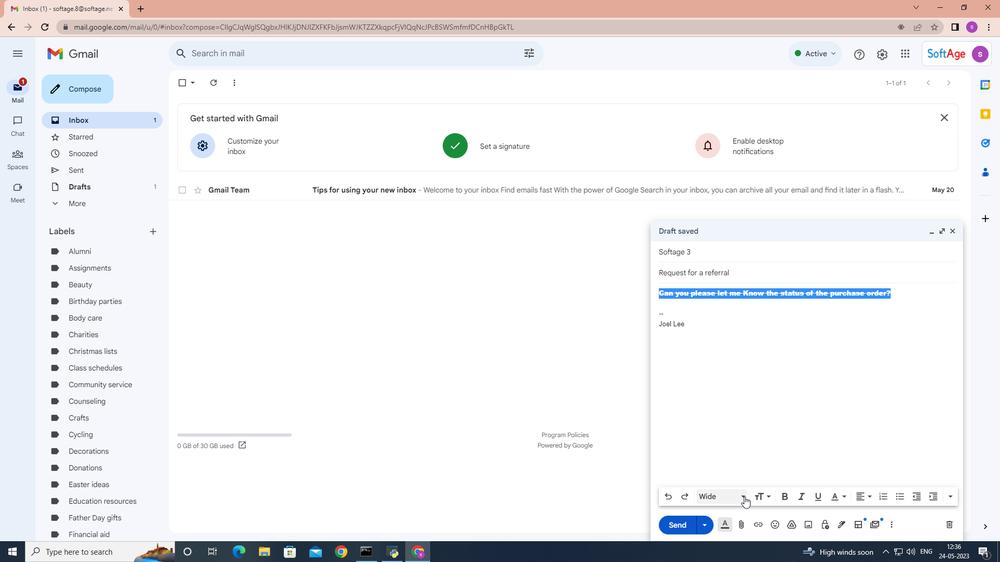 
Action: Mouse moved to (752, 312)
Screenshot: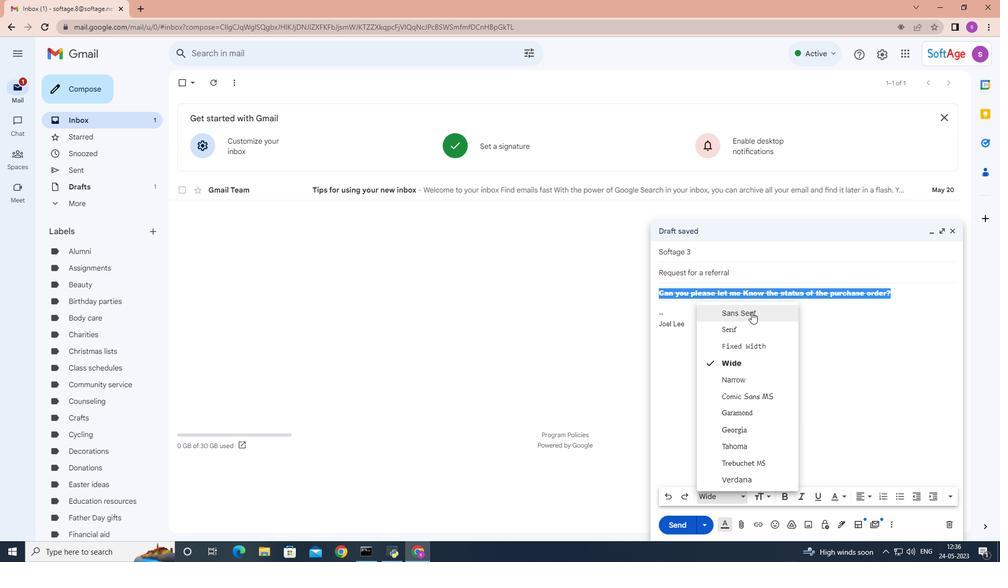 
Action: Mouse pressed left at (752, 312)
Screenshot: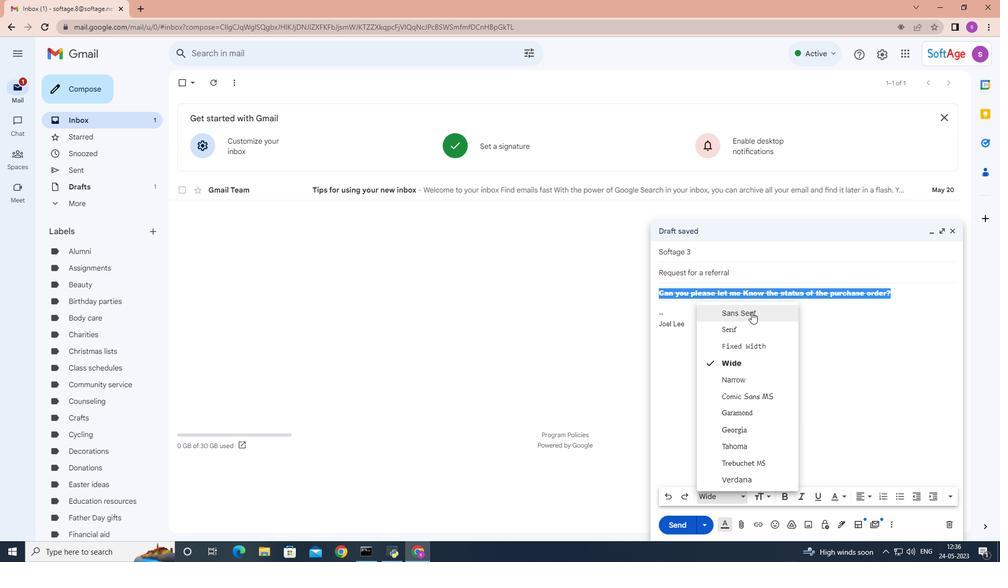 
Action: Mouse moved to (950, 497)
Screenshot: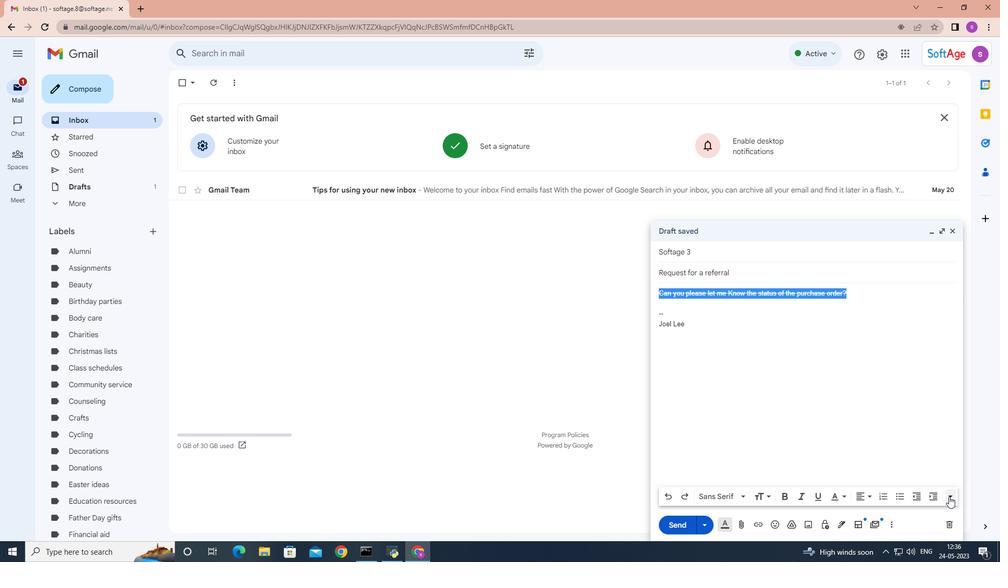 
Action: Mouse pressed left at (950, 497)
Screenshot: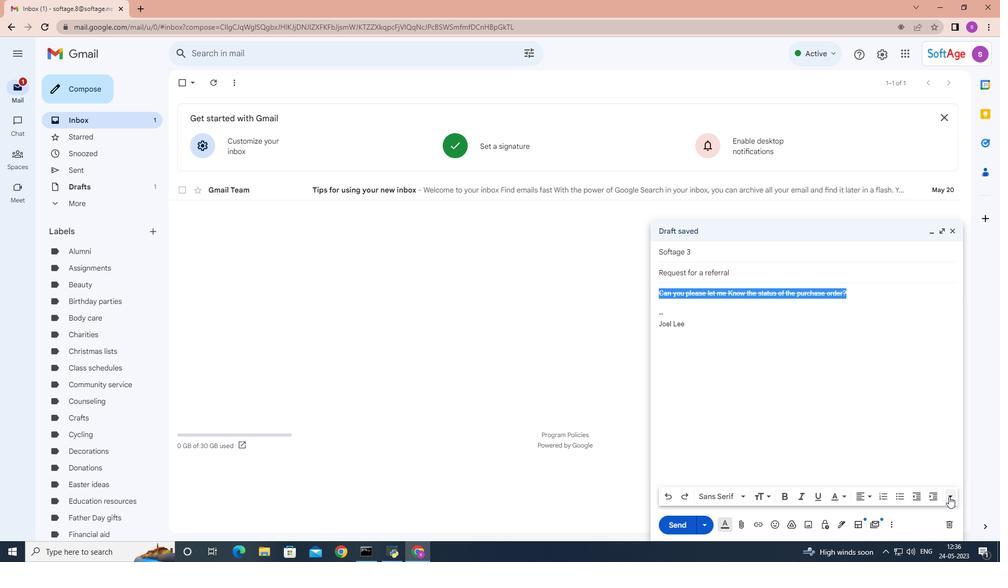 
Action: Mouse moved to (954, 466)
Screenshot: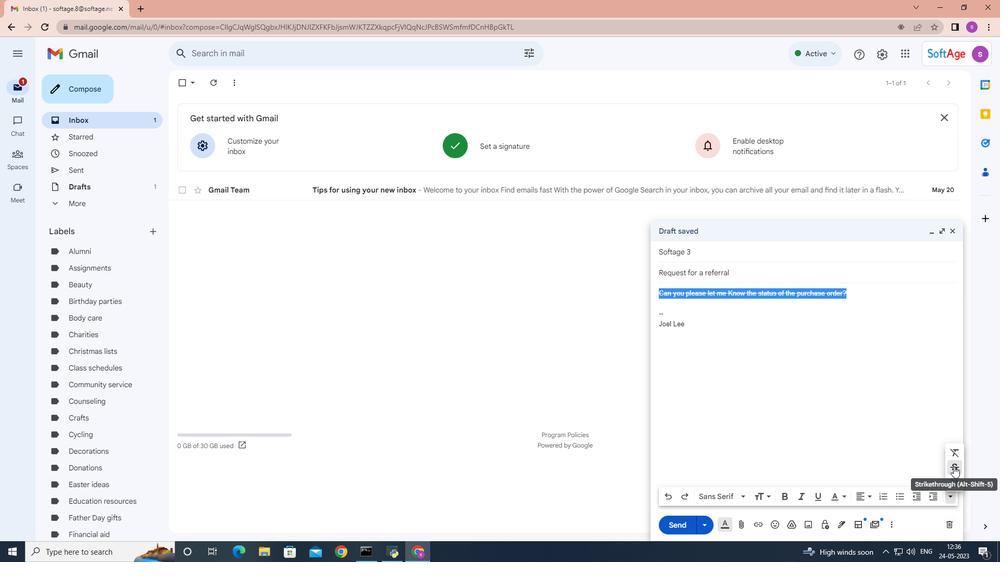 
Action: Mouse pressed left at (954, 466)
Screenshot: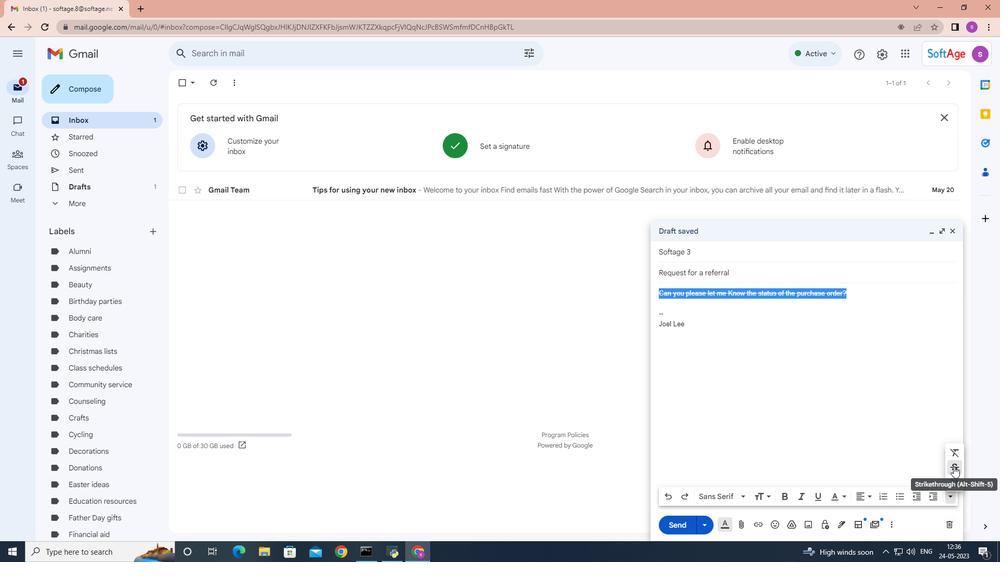 
Action: Mouse moved to (673, 525)
Screenshot: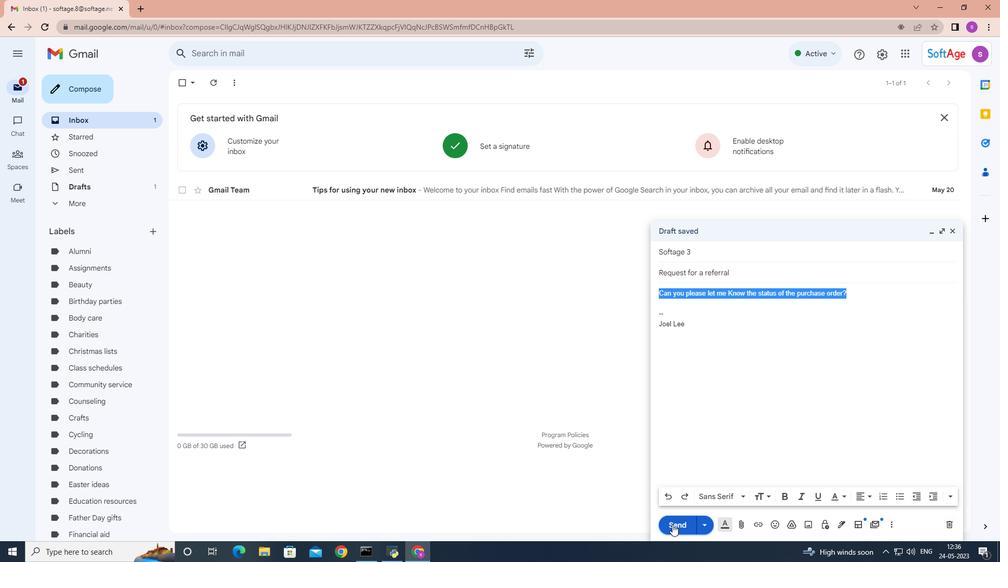 
Action: Mouse pressed left at (673, 525)
Screenshot: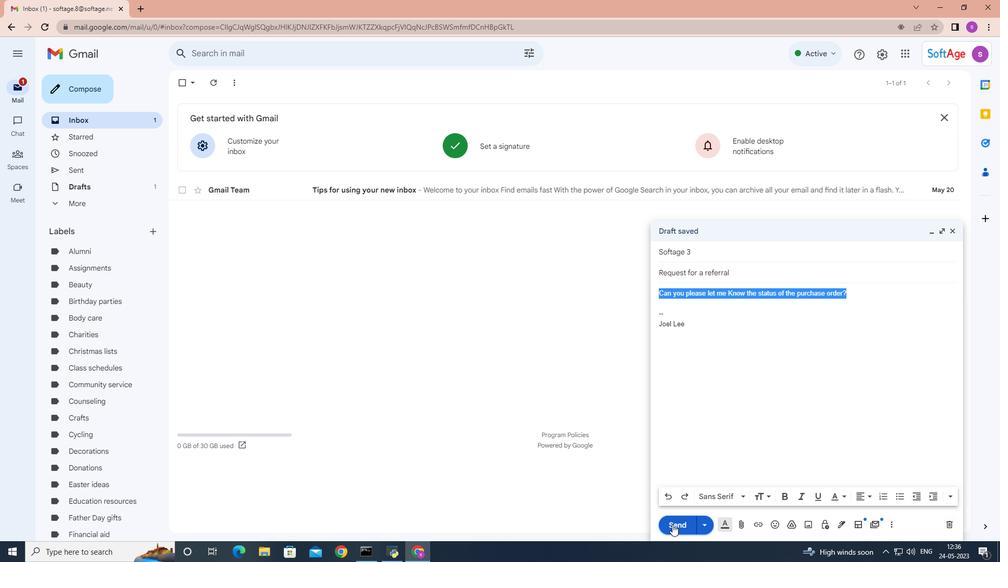 
Action: Mouse moved to (126, 169)
Screenshot: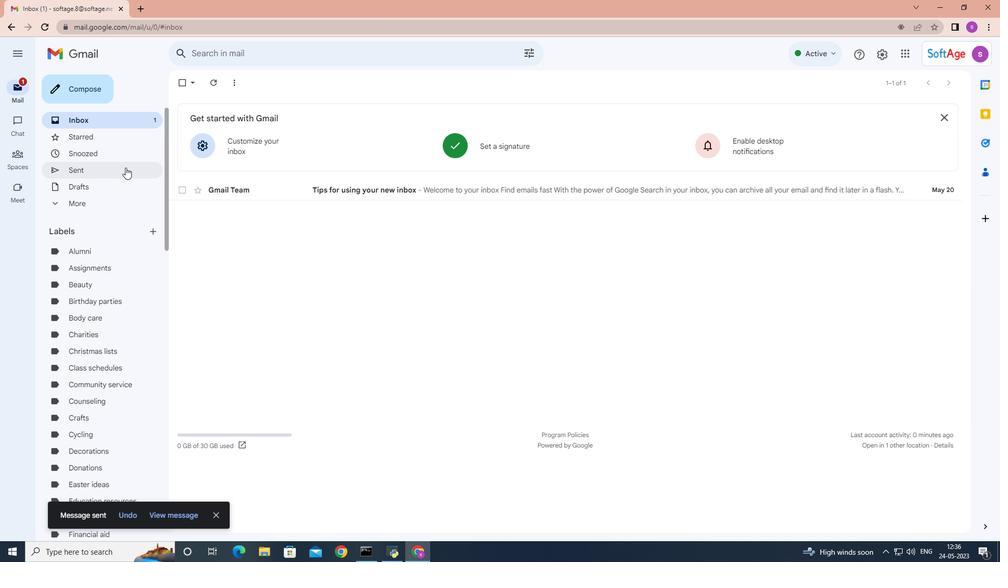 
Action: Mouse pressed left at (126, 168)
Screenshot: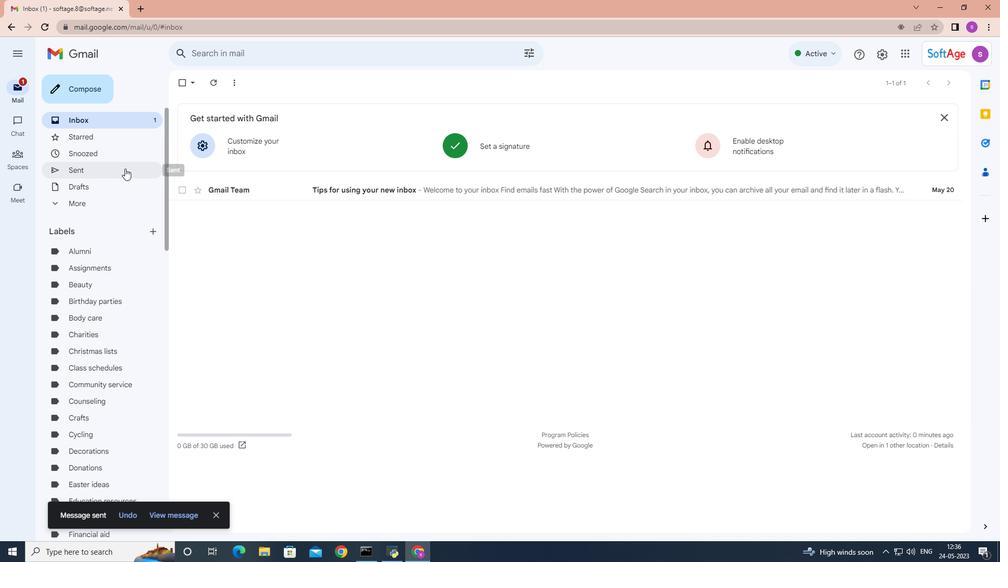 
Action: Mouse moved to (223, 136)
Screenshot: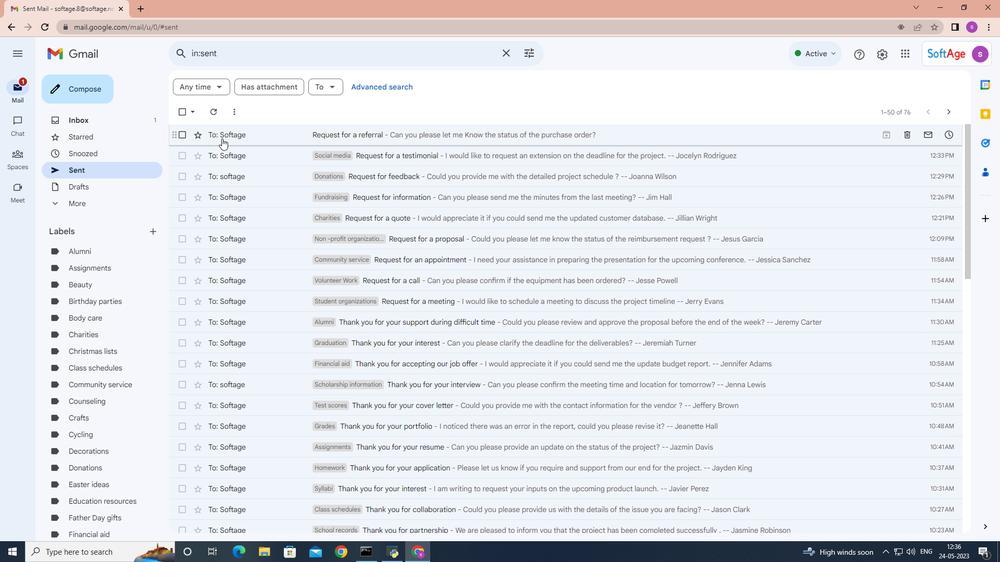 
Action: Mouse pressed right at (223, 136)
Screenshot: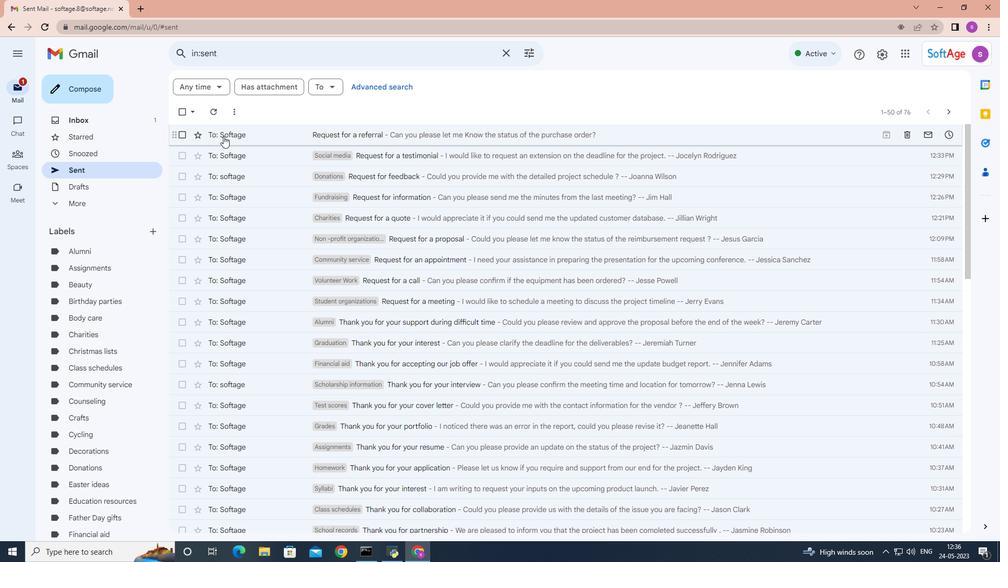 
Action: Mouse moved to (311, 326)
Screenshot: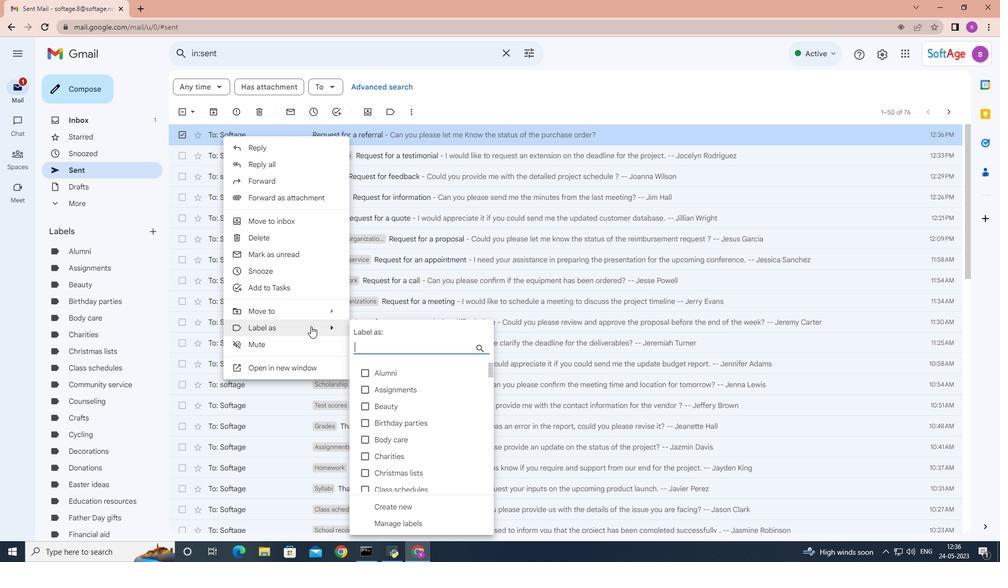 
Action: Key pressed <Key.shift>Blogging
Screenshot: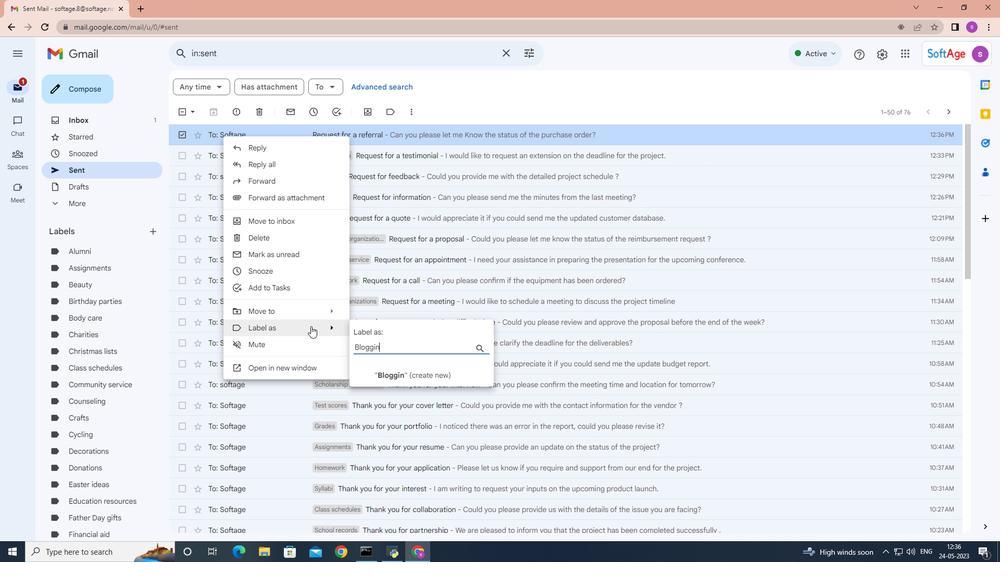 
Action: Mouse moved to (391, 379)
Screenshot: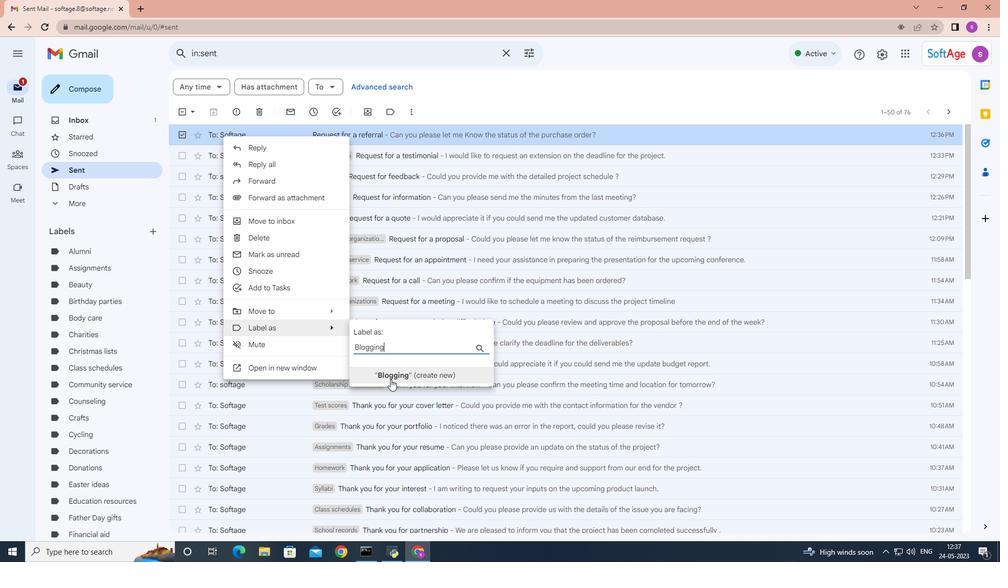 
Action: Mouse pressed left at (391, 379)
Screenshot: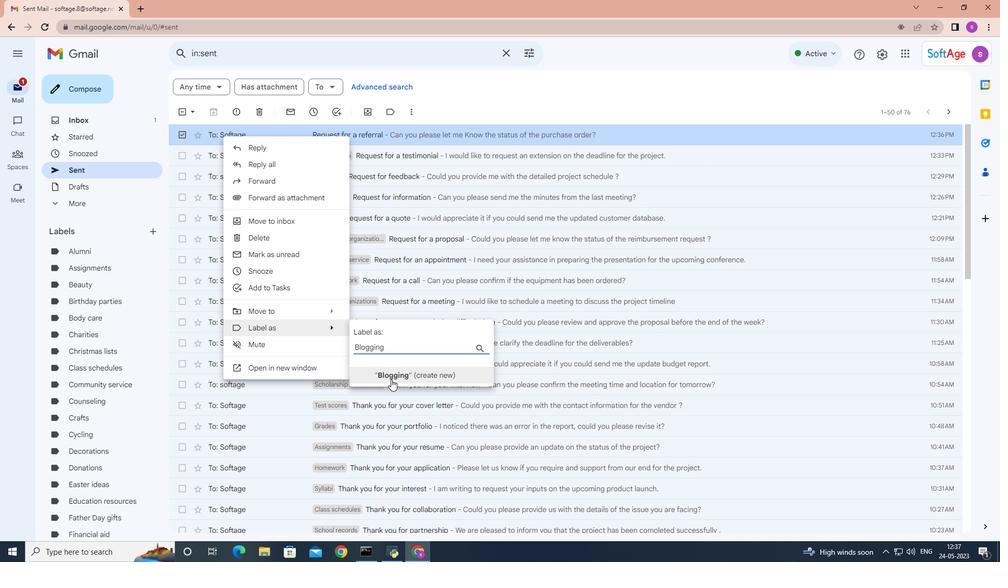 
Action: Mouse moved to (607, 329)
Screenshot: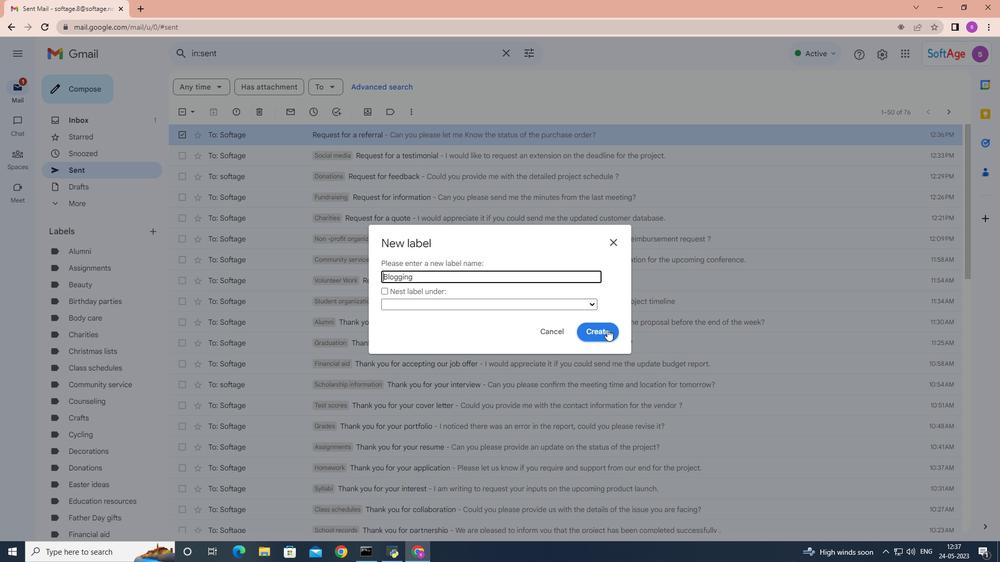 
Action: Mouse pressed left at (607, 329)
Screenshot: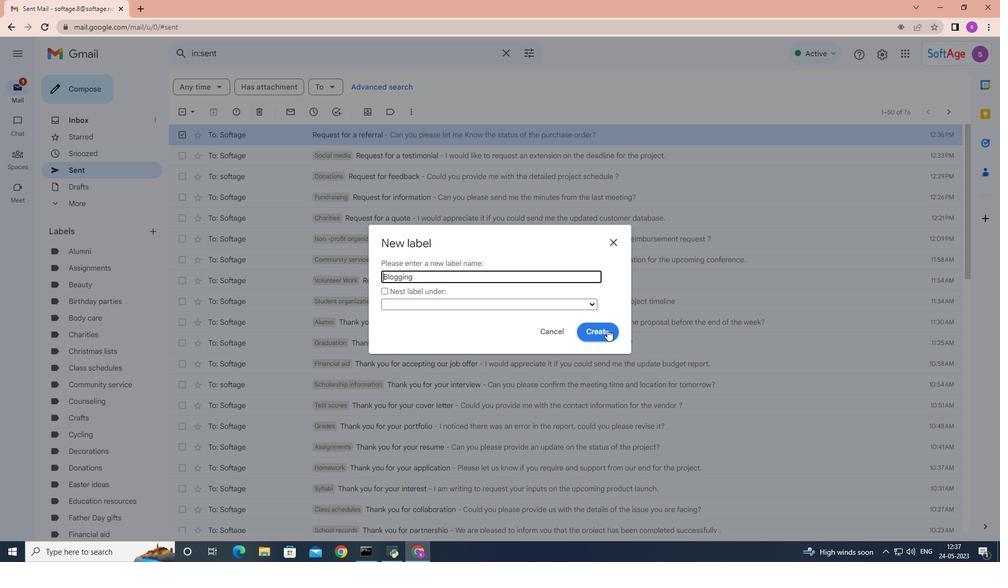 
